 Task: Open Card Employee Disciplinary Review in Board Social Media Community Management and Engagement to Workspace Cost Accounting and add a team member Softage.2@softage.net, a label Purple, a checklist Criminal Law, an attachment from your onedrive, a color Purple and finally, add a card description 'Create and send out employee satisfaction survey on work-life integration' and a comment 'Given the potential impact of this task on our company reputation for innovation, let us ensure that we approach it with a sense of creativity and imagination.'. Add a start date 'Jan 06, 1900' with a due date 'Jan 13, 1900'
Action: Mouse moved to (88, 480)
Screenshot: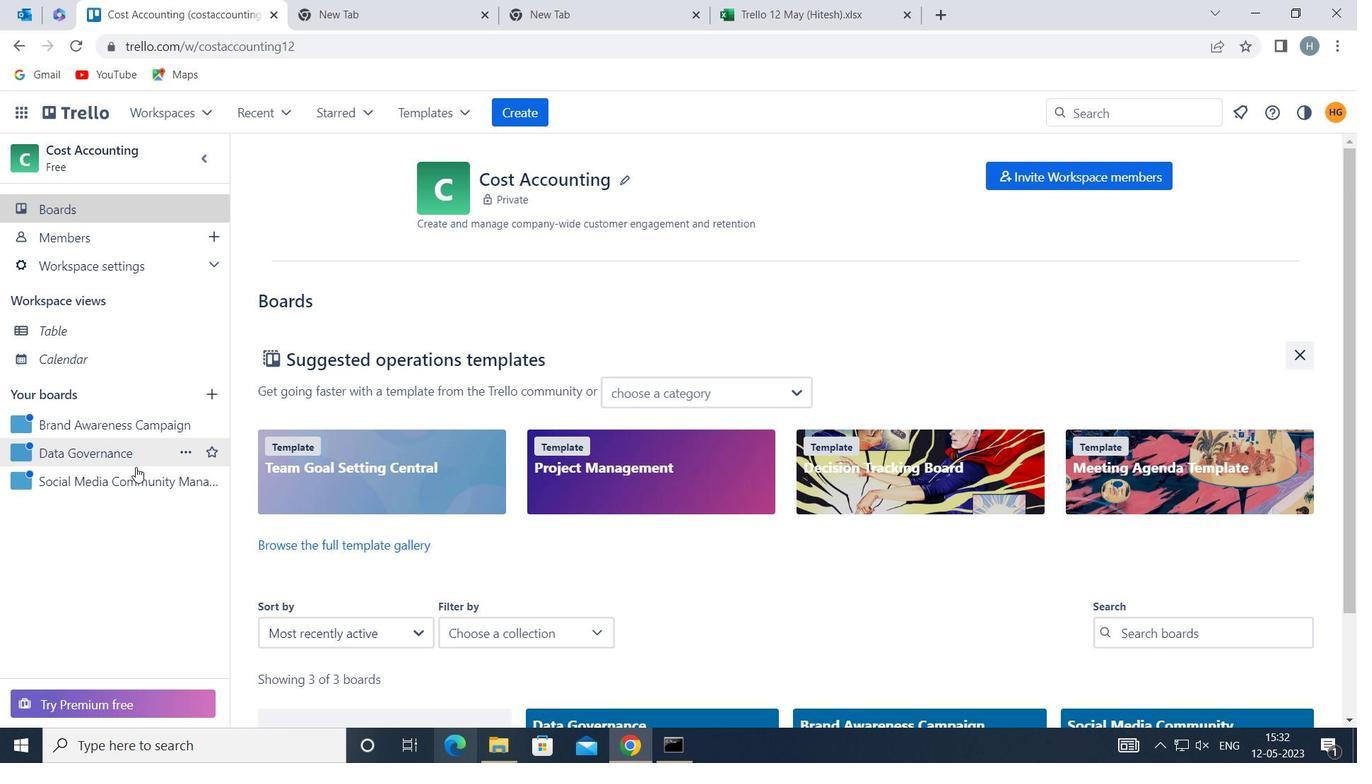 
Action: Mouse pressed left at (88, 480)
Screenshot: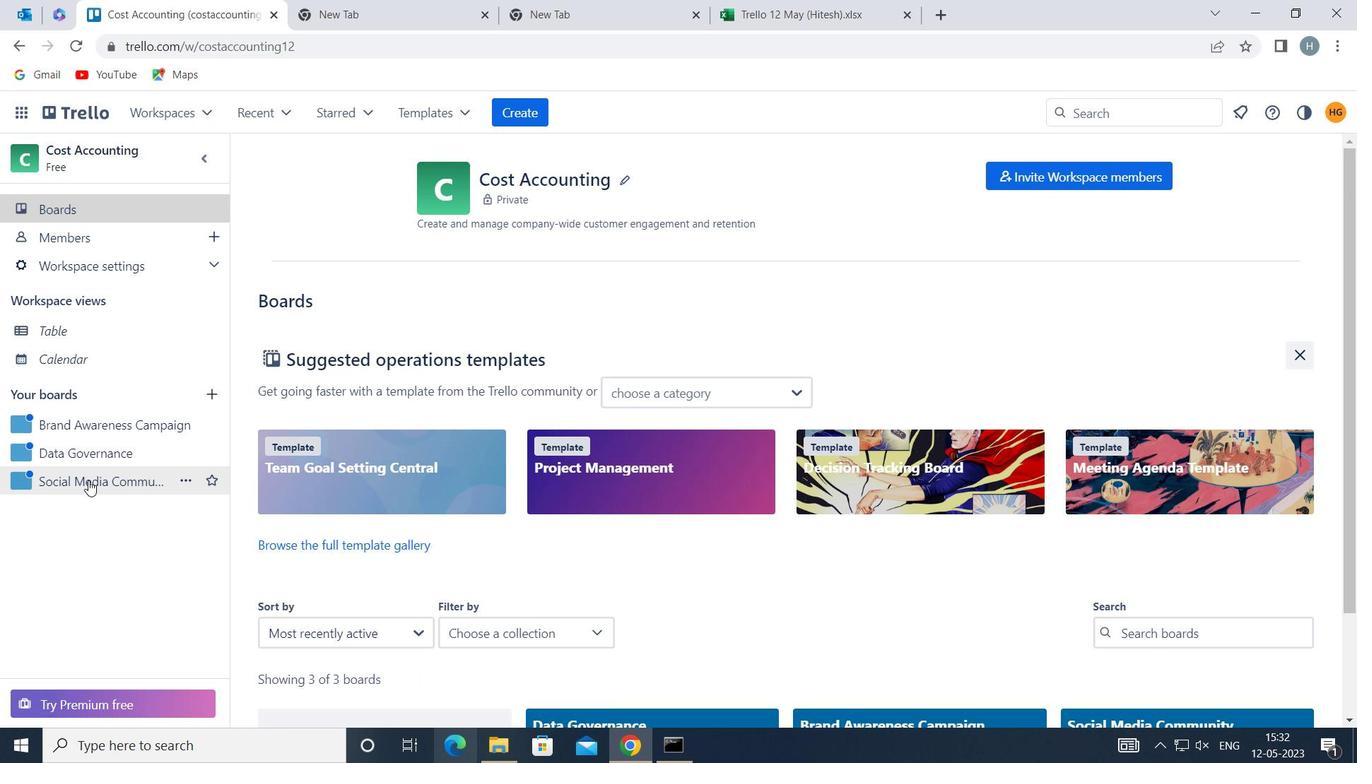 
Action: Mouse moved to (566, 246)
Screenshot: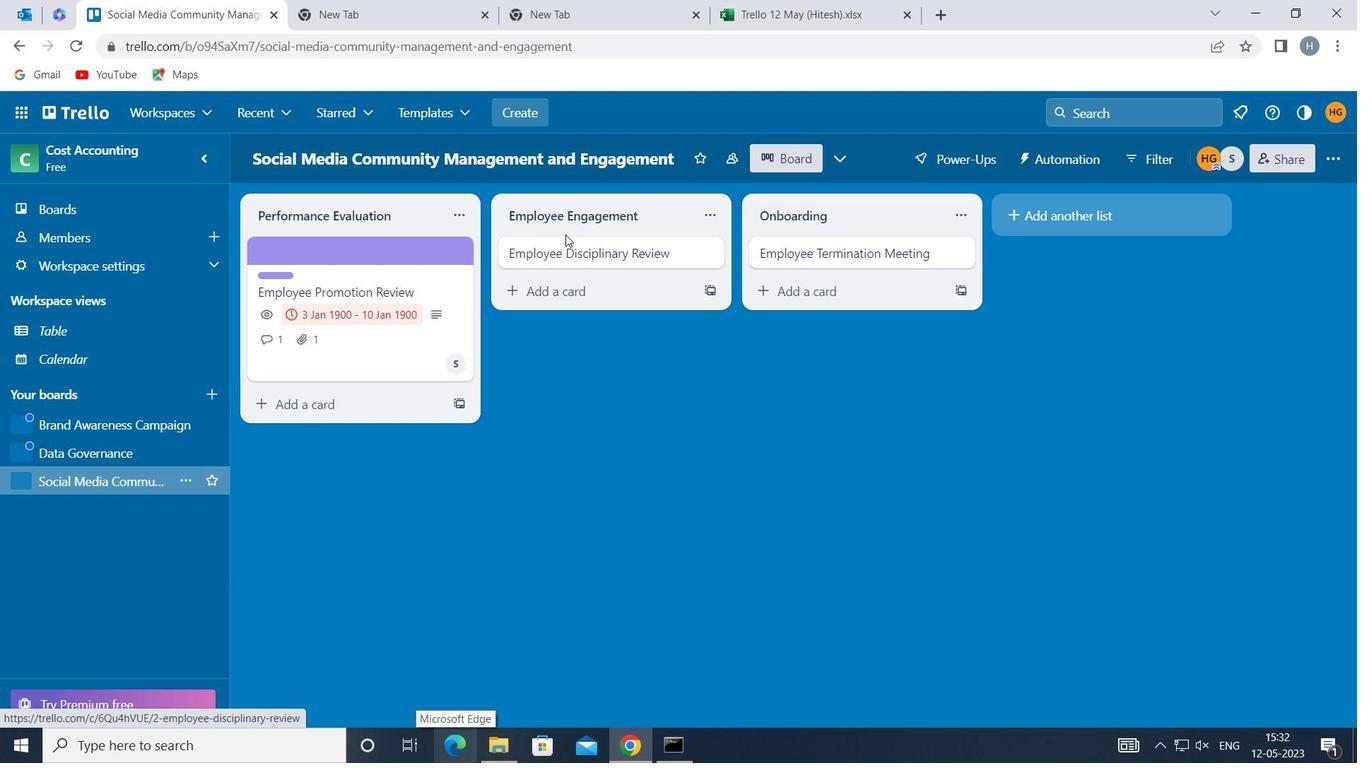 
Action: Mouse pressed left at (566, 246)
Screenshot: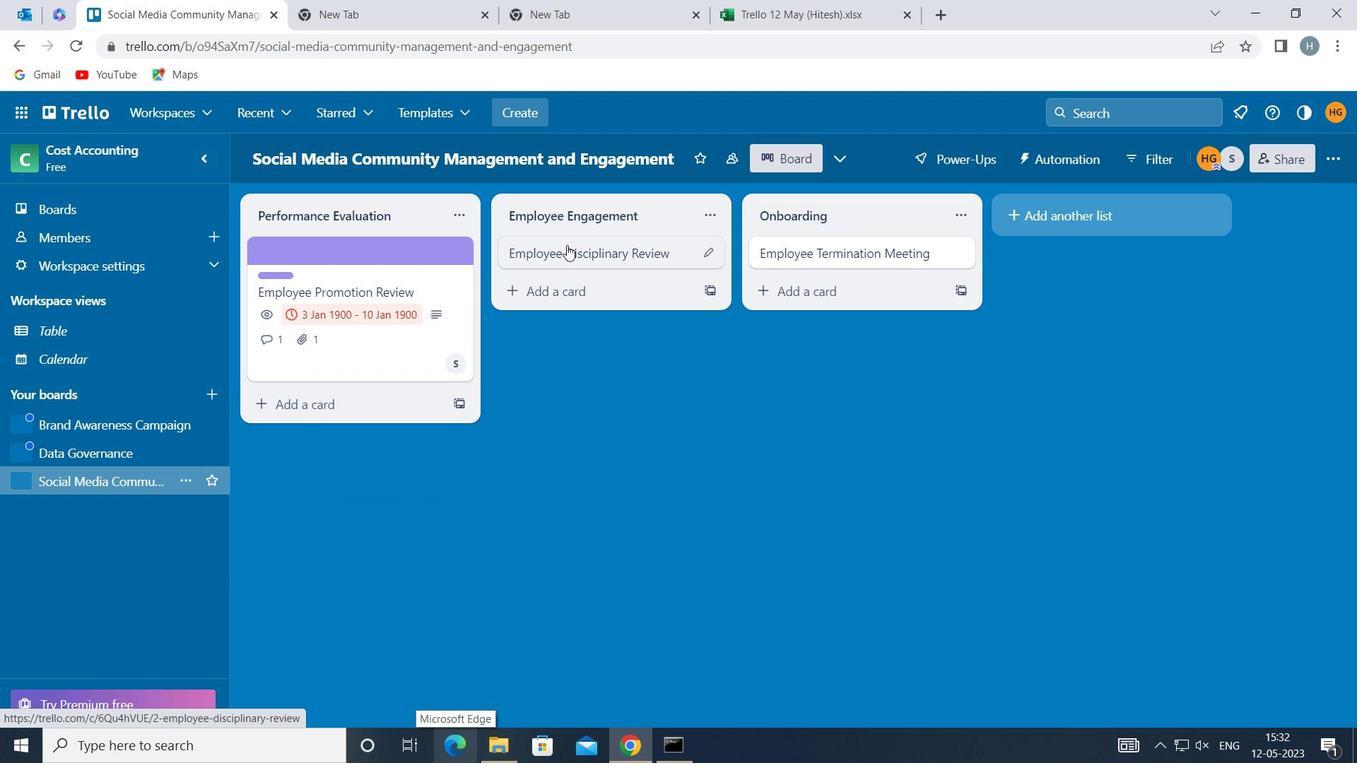 
Action: Mouse moved to (916, 306)
Screenshot: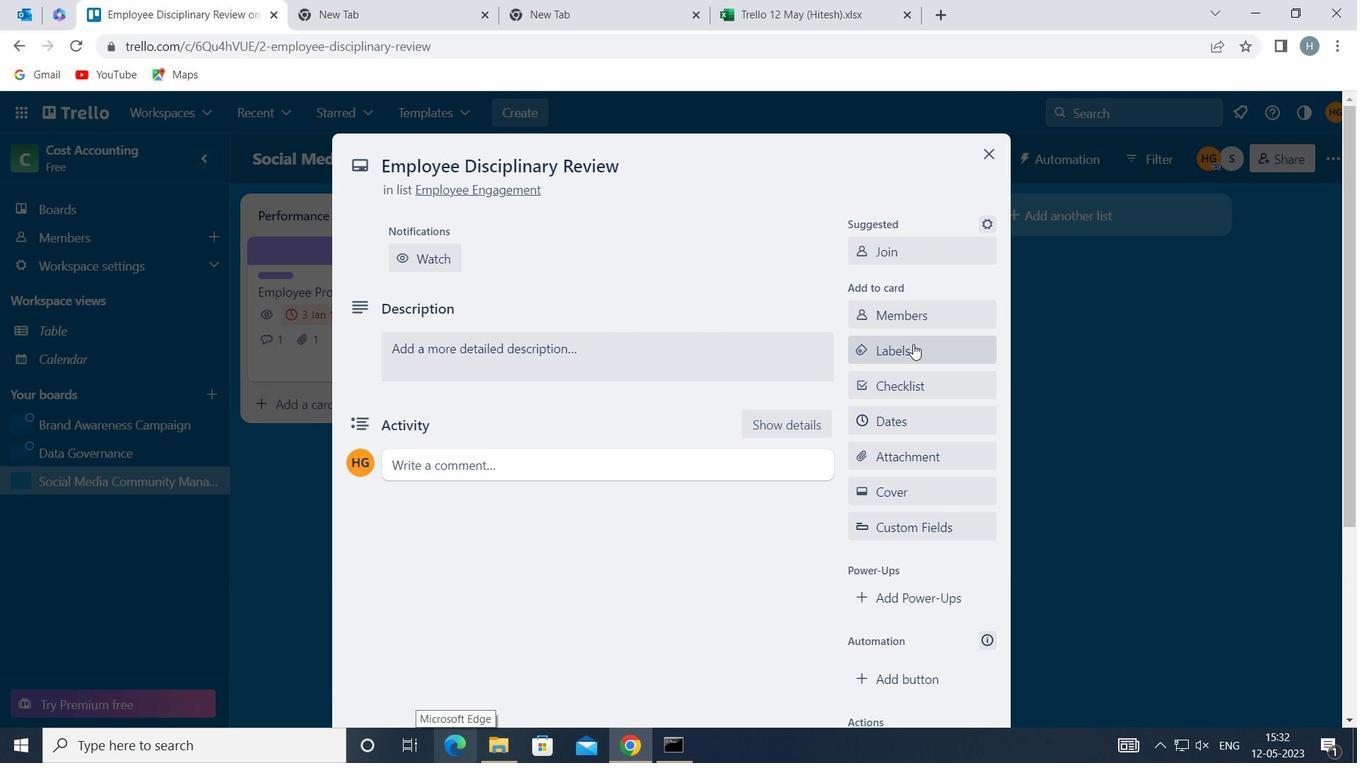 
Action: Mouse pressed left at (916, 306)
Screenshot: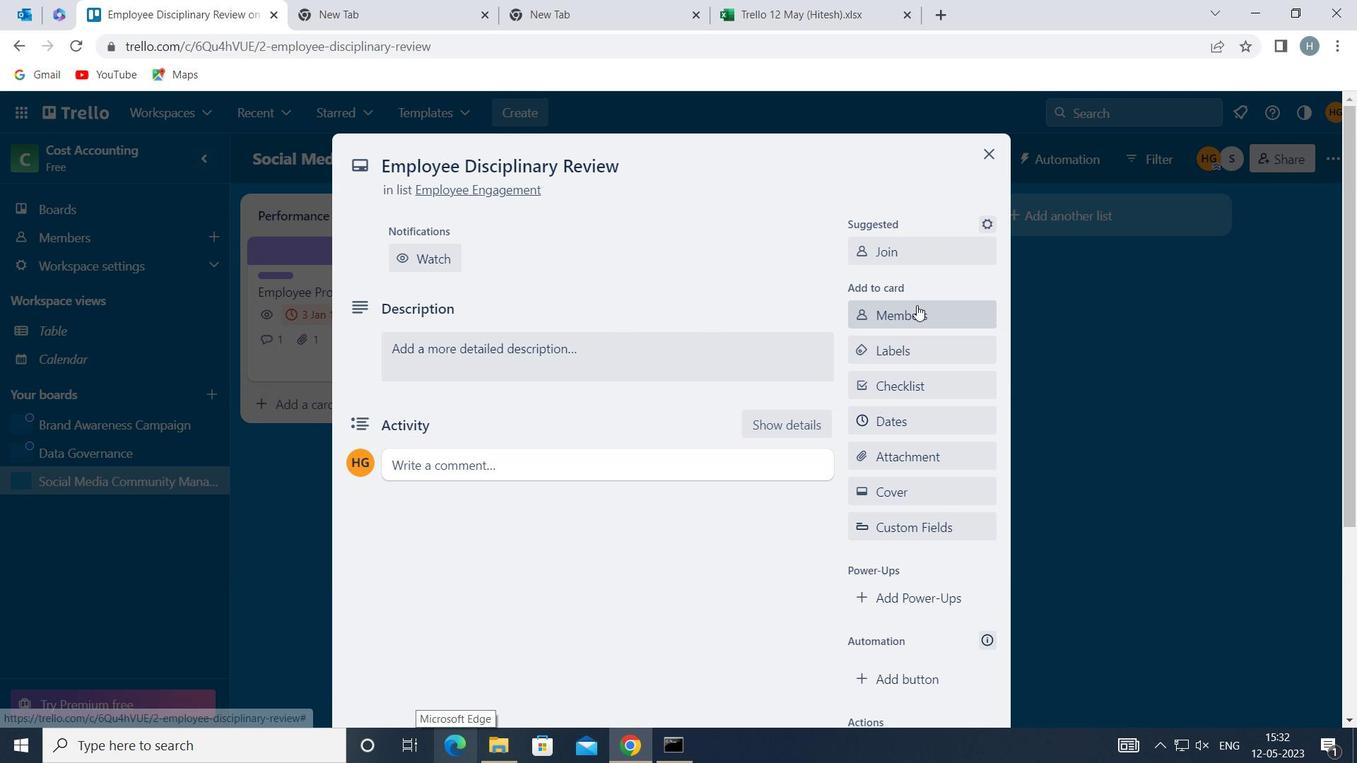 
Action: Key pressed <Key.shift>SOF
Screenshot: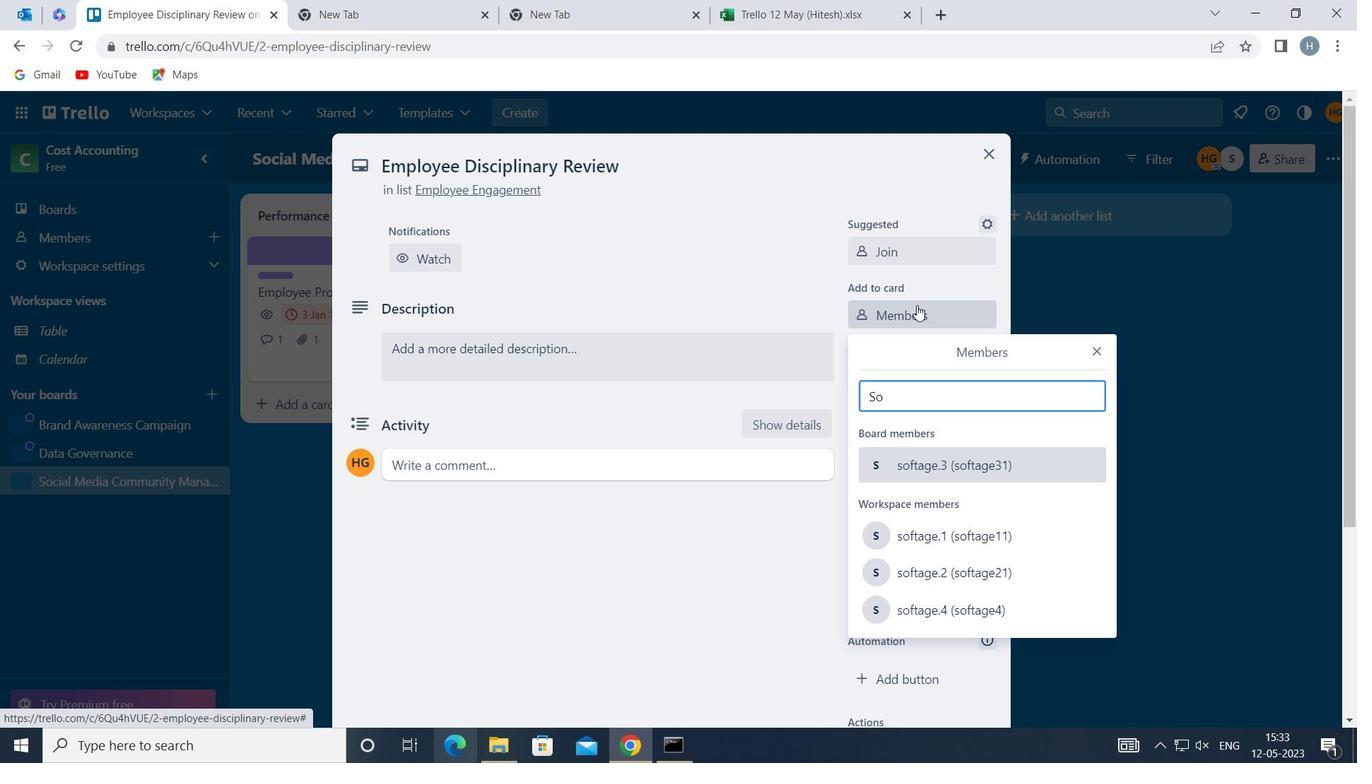 
Action: Mouse moved to (964, 565)
Screenshot: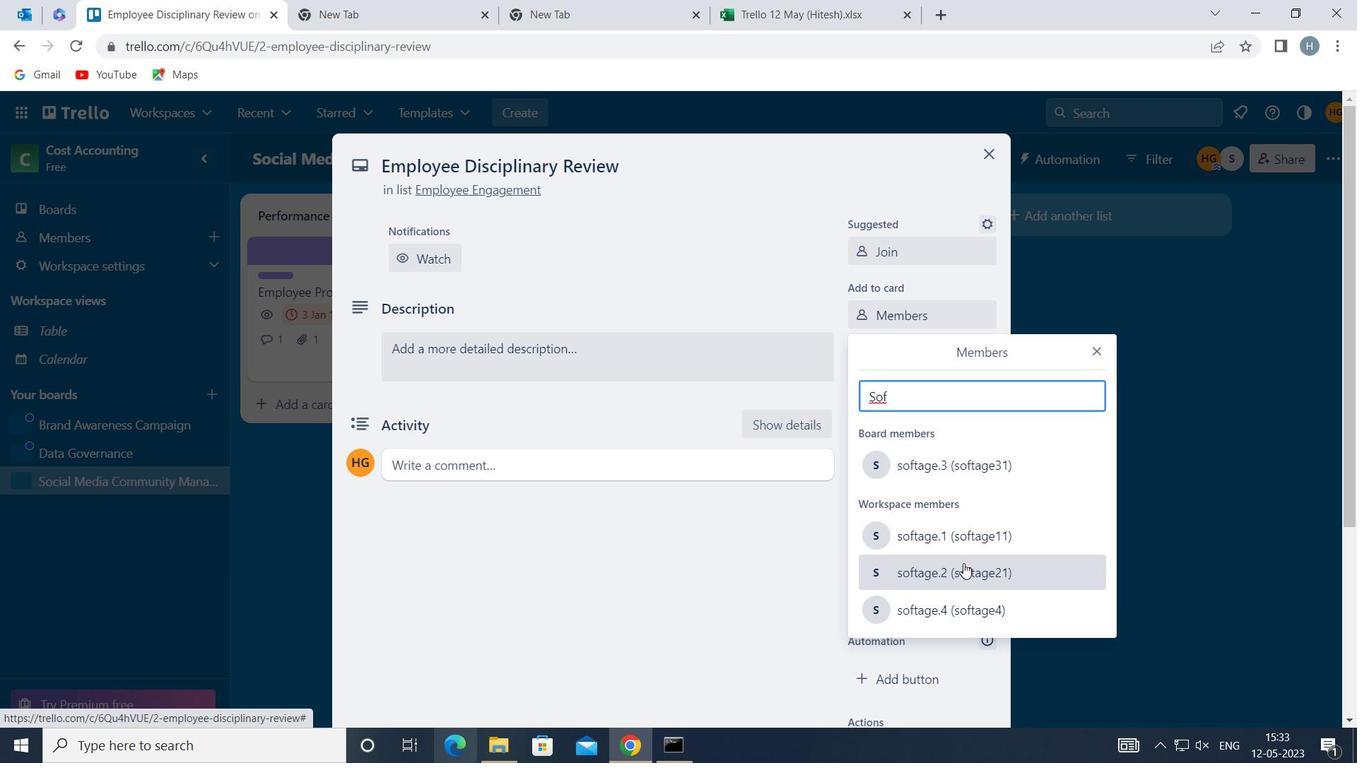 
Action: Mouse pressed left at (964, 565)
Screenshot: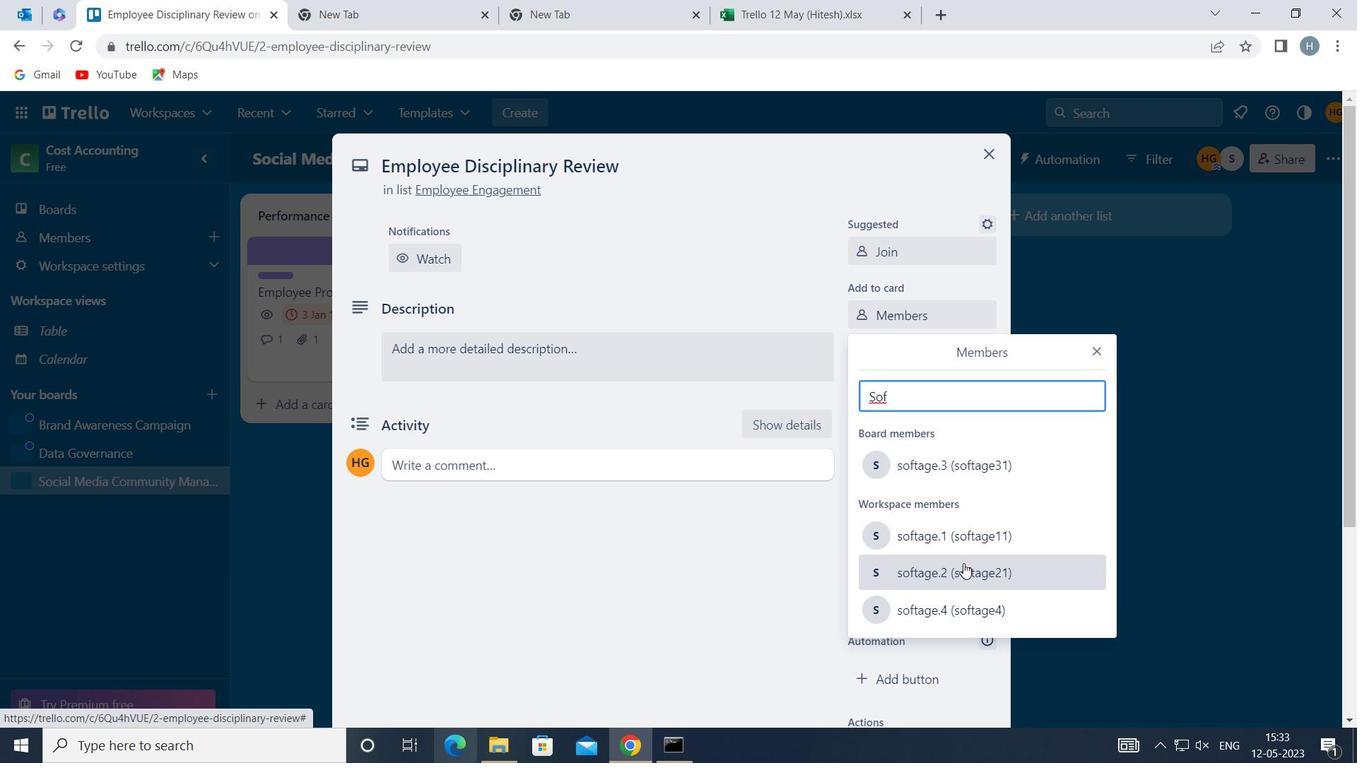 
Action: Mouse moved to (1099, 354)
Screenshot: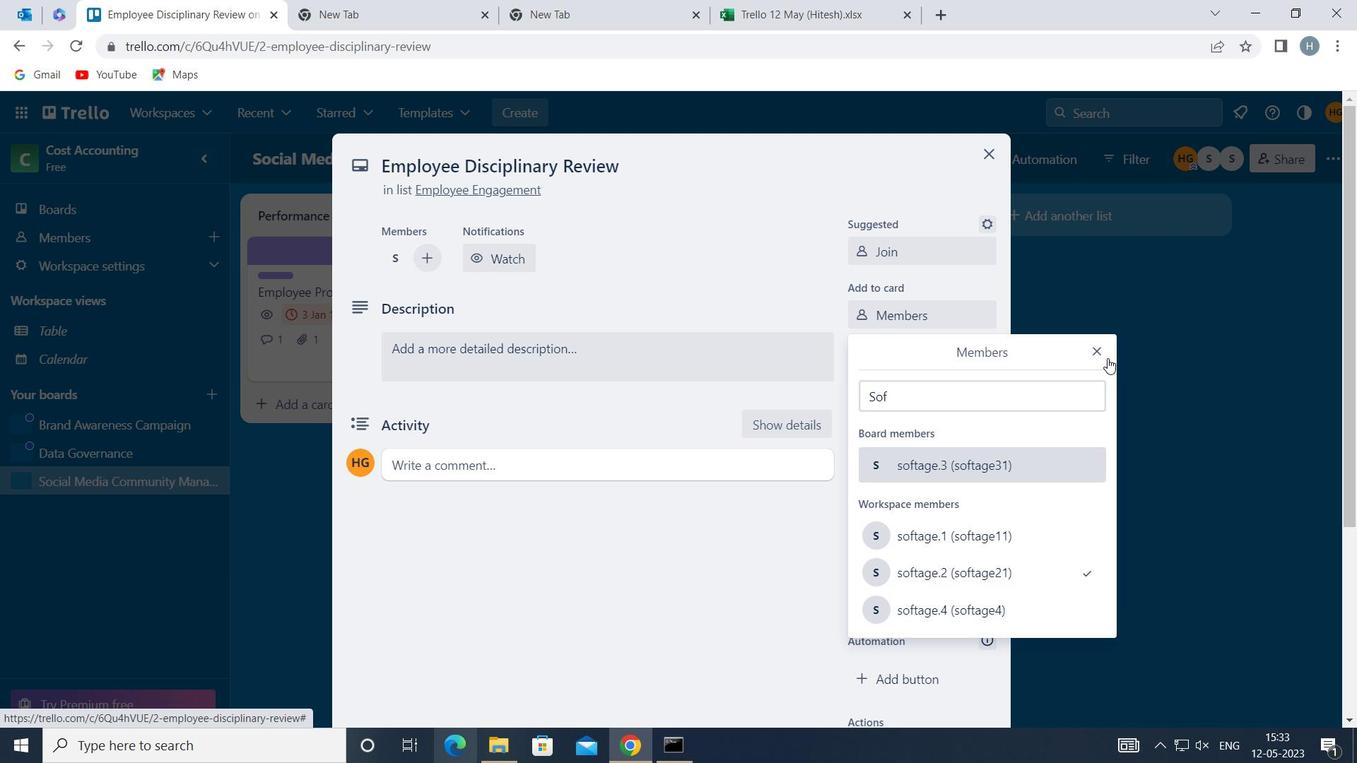 
Action: Mouse pressed left at (1099, 354)
Screenshot: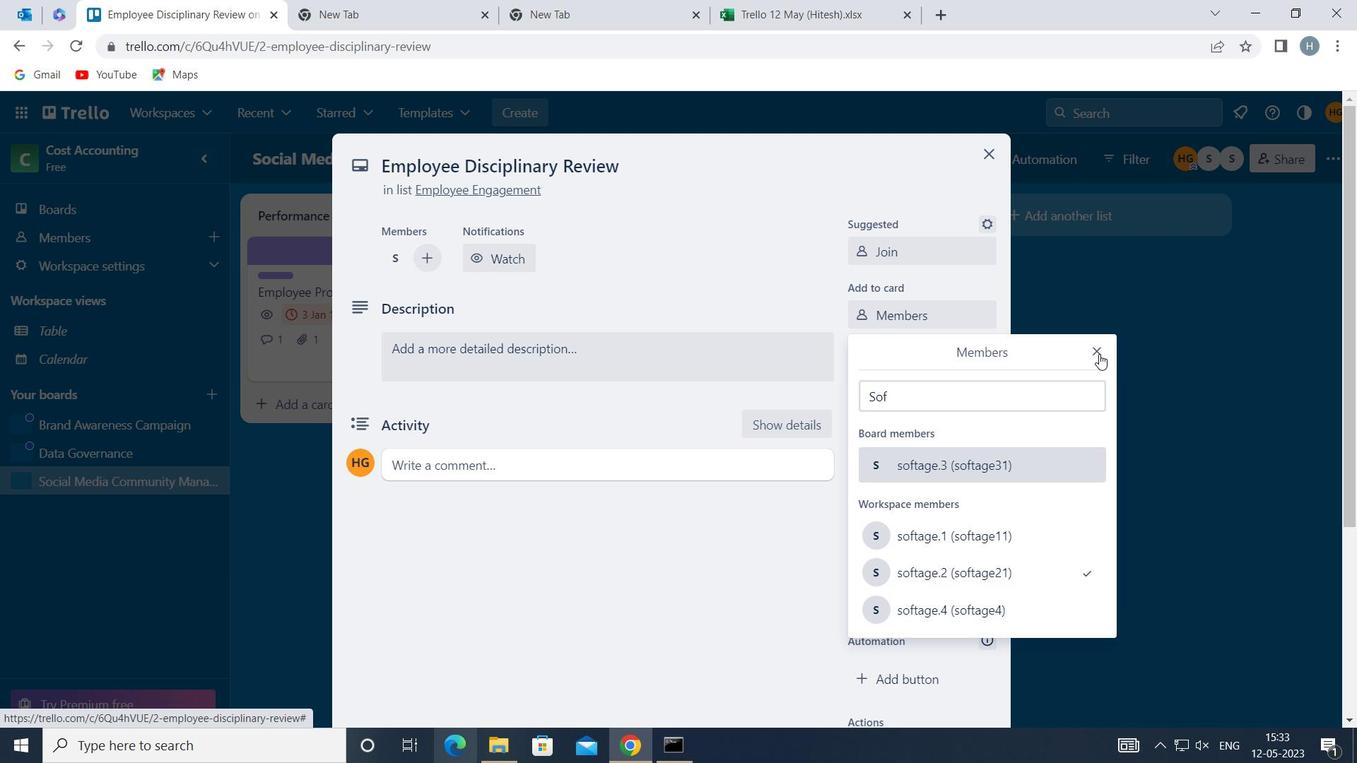 
Action: Mouse moved to (921, 346)
Screenshot: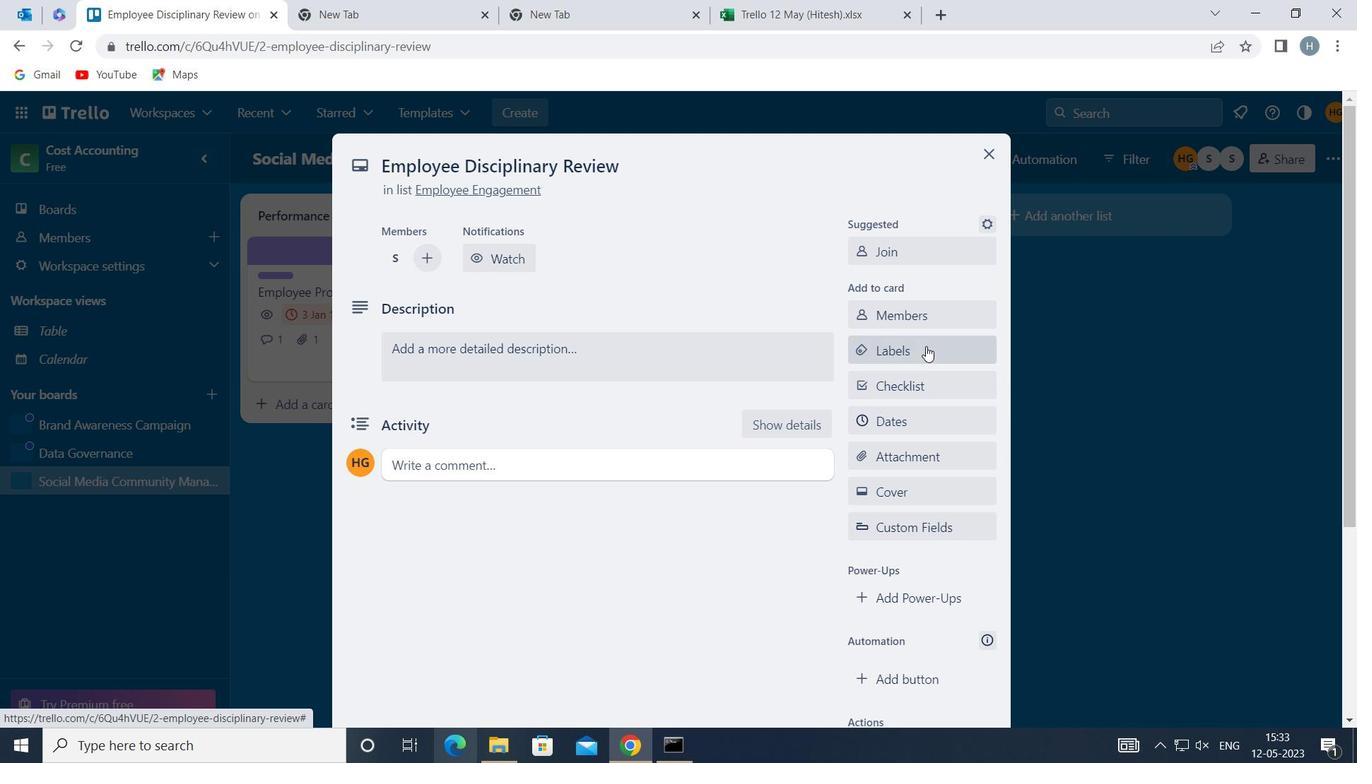 
Action: Mouse pressed left at (921, 346)
Screenshot: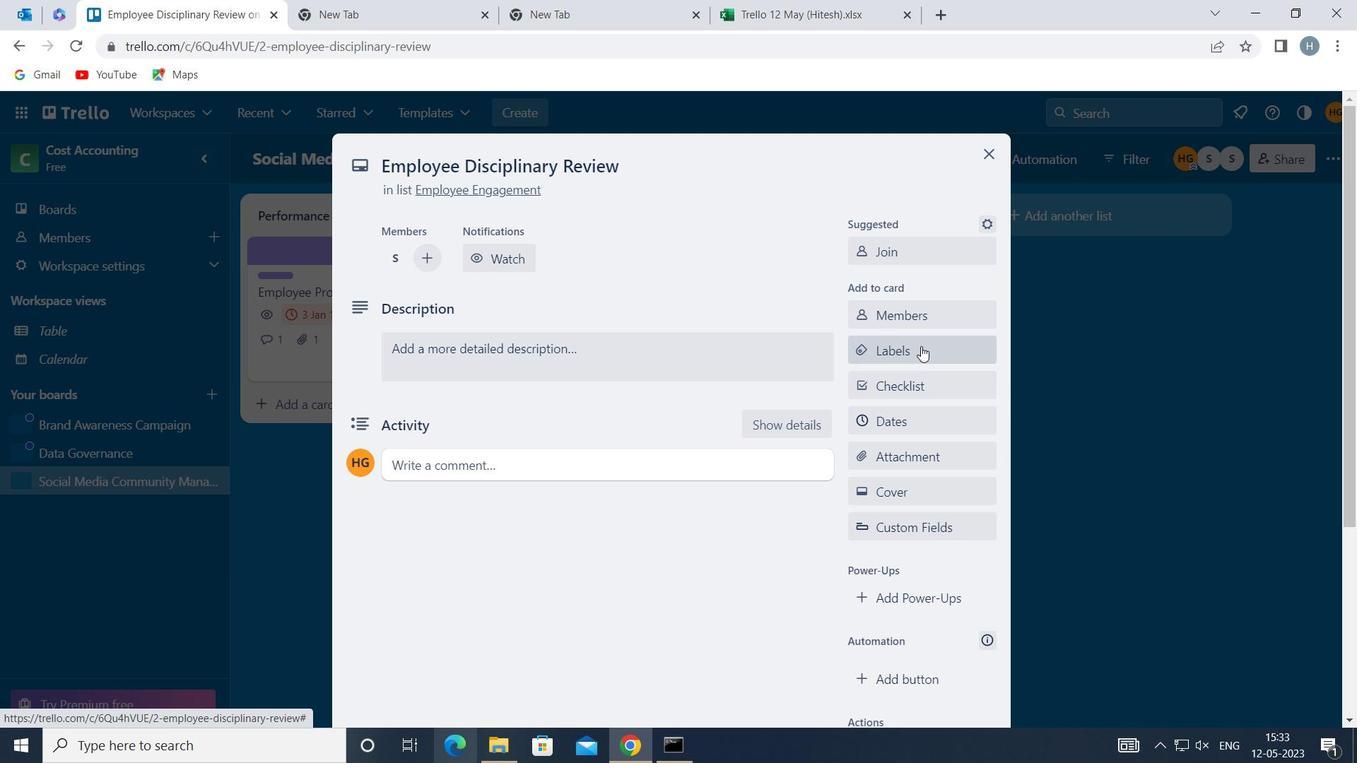 
Action: Mouse moved to (873, 390)
Screenshot: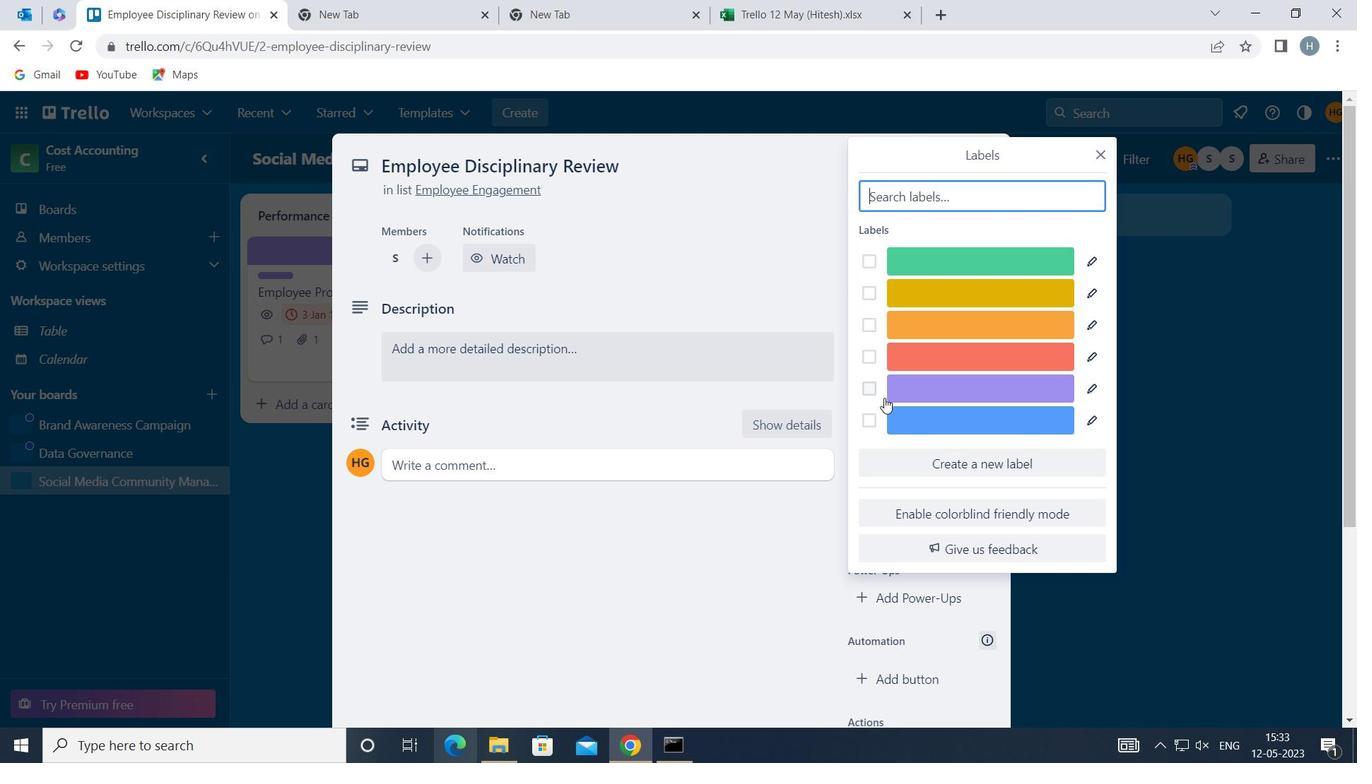 
Action: Mouse pressed left at (873, 390)
Screenshot: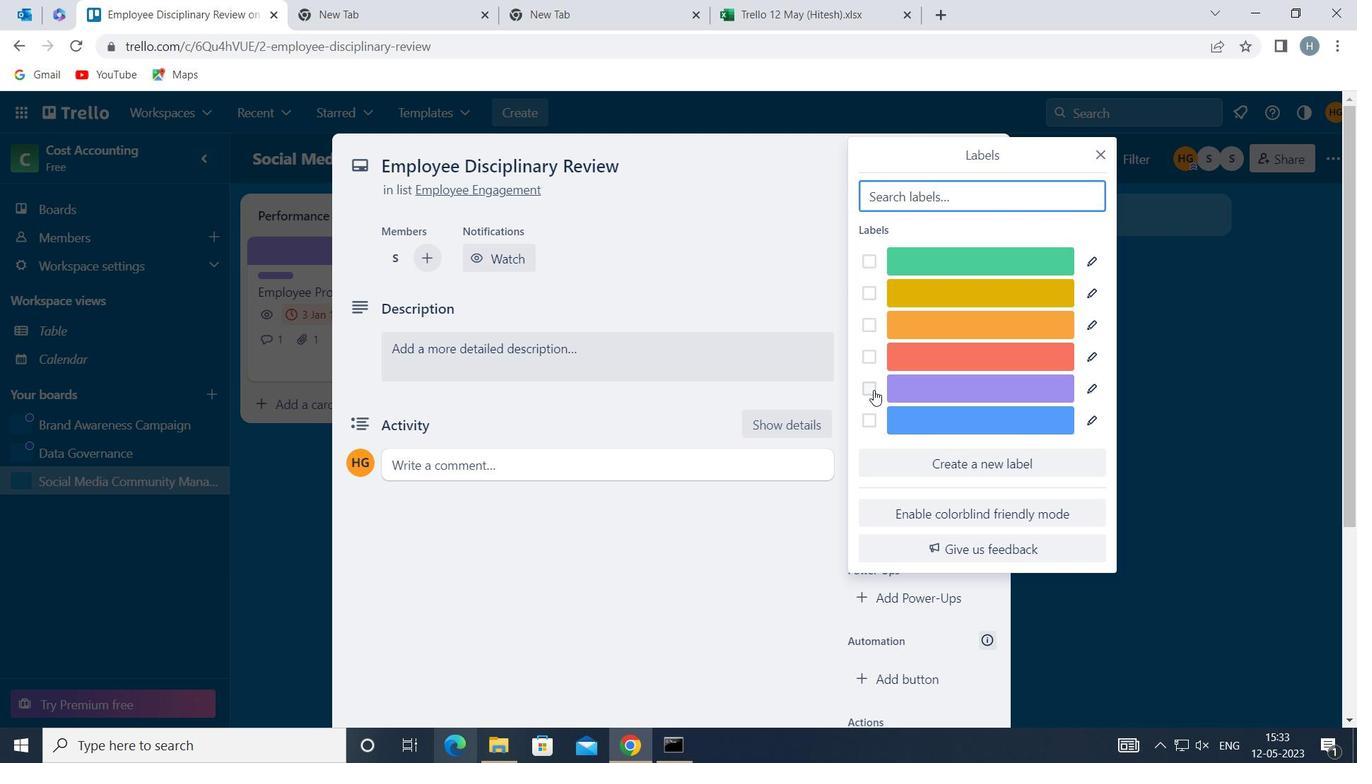 
Action: Mouse moved to (1099, 159)
Screenshot: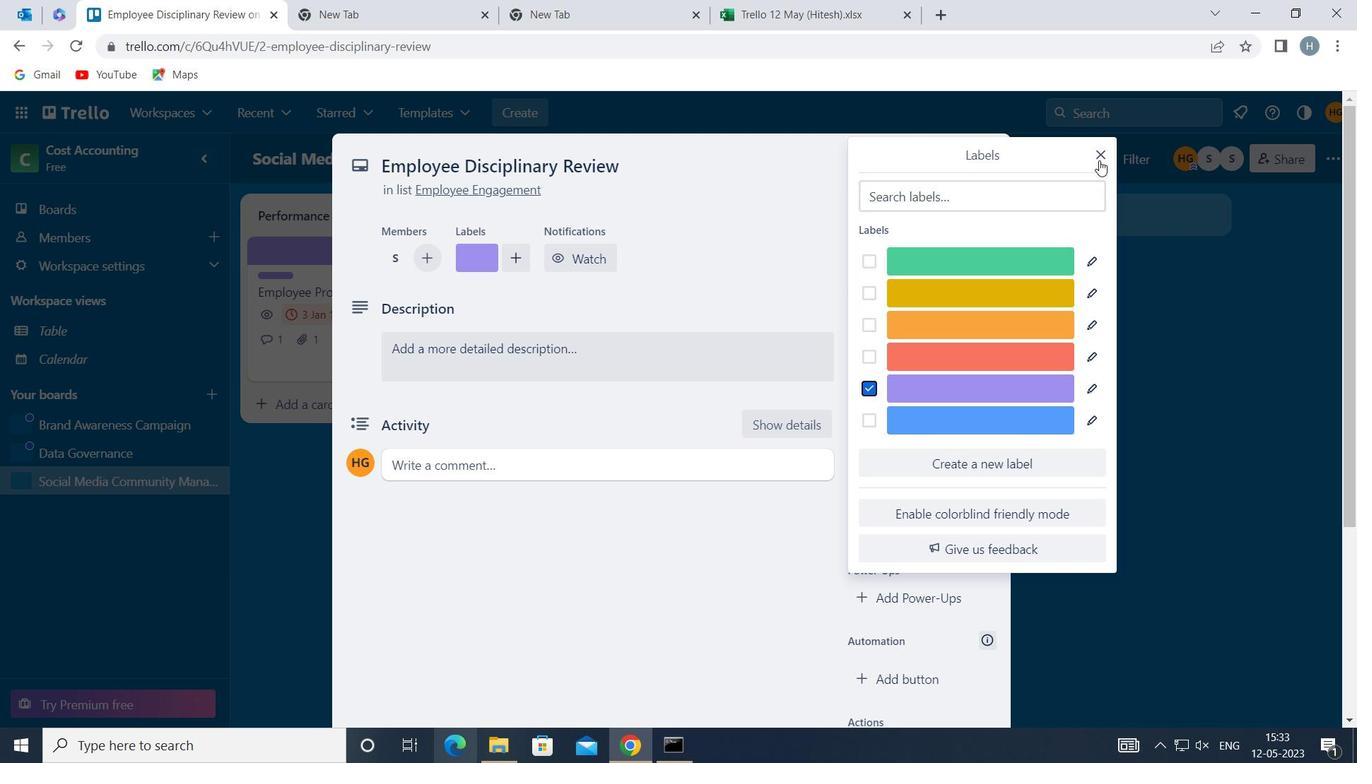 
Action: Mouse pressed left at (1099, 159)
Screenshot: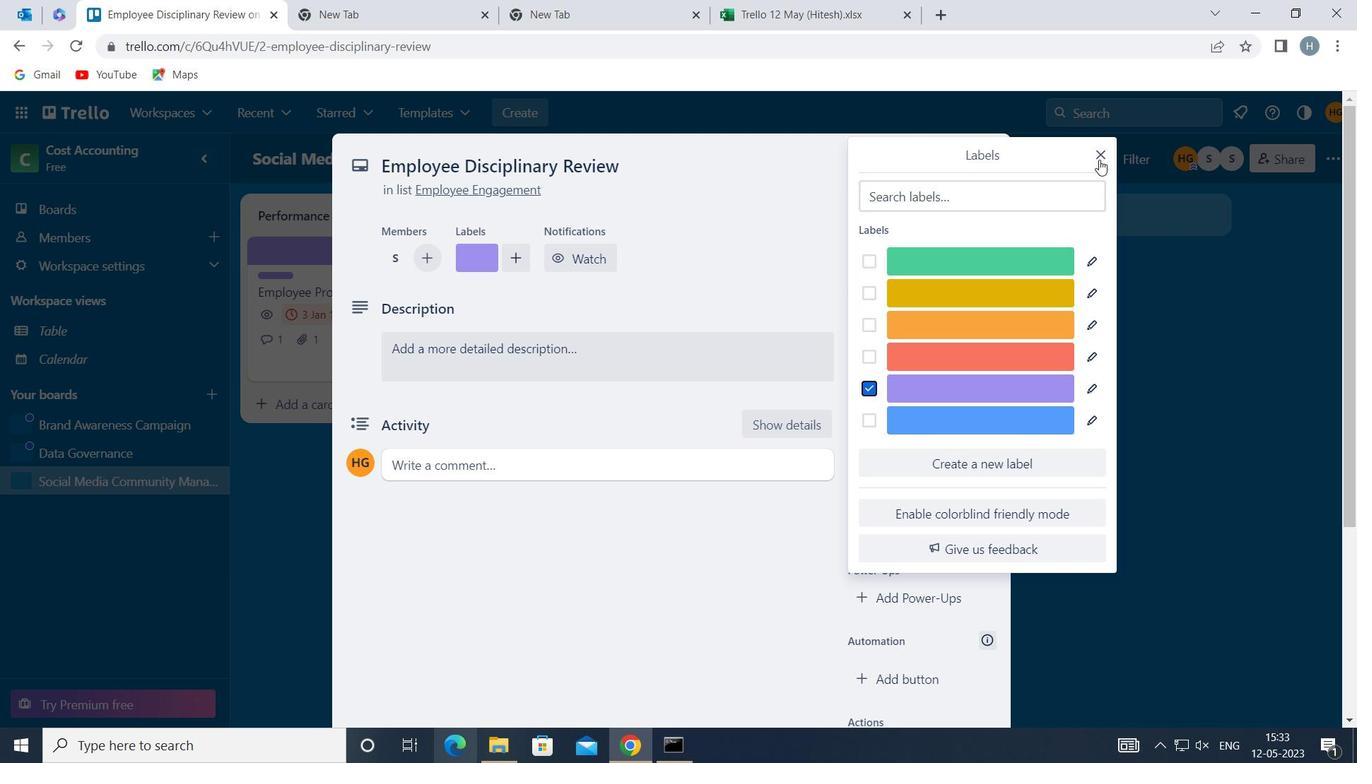 
Action: Mouse moved to (919, 387)
Screenshot: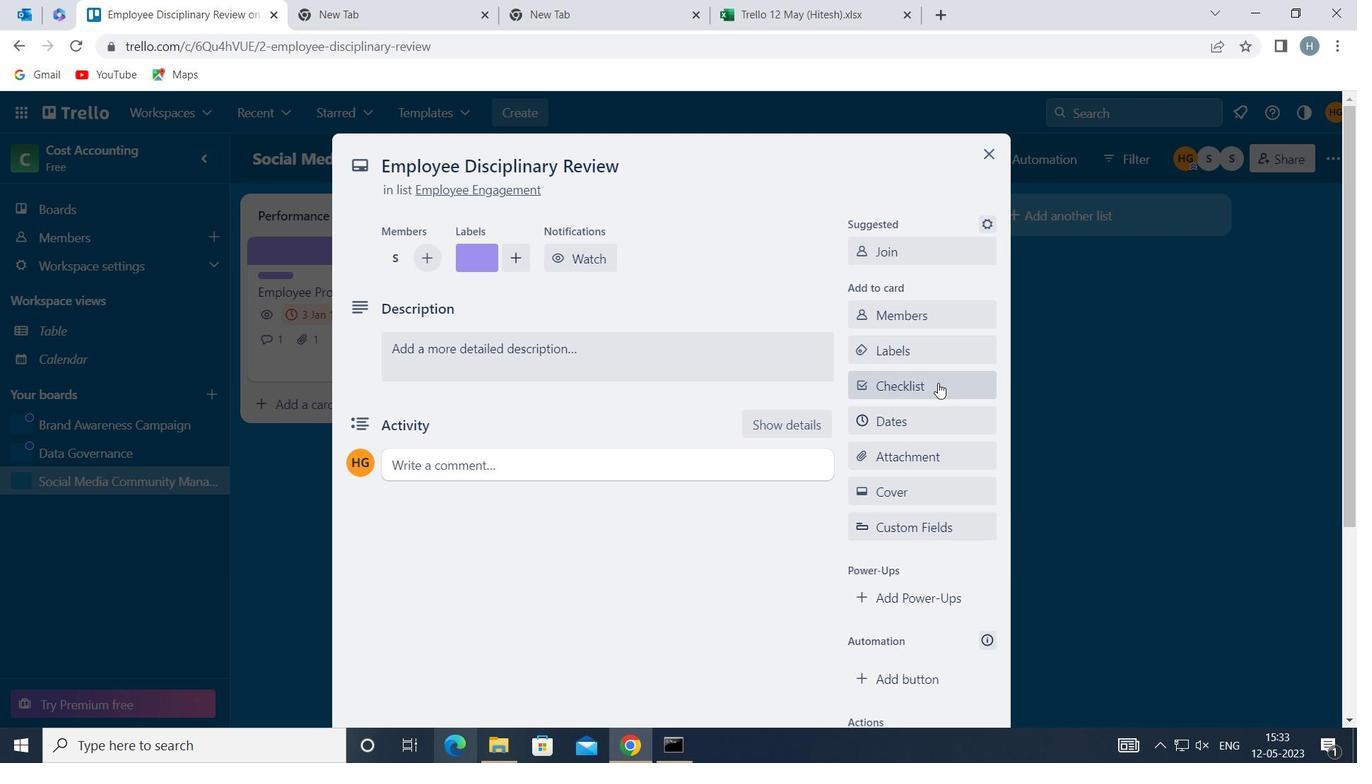 
Action: Mouse pressed left at (919, 387)
Screenshot: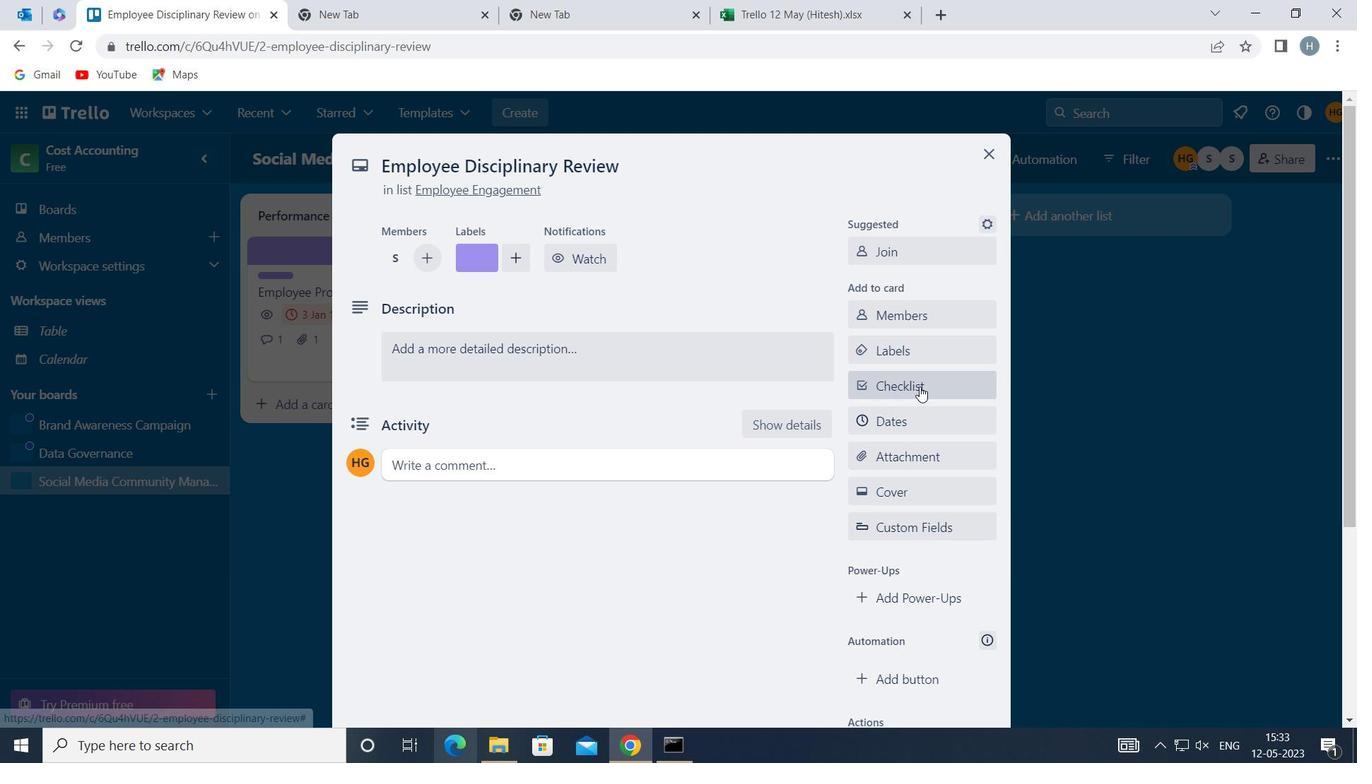 
Action: Mouse moved to (947, 472)
Screenshot: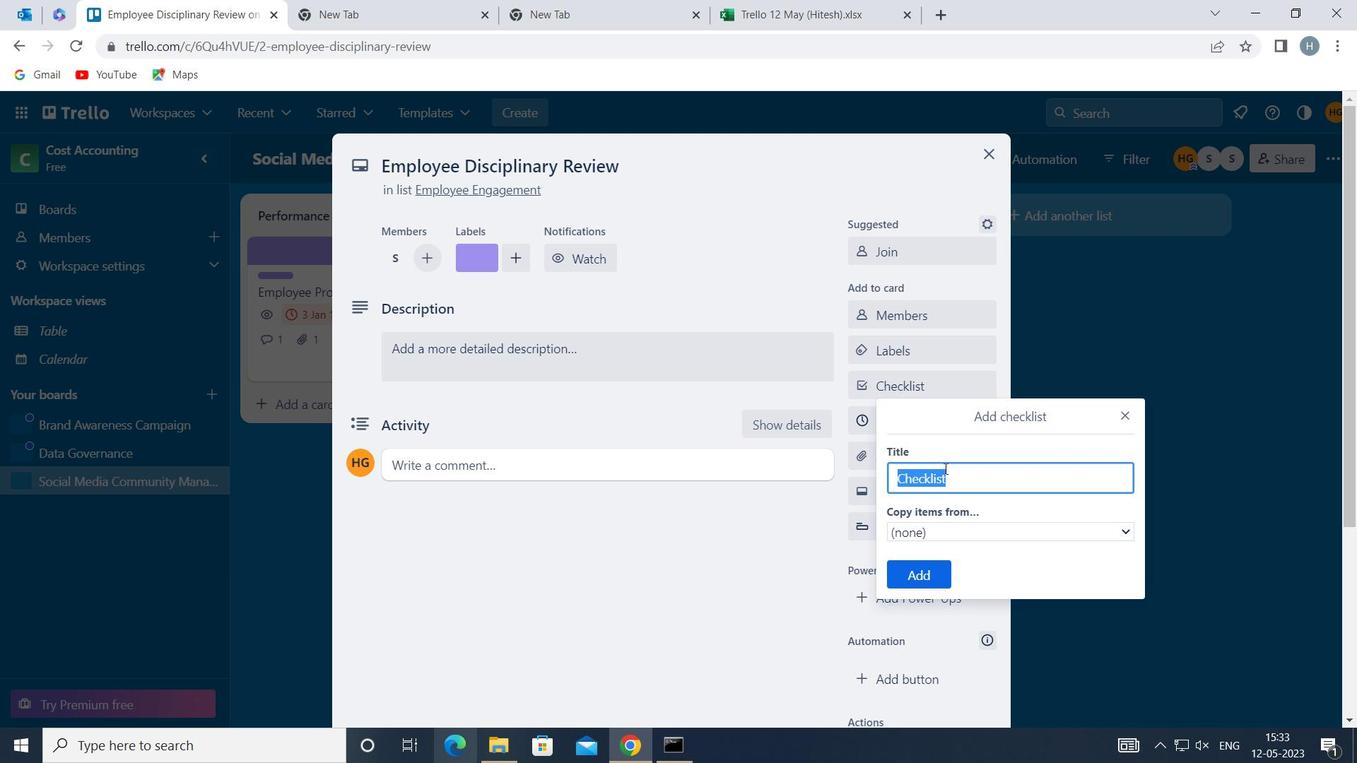 
Action: Mouse pressed left at (947, 472)
Screenshot: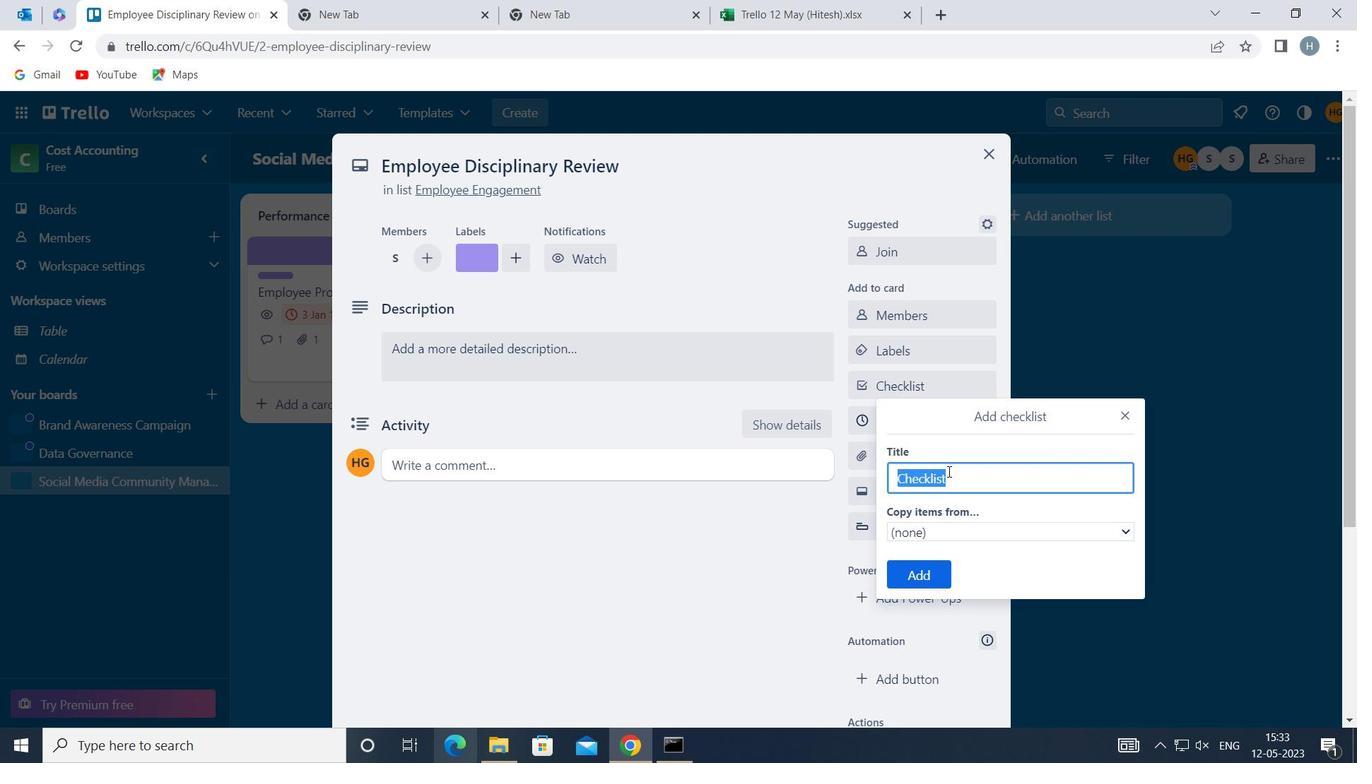 
Action: Key pressed <Key.backspace><Key.backspace><Key.backspace><Key.backspace><Key.backspace><Key.backspace><Key.backspace><Key.backspace><Key.backspace><Key.backspace><Key.backspace><Key.backspace><Key.backspace><Key.backspace><Key.shift><Key.shift><Key.shift>CR
Screenshot: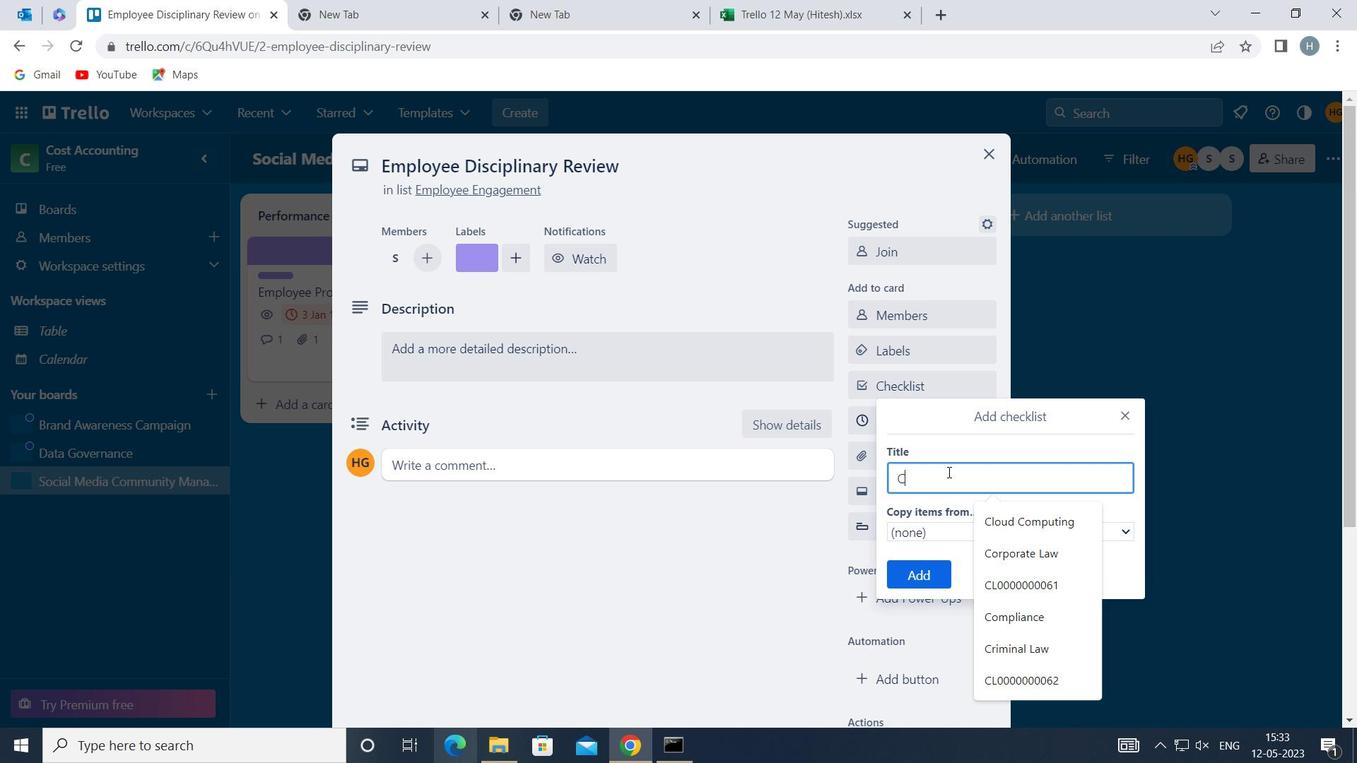 
Action: Mouse moved to (1034, 523)
Screenshot: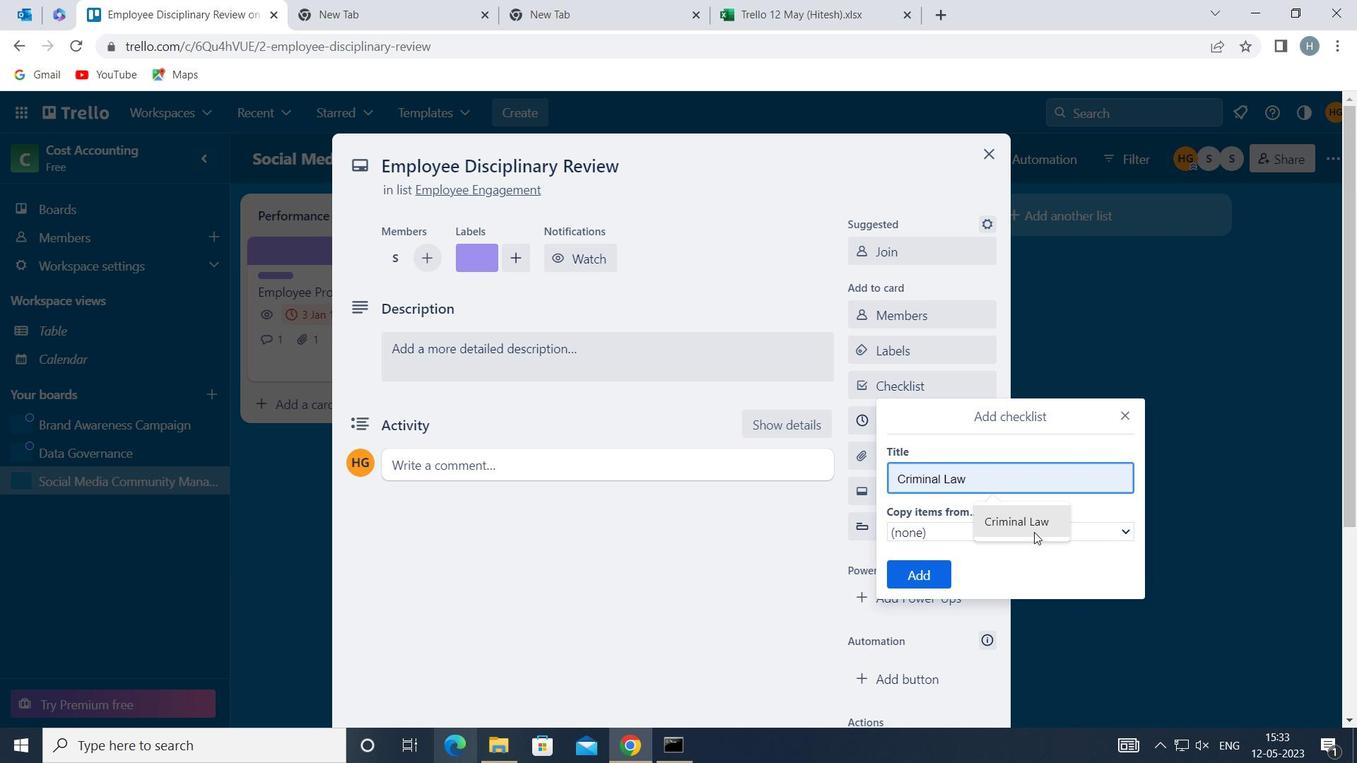 
Action: Mouse pressed left at (1034, 523)
Screenshot: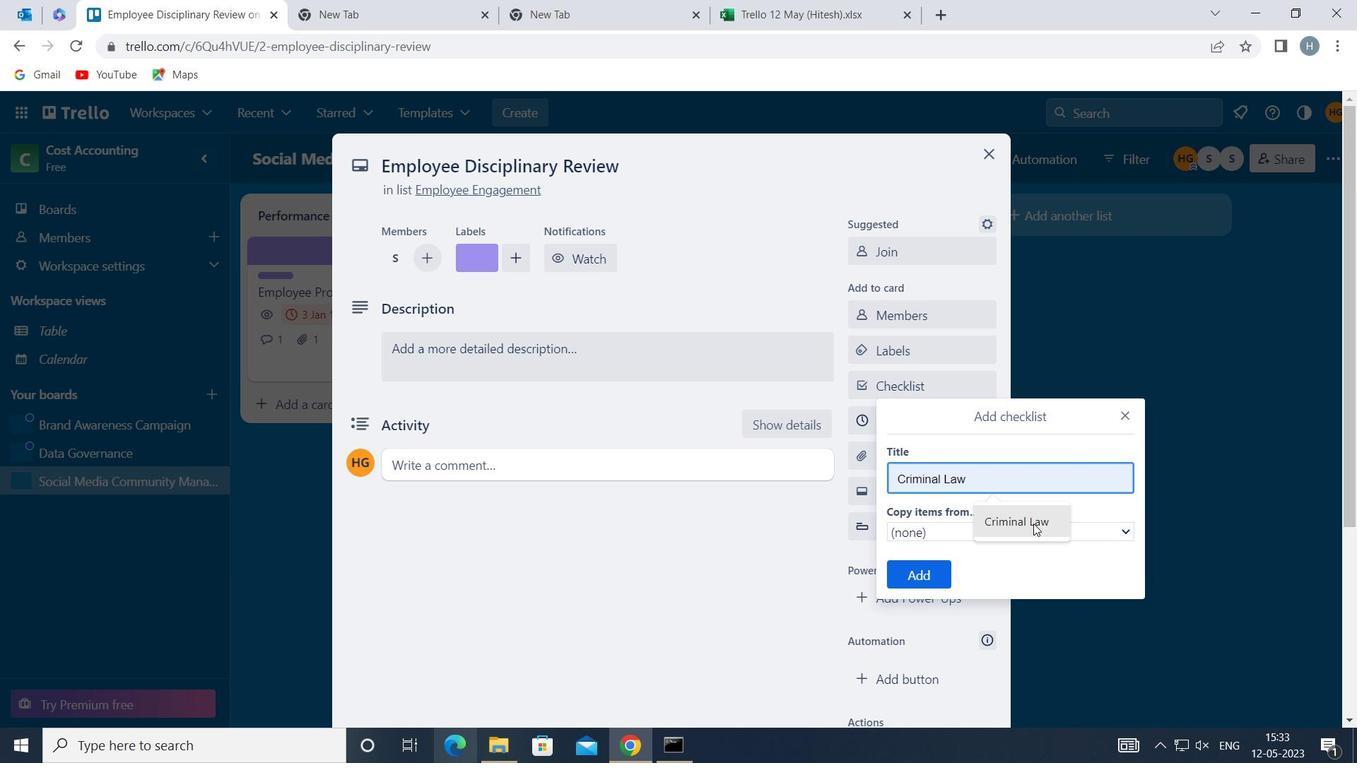
Action: Mouse moved to (923, 569)
Screenshot: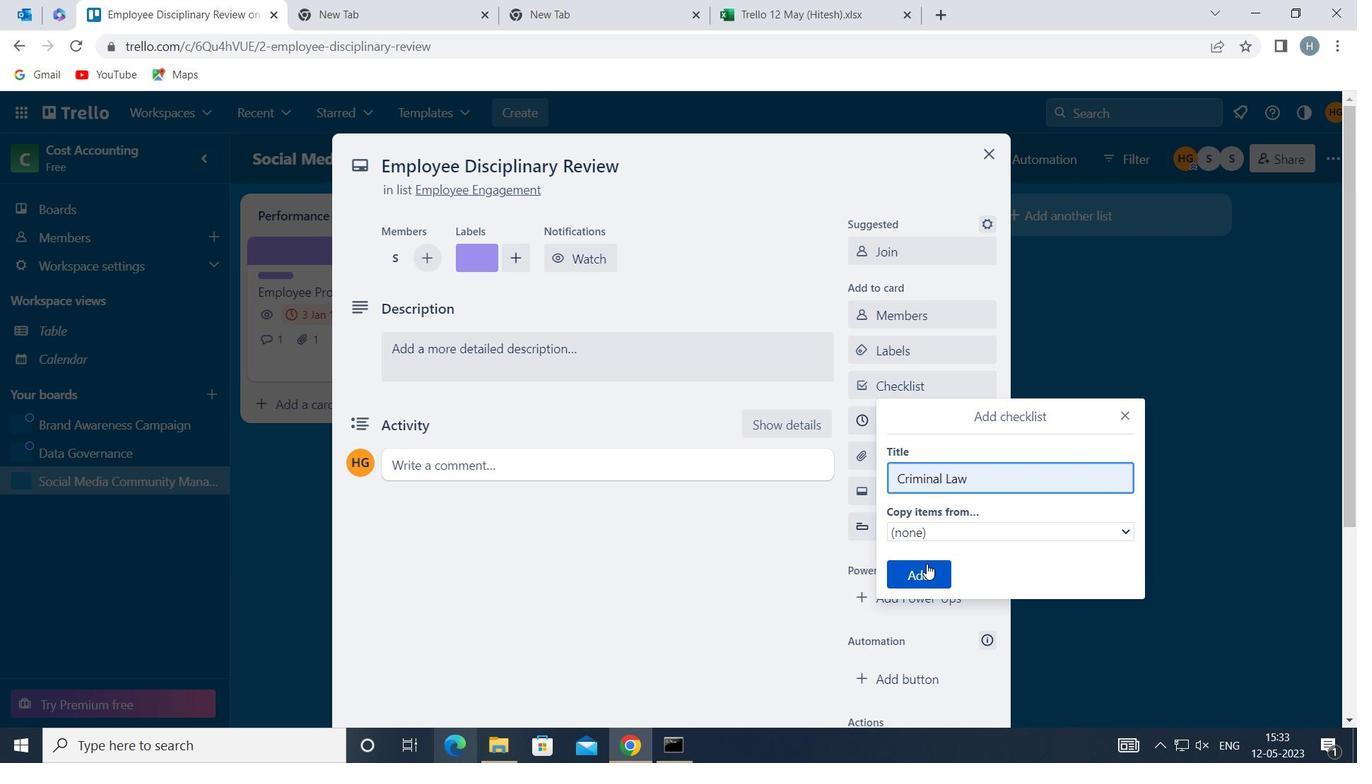 
Action: Mouse pressed left at (923, 569)
Screenshot: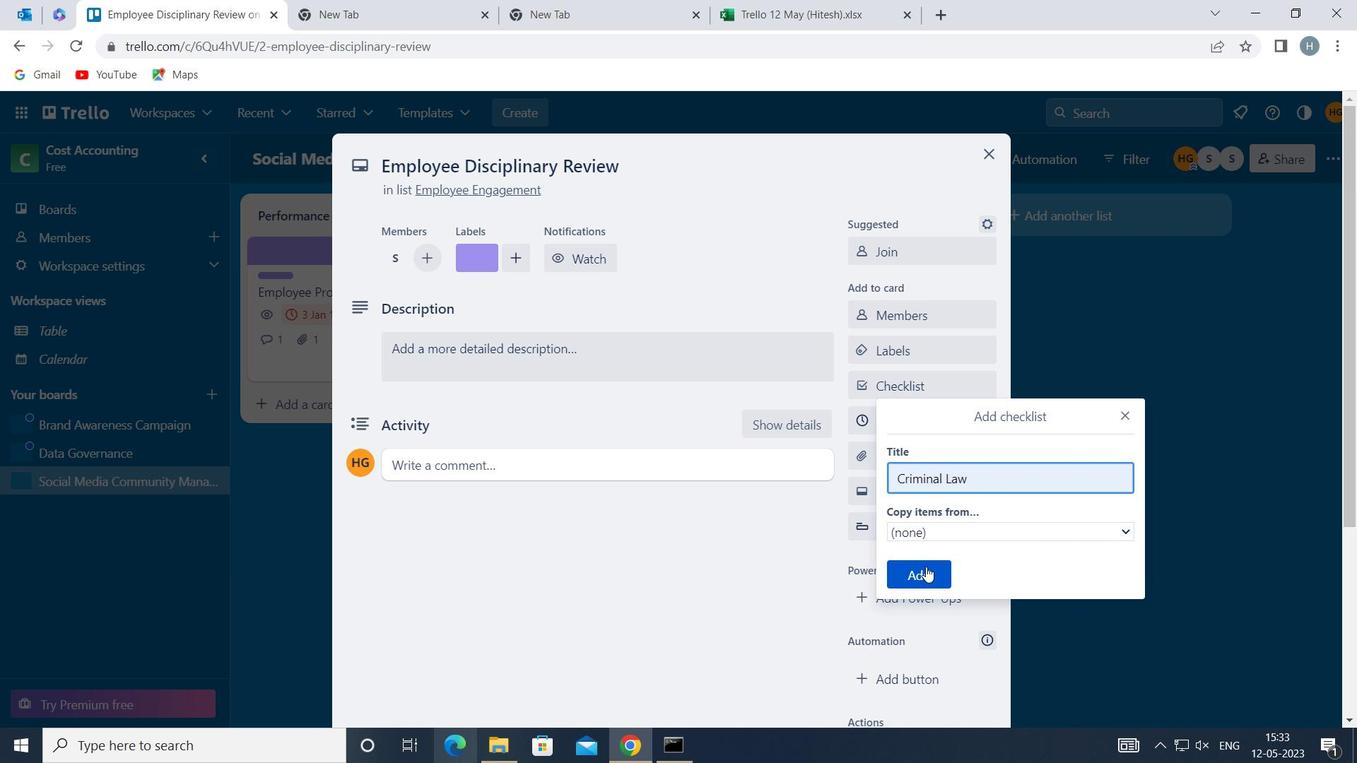 
Action: Mouse moved to (920, 463)
Screenshot: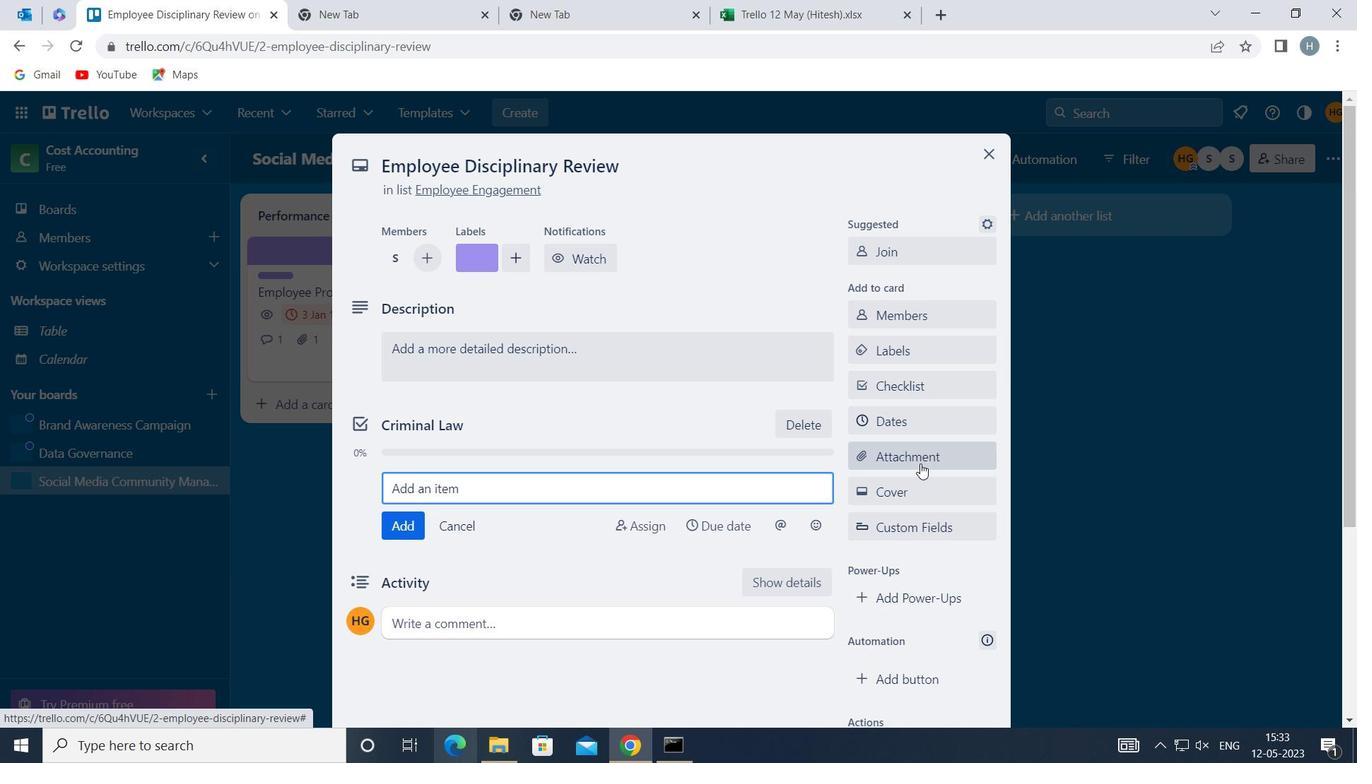 
Action: Mouse pressed left at (920, 463)
Screenshot: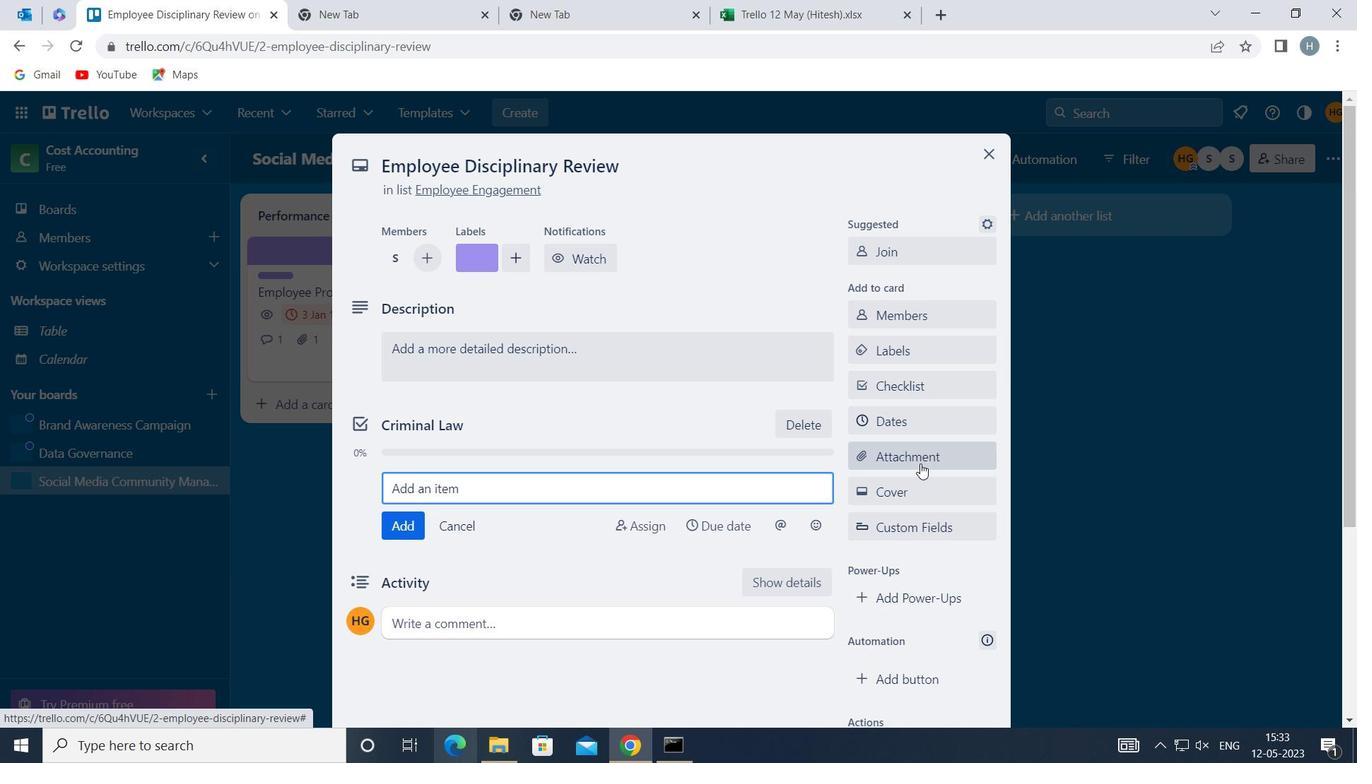 
Action: Mouse moved to (908, 337)
Screenshot: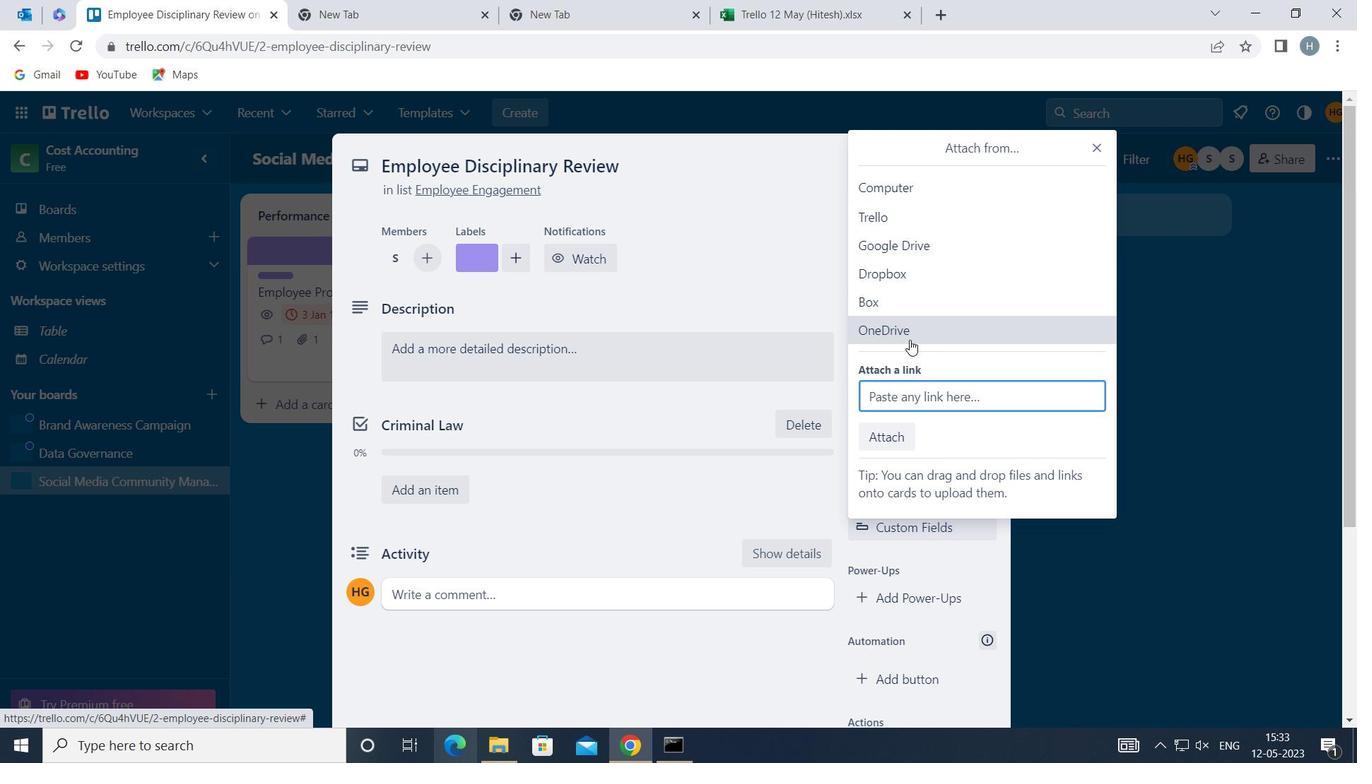 
Action: Mouse pressed left at (908, 337)
Screenshot: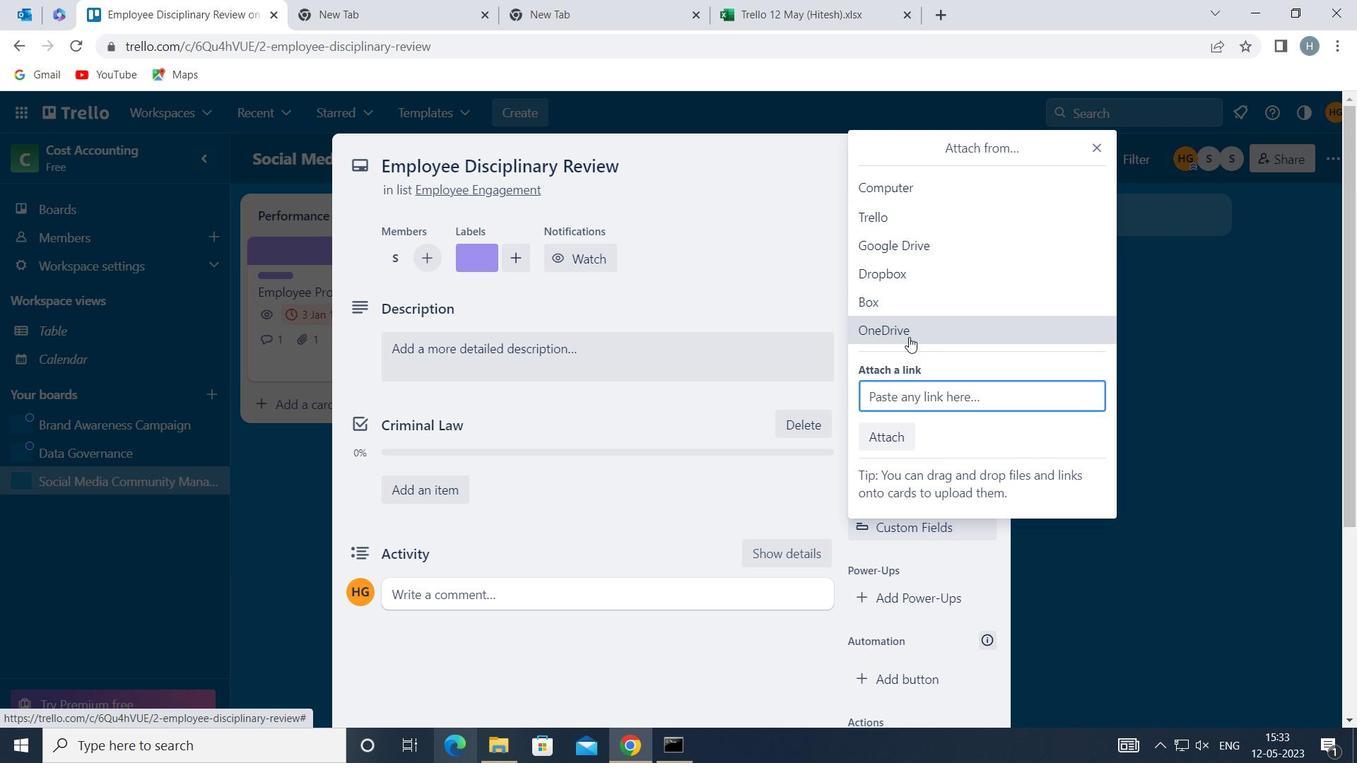 
Action: Mouse moved to (598, 247)
Screenshot: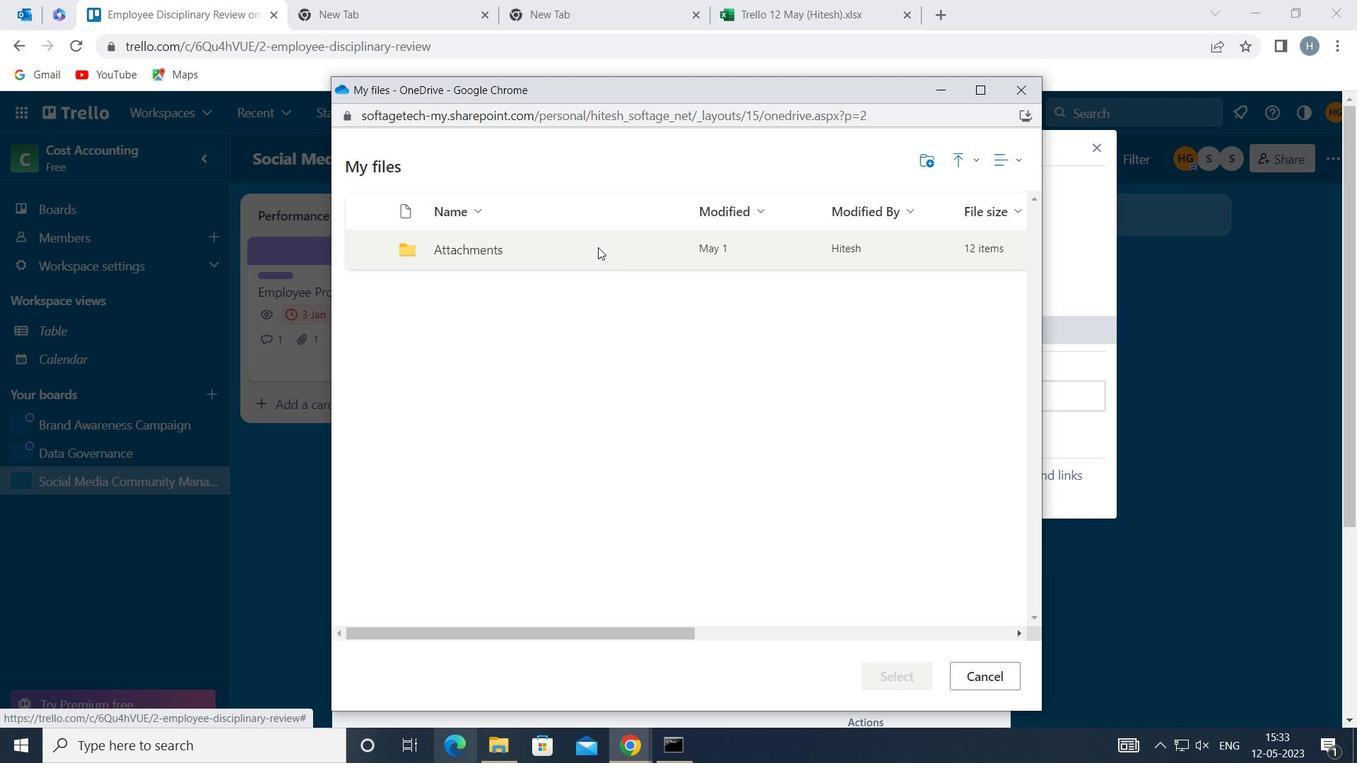 
Action: Mouse pressed left at (598, 247)
Screenshot: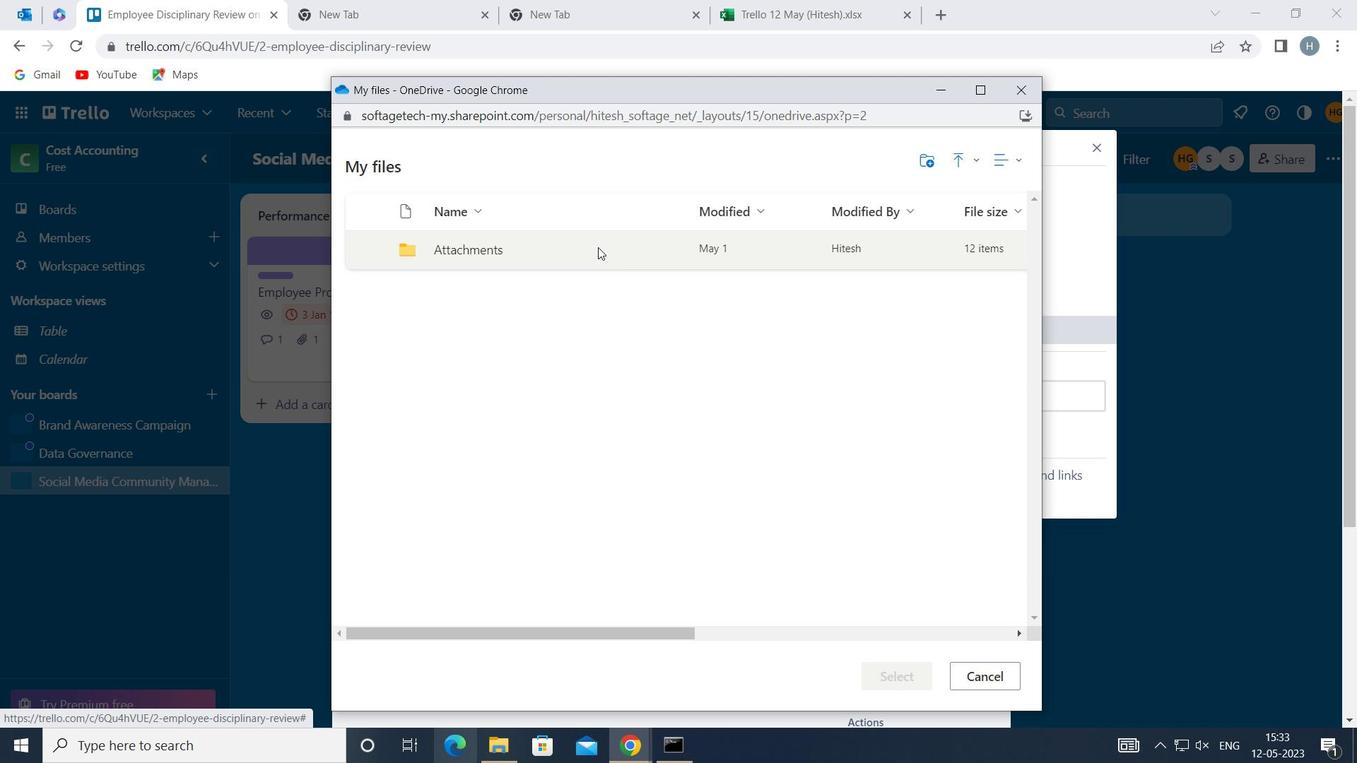 
Action: Mouse pressed left at (598, 247)
Screenshot: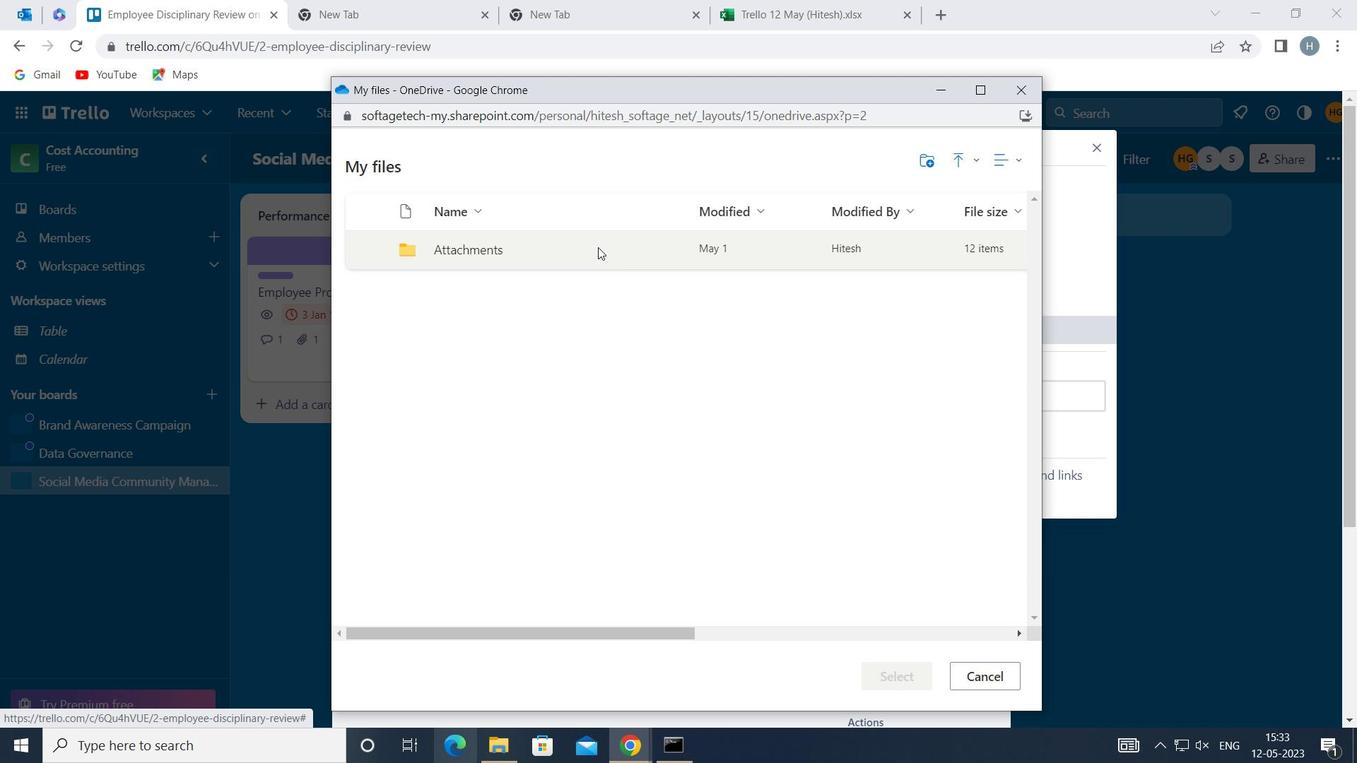 
Action: Mouse moved to (563, 254)
Screenshot: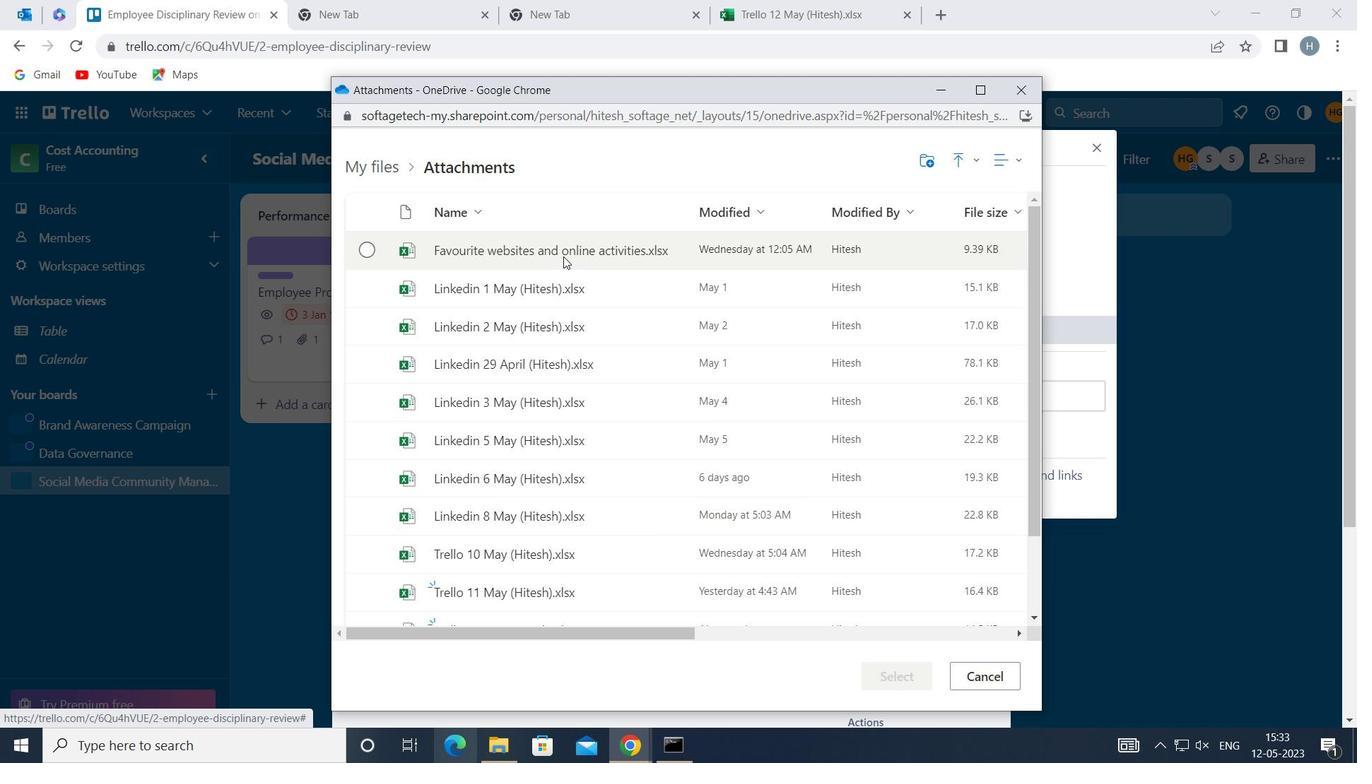 
Action: Mouse pressed left at (563, 254)
Screenshot: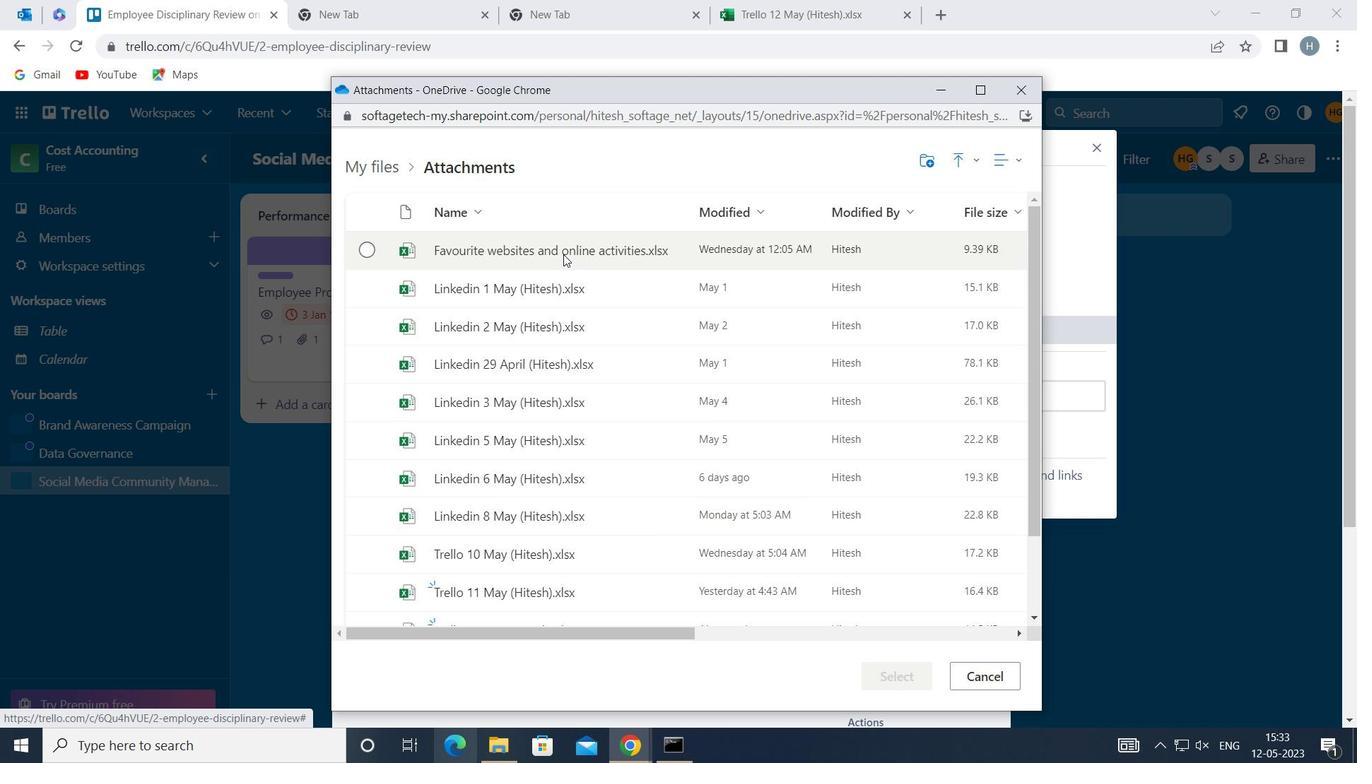 
Action: Mouse moved to (871, 678)
Screenshot: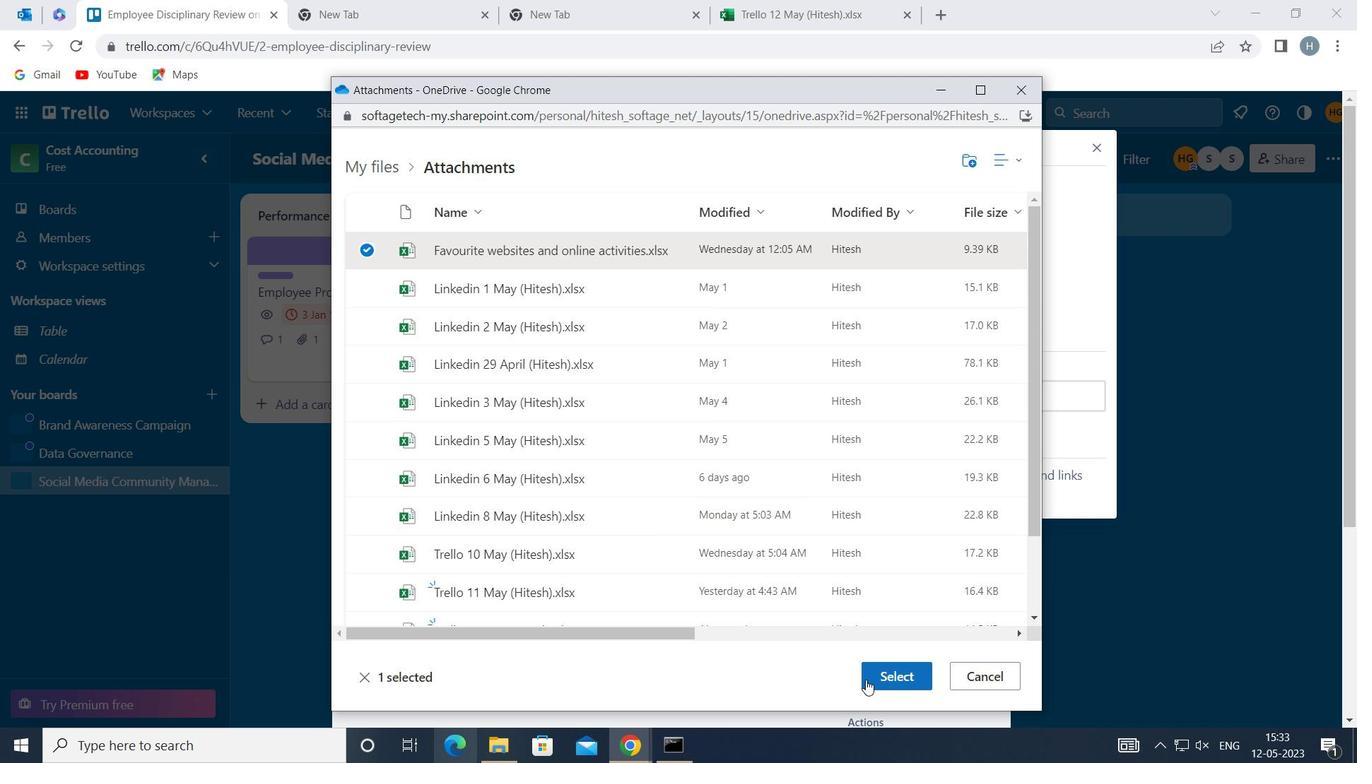 
Action: Mouse pressed left at (871, 678)
Screenshot: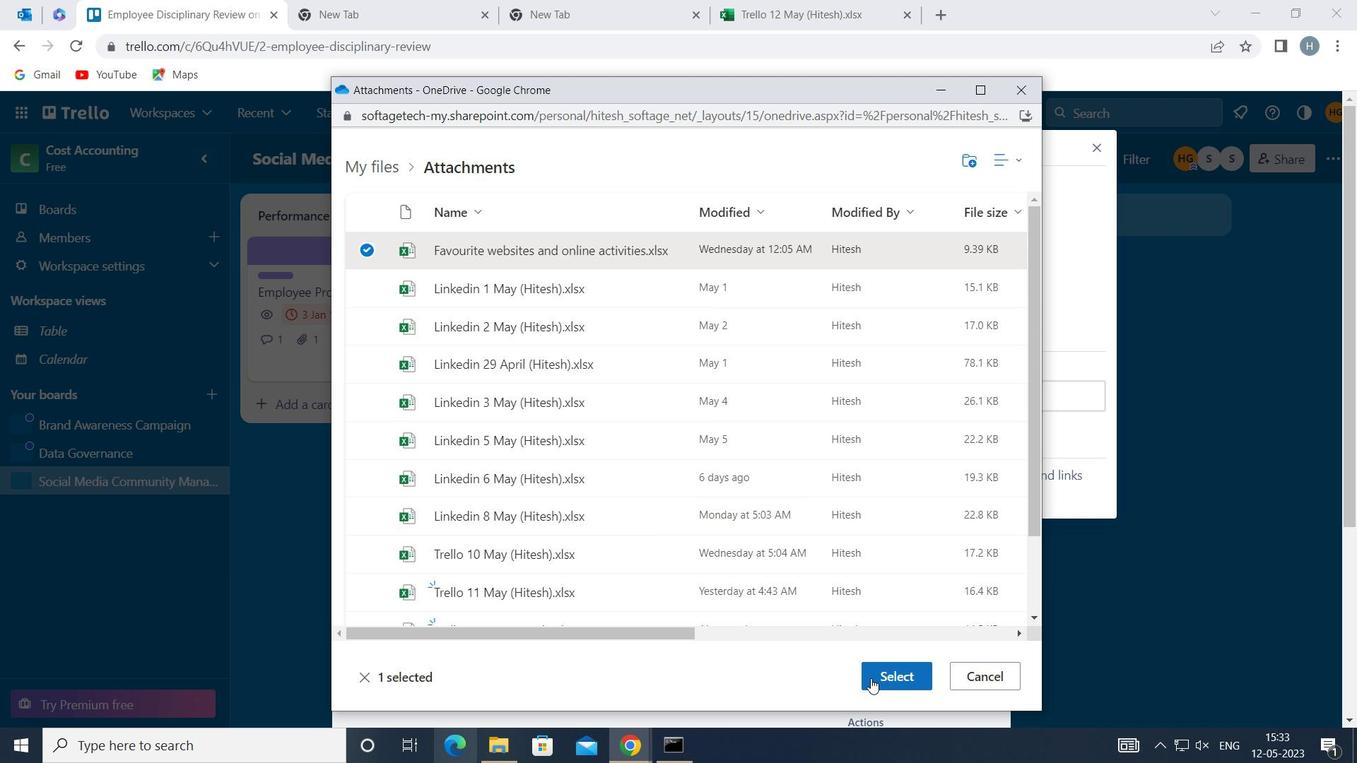 
Action: Mouse moved to (916, 492)
Screenshot: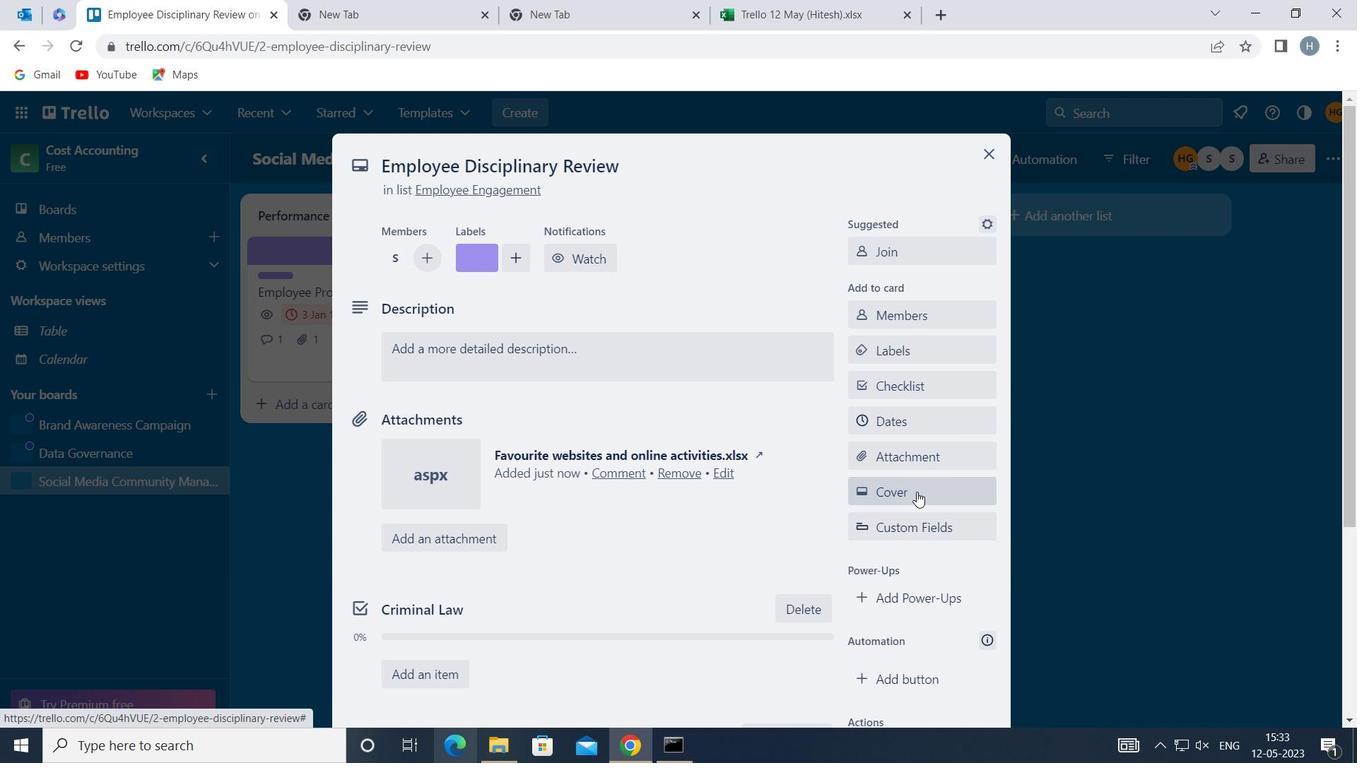 
Action: Mouse pressed left at (916, 492)
Screenshot: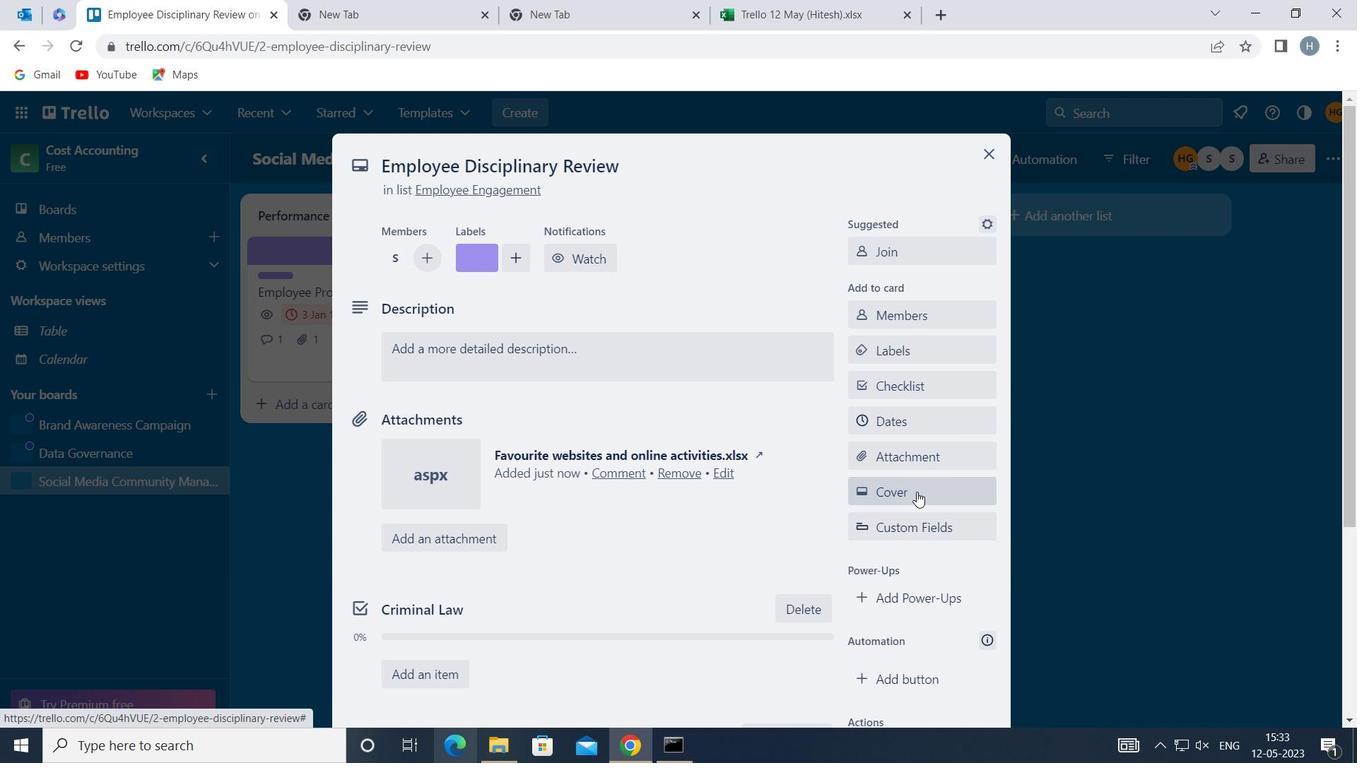 
Action: Mouse moved to (1091, 369)
Screenshot: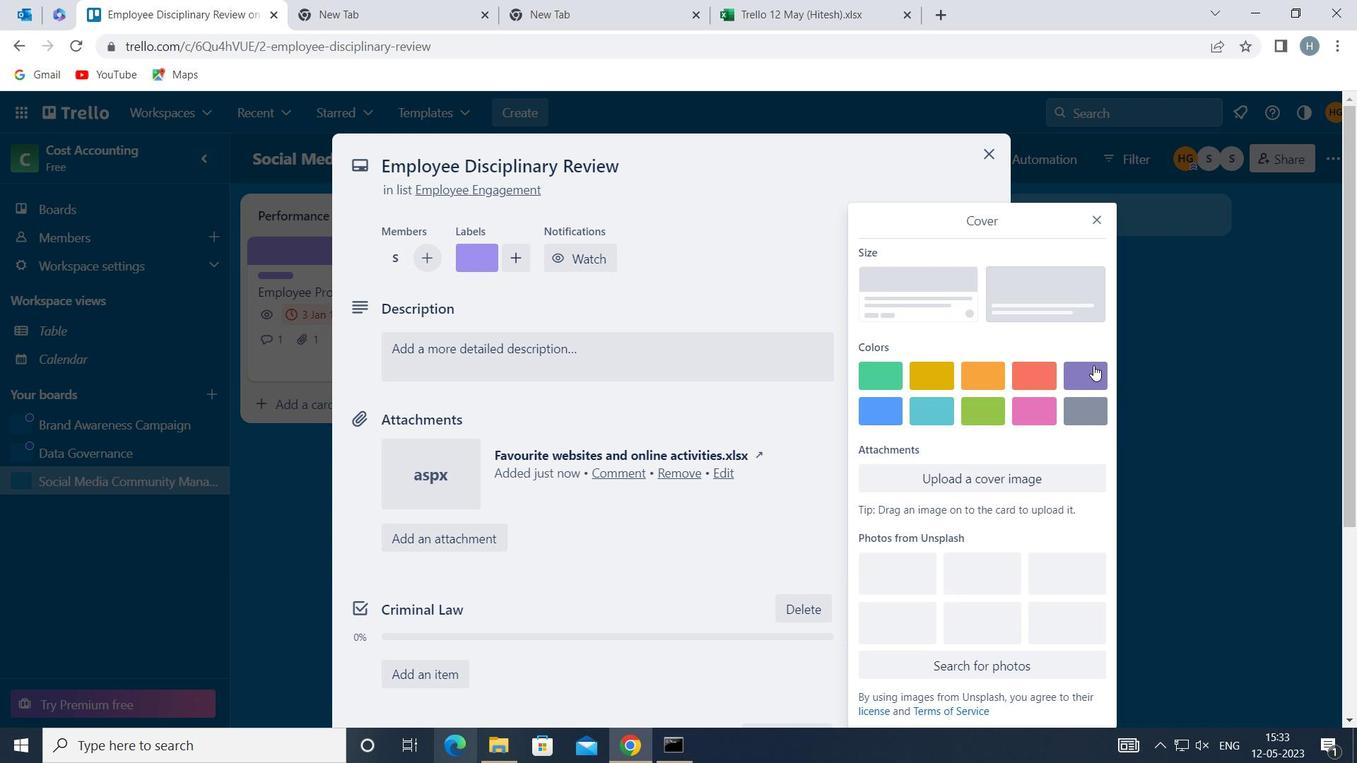 
Action: Mouse pressed left at (1091, 369)
Screenshot: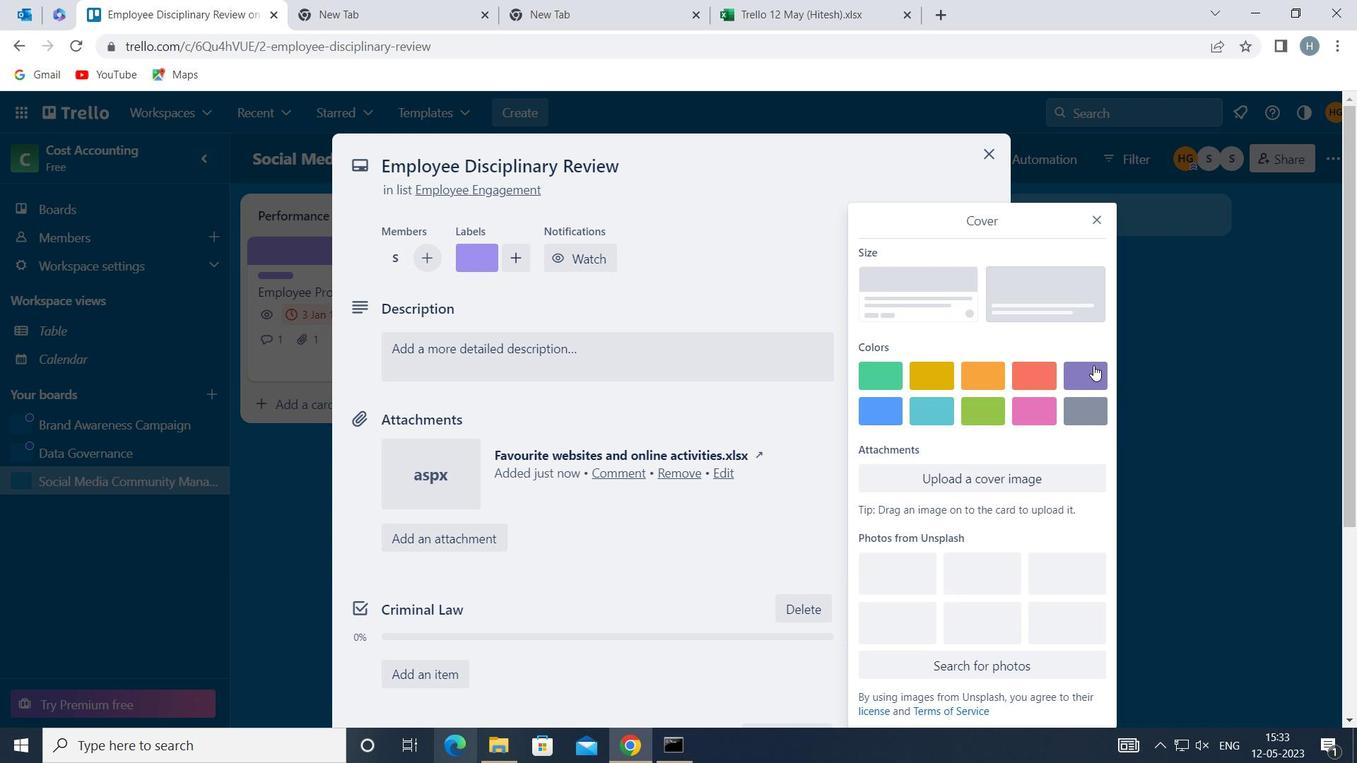 
Action: Mouse moved to (1099, 188)
Screenshot: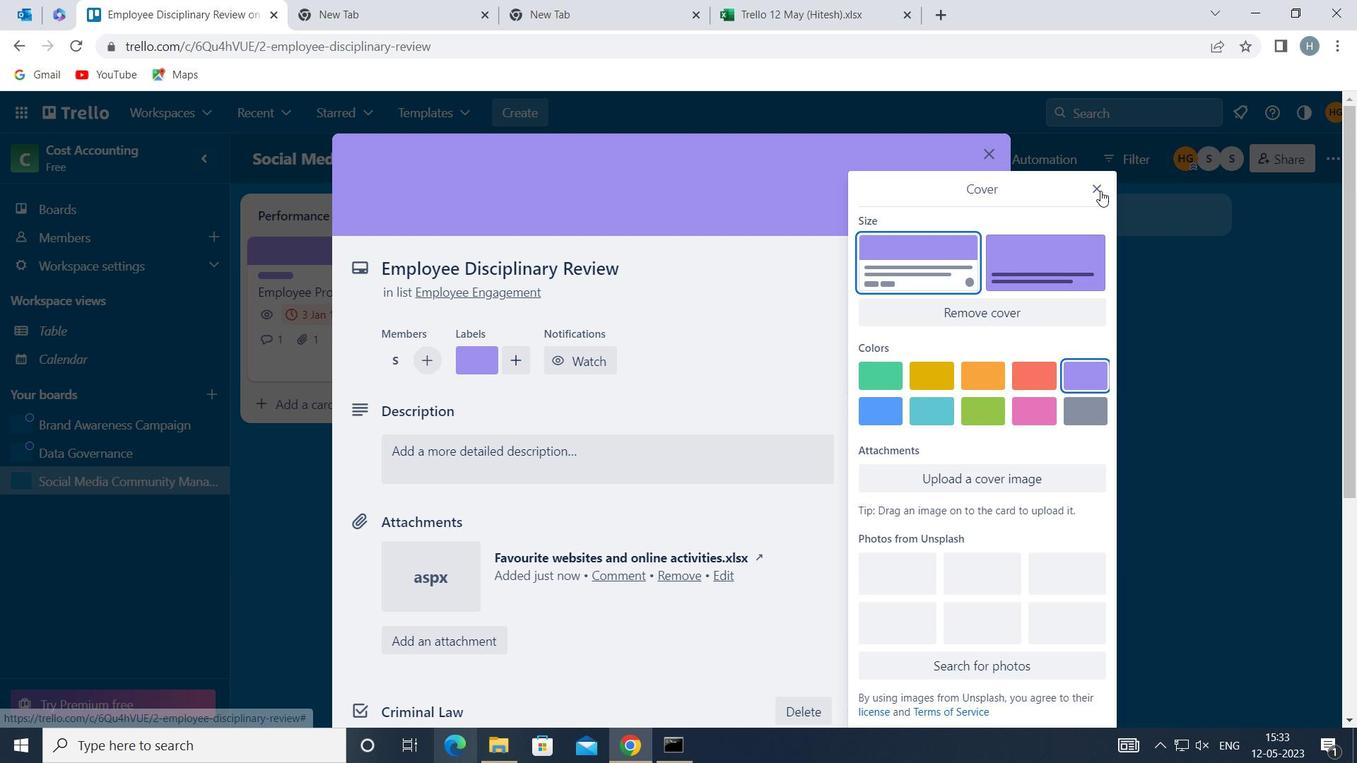 
Action: Mouse pressed left at (1099, 188)
Screenshot: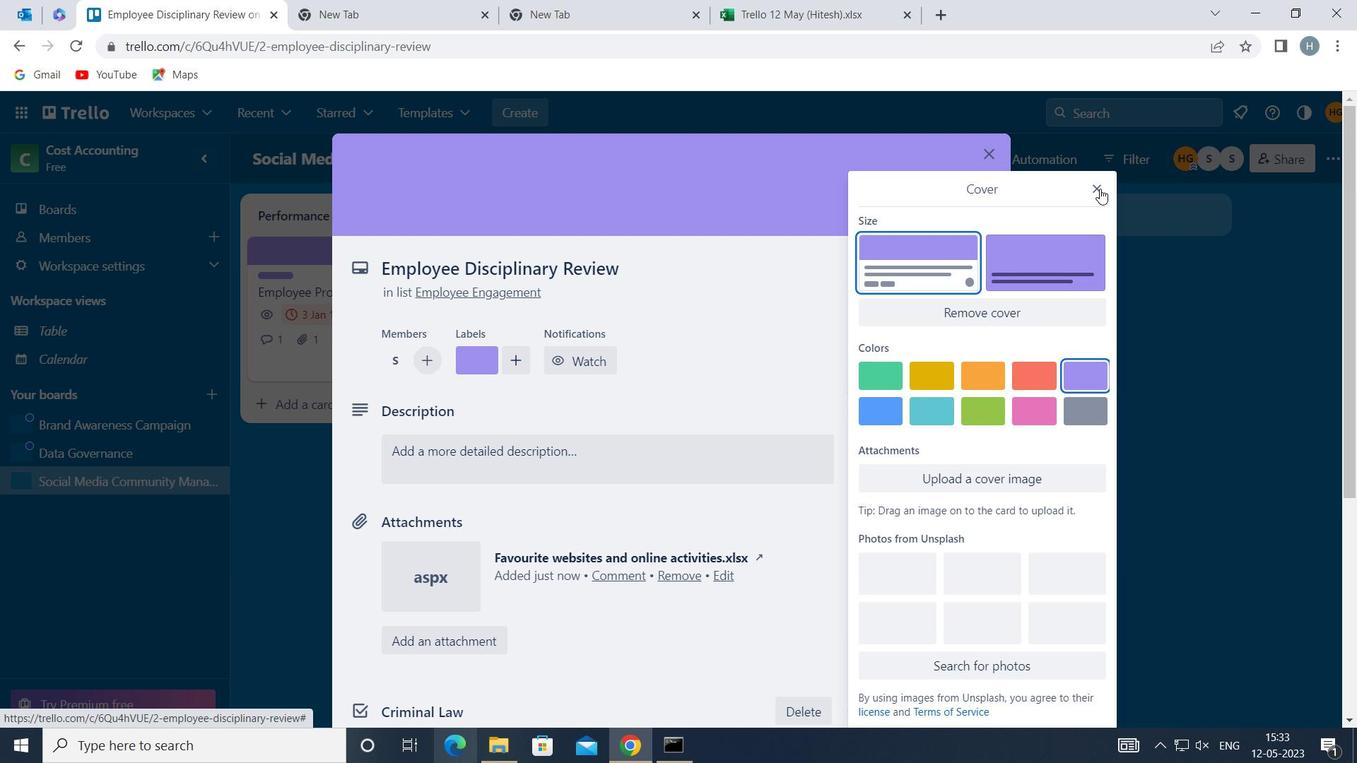 
Action: Mouse moved to (566, 455)
Screenshot: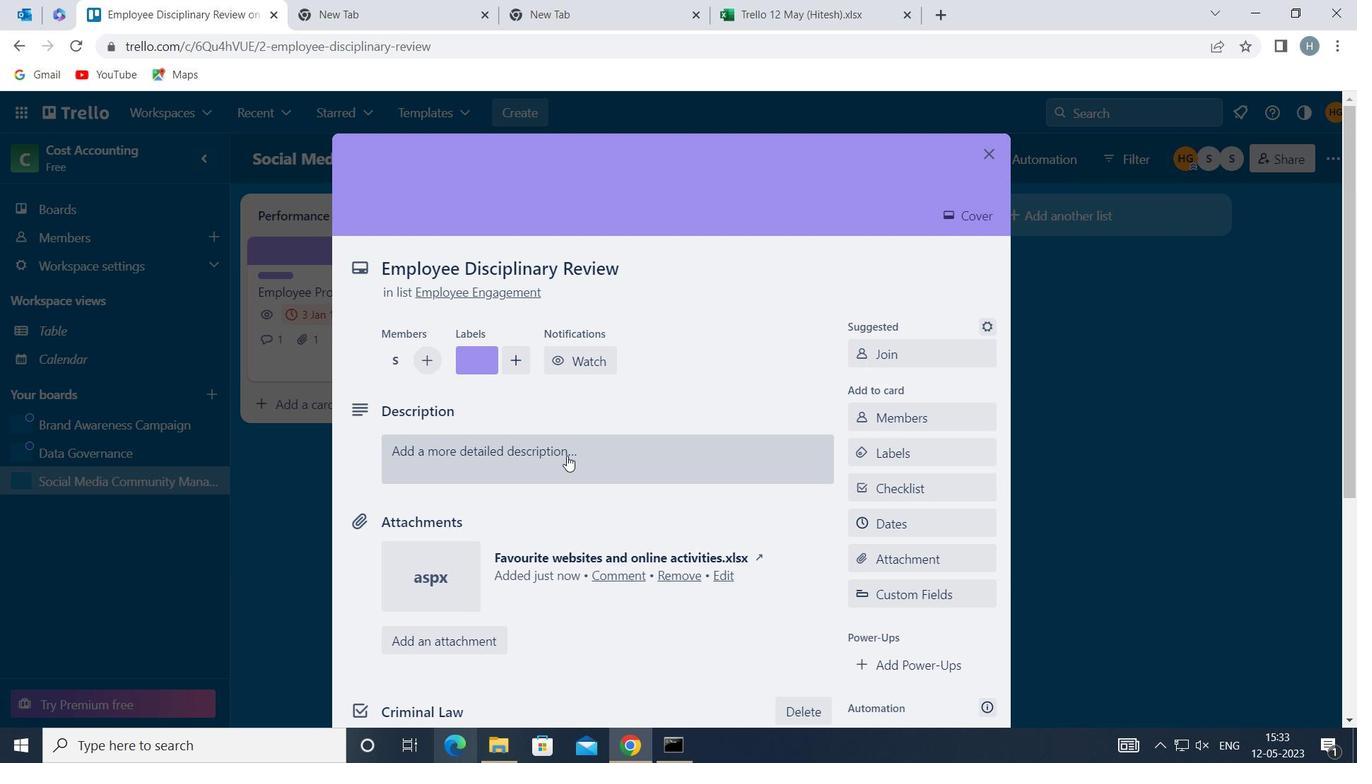 
Action: Mouse pressed left at (566, 455)
Screenshot: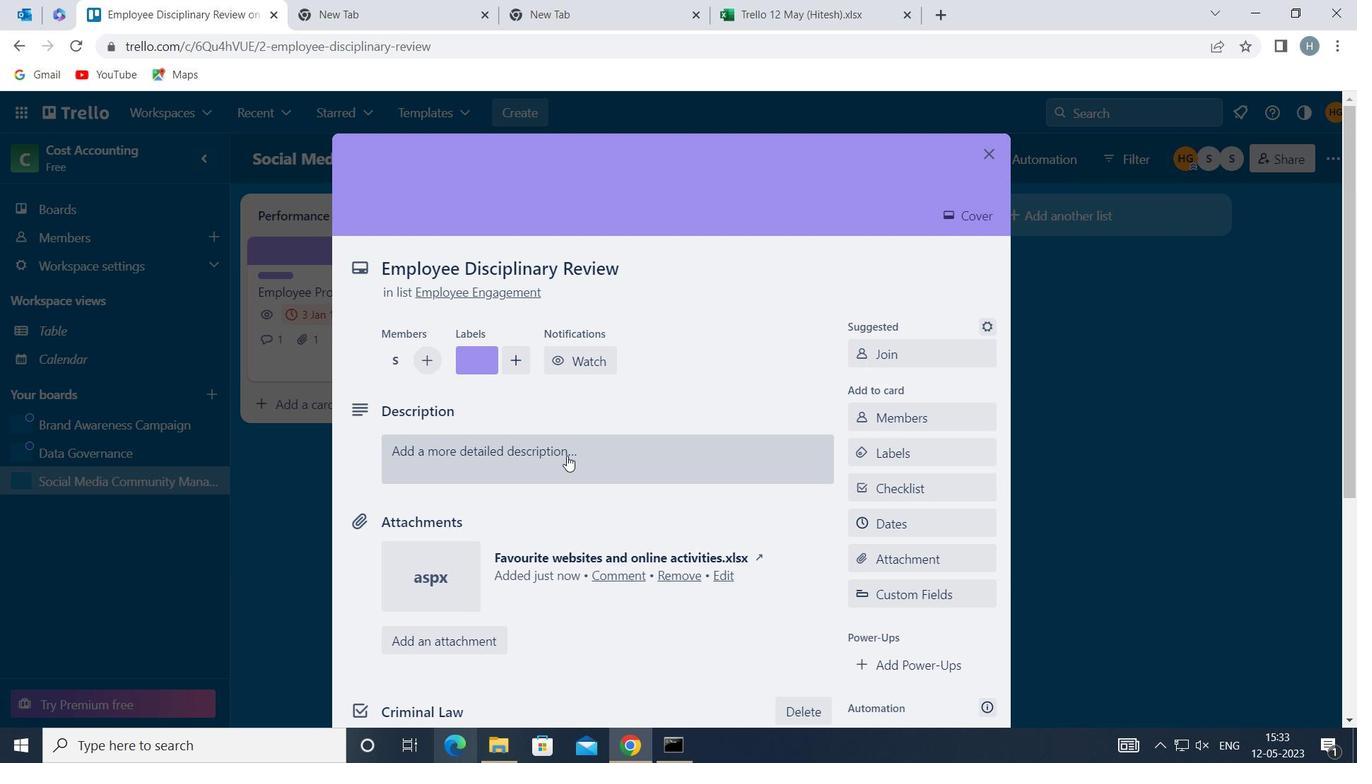 
Action: Mouse moved to (547, 500)
Screenshot: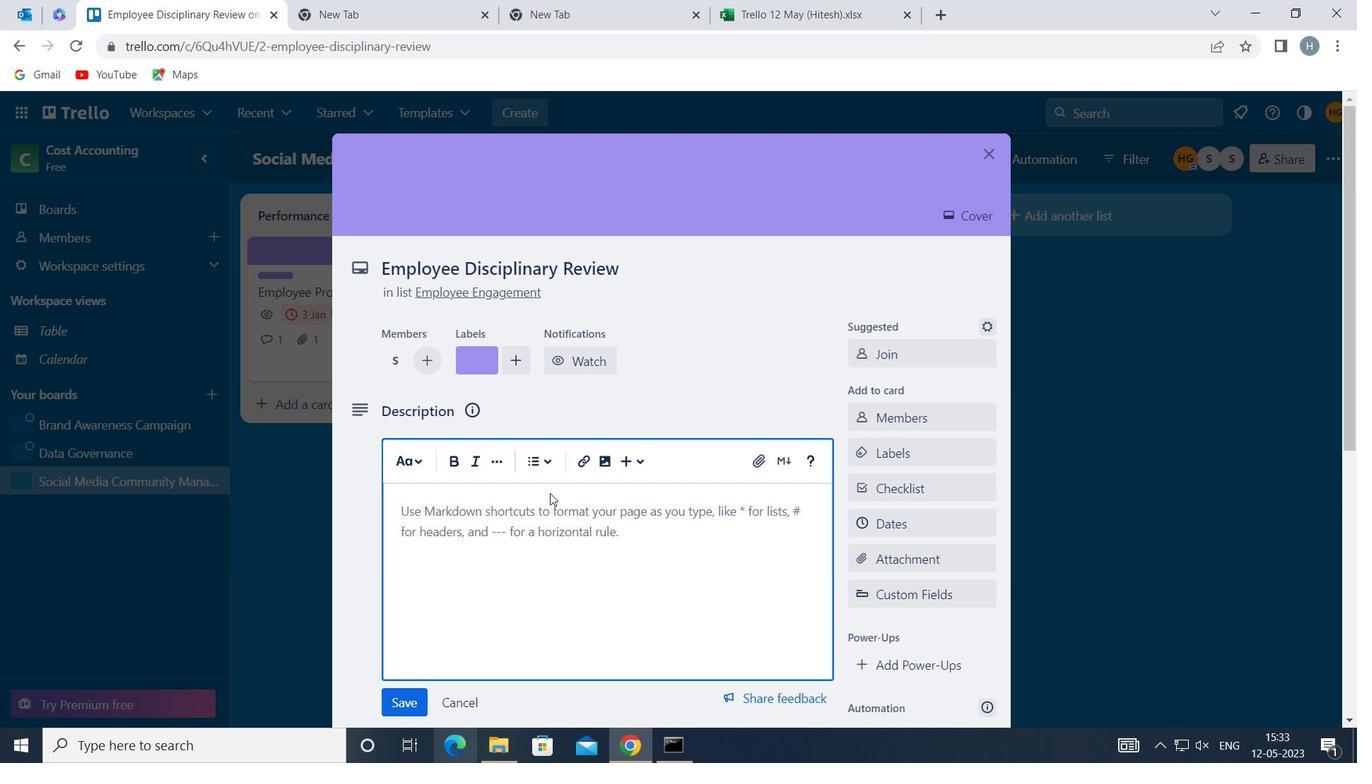 
Action: Key pressed <Key.shift>CREATE<Key.space>AND<Key.space>SEND<Key.space>OUT<Key.space>EMPLOYEE<Key.space>SATISFACTION<Key.space>SURVEY<Key.space>ON<Key.space>WORK-LIG<Key.backspace>FE<Key.space>INTEGRATION
Screenshot: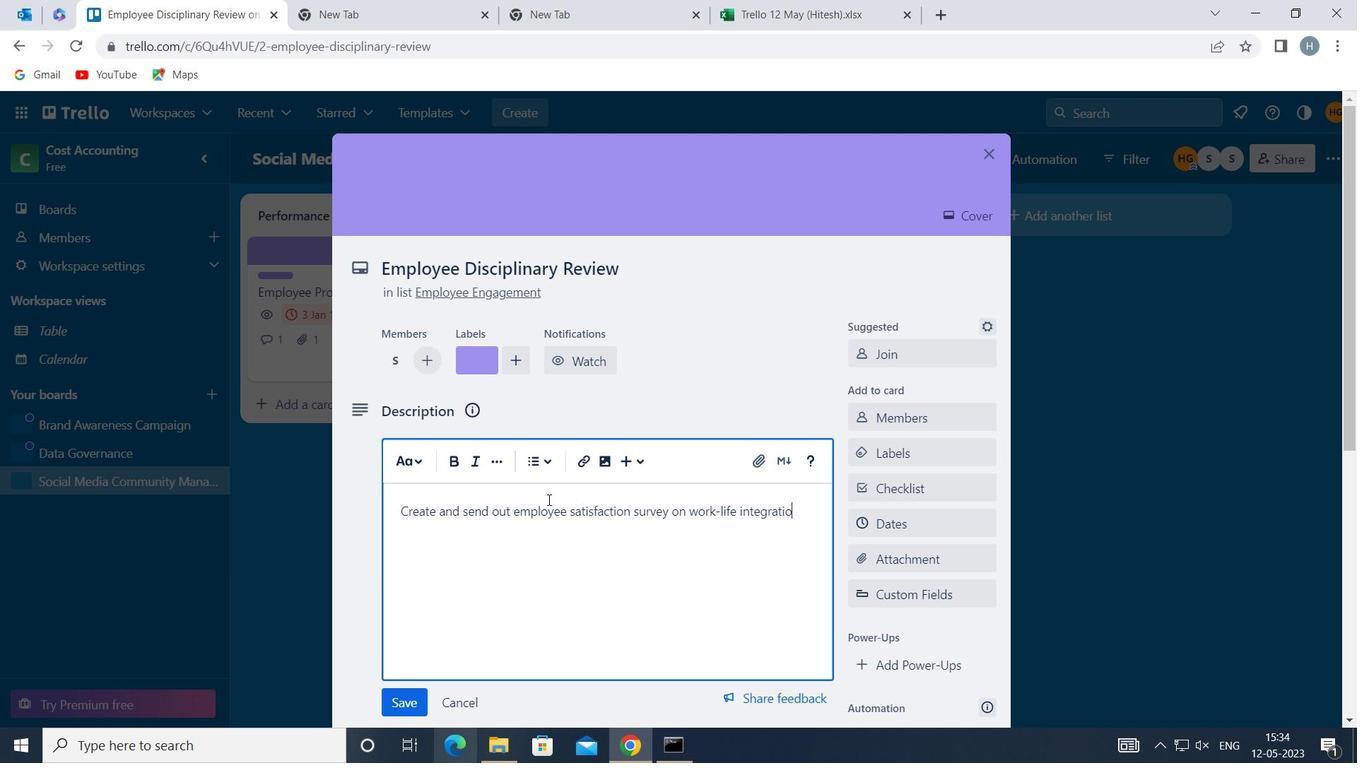 
Action: Mouse moved to (579, 473)
Screenshot: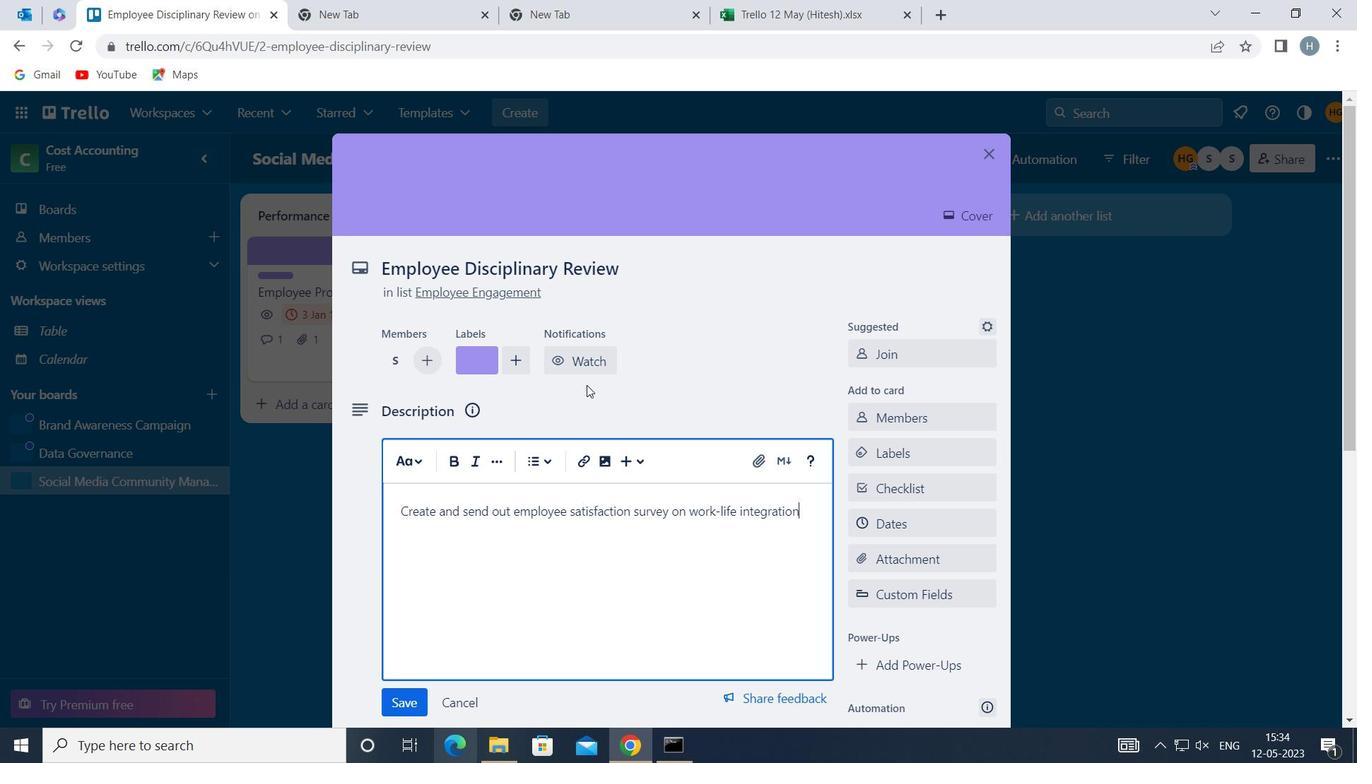 
Action: Mouse scrolled (579, 472) with delta (0, 0)
Screenshot: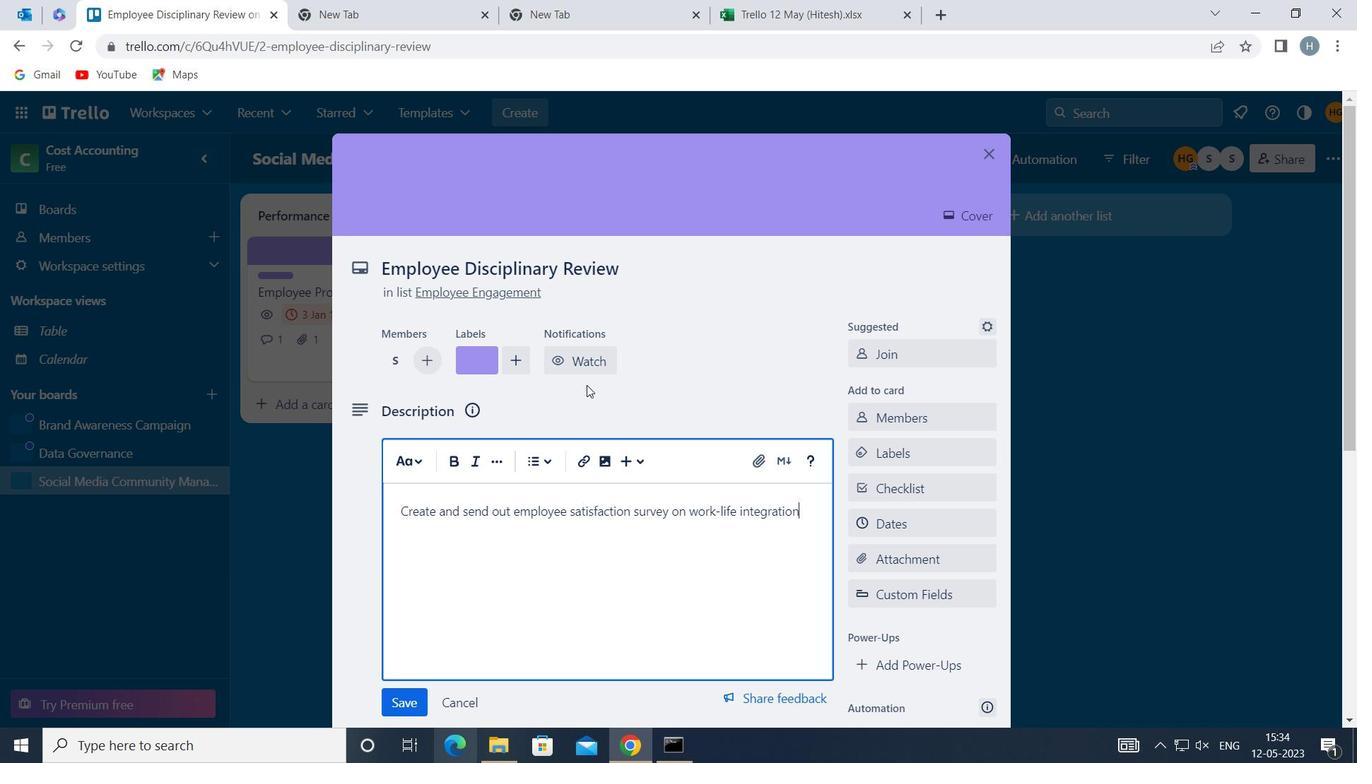 
Action: Mouse scrolled (579, 472) with delta (0, 0)
Screenshot: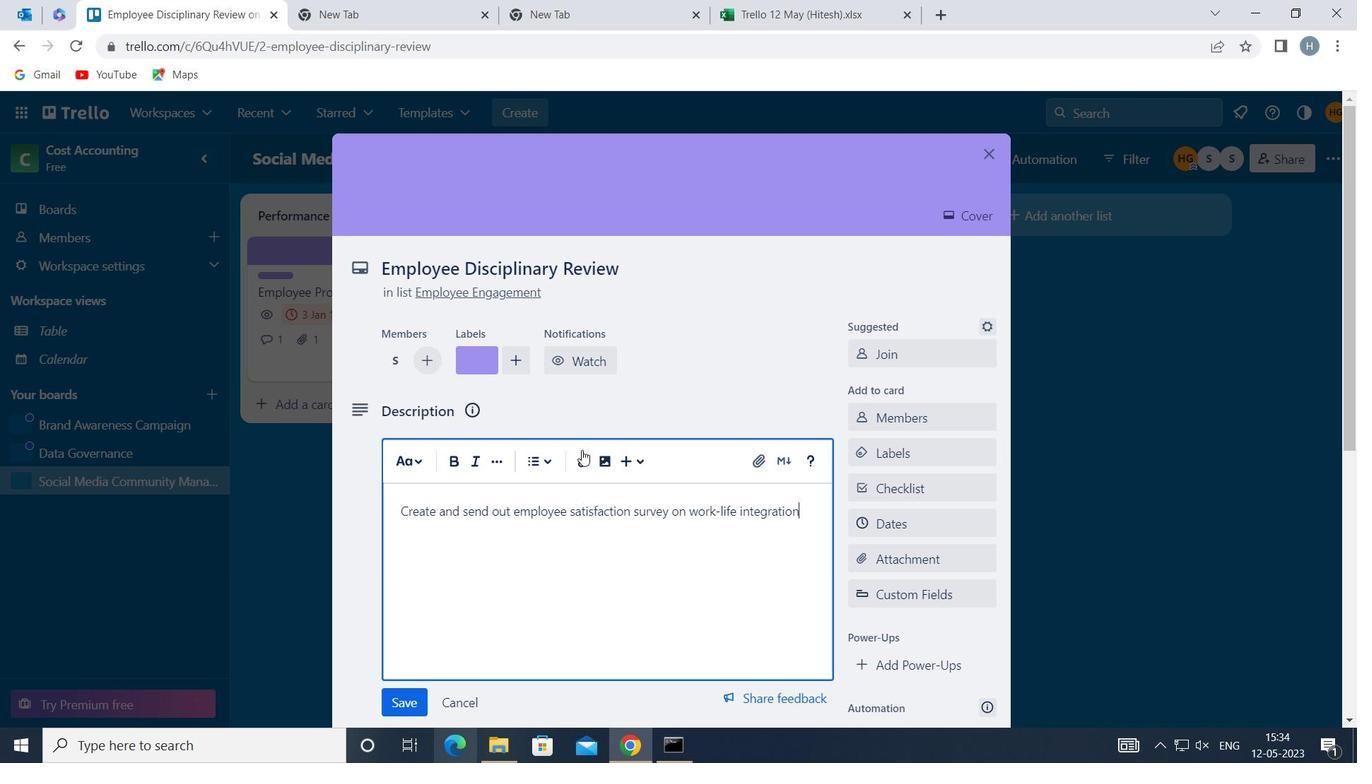
Action: Mouse scrolled (579, 472) with delta (0, 0)
Screenshot: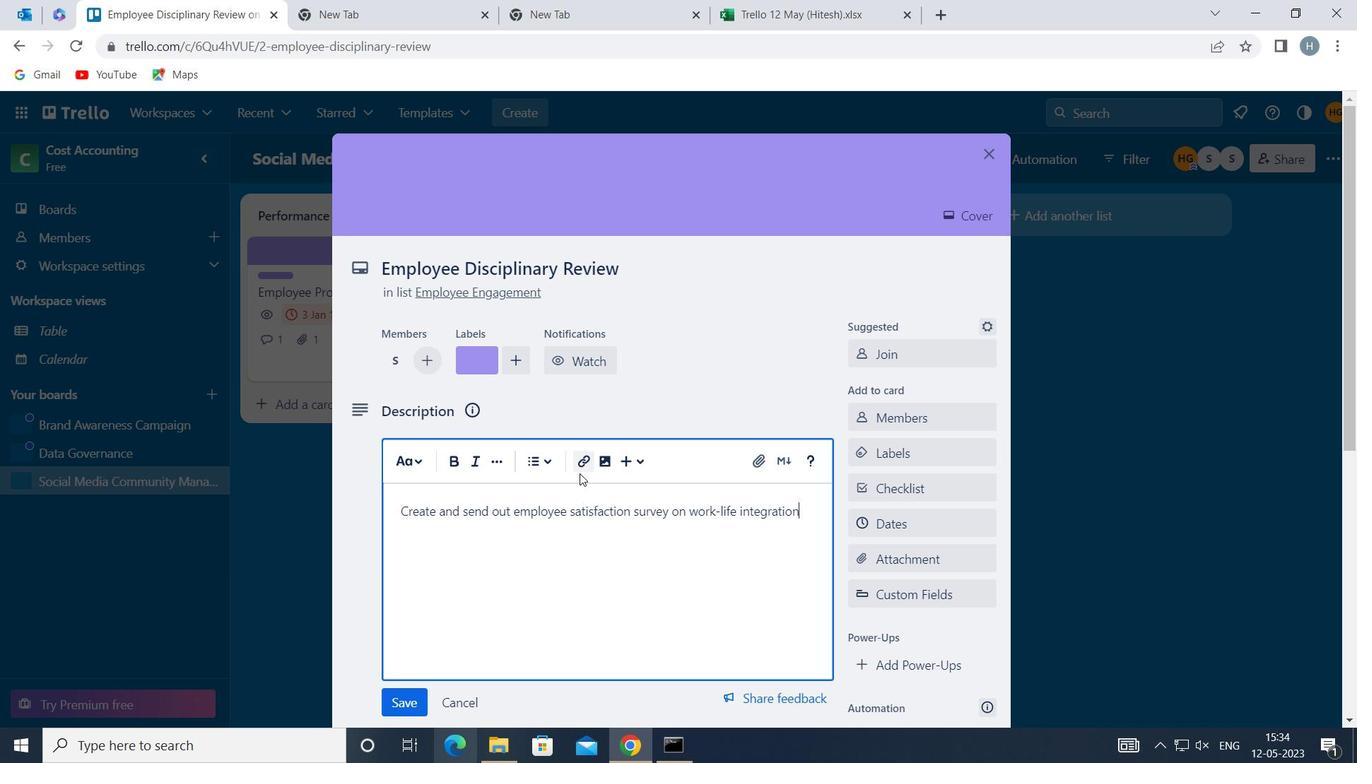
Action: Mouse scrolled (579, 472) with delta (0, 0)
Screenshot: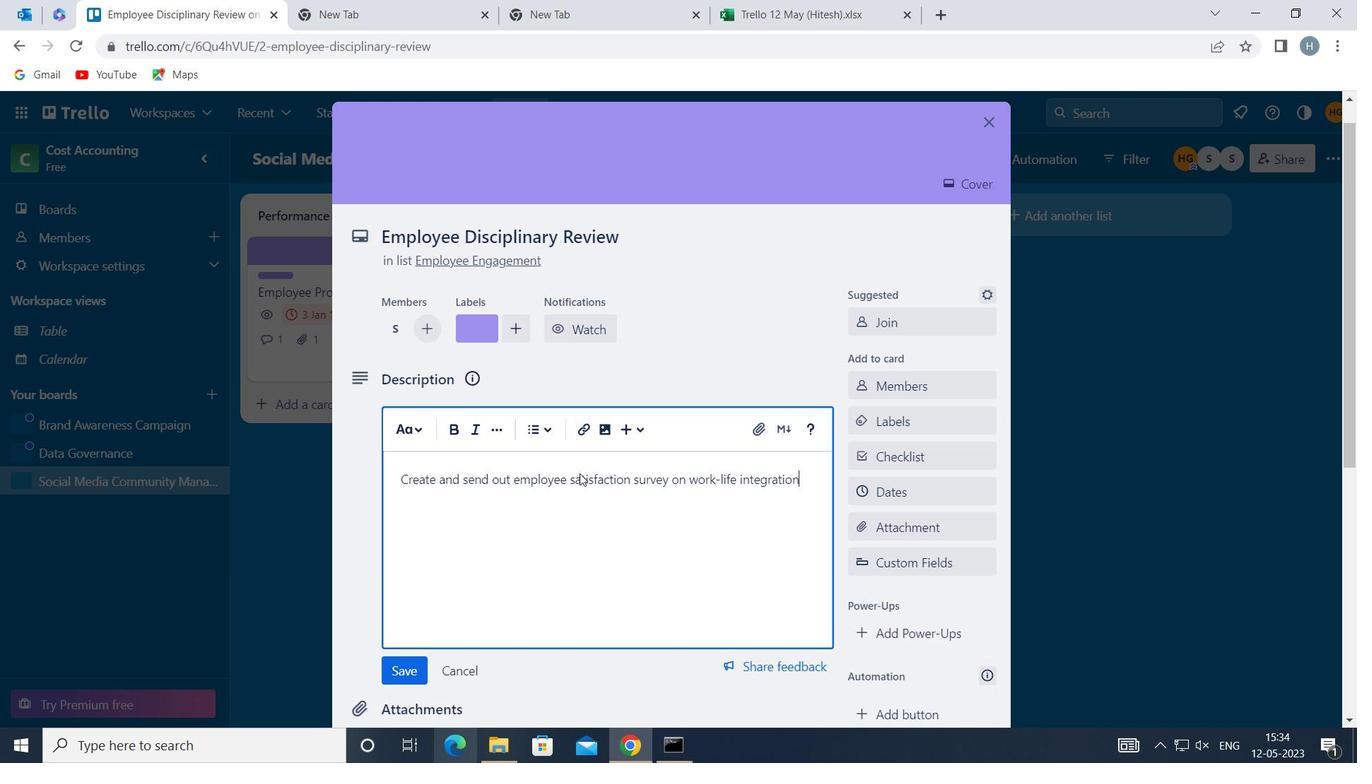 
Action: Mouse scrolled (579, 472) with delta (0, 0)
Screenshot: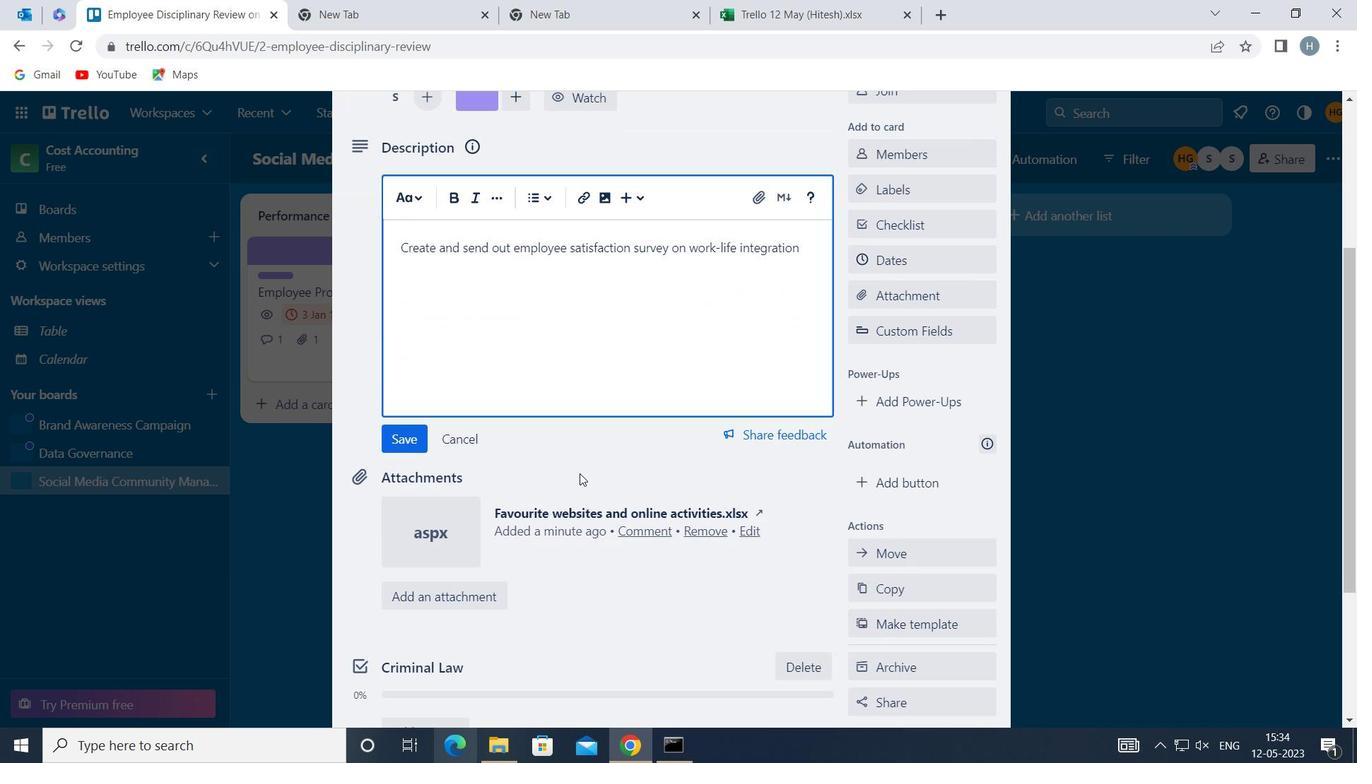 
Action: Mouse moved to (397, 260)
Screenshot: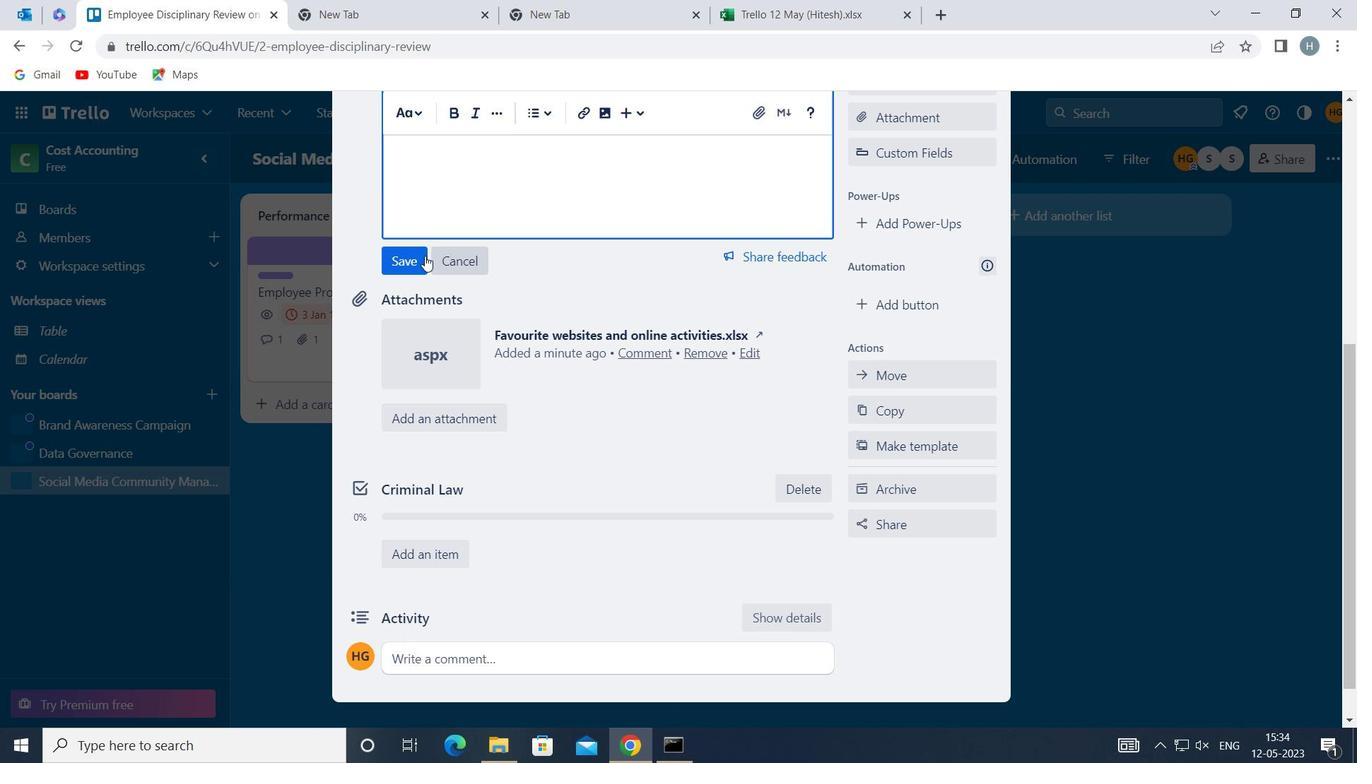 
Action: Mouse pressed left at (397, 260)
Screenshot: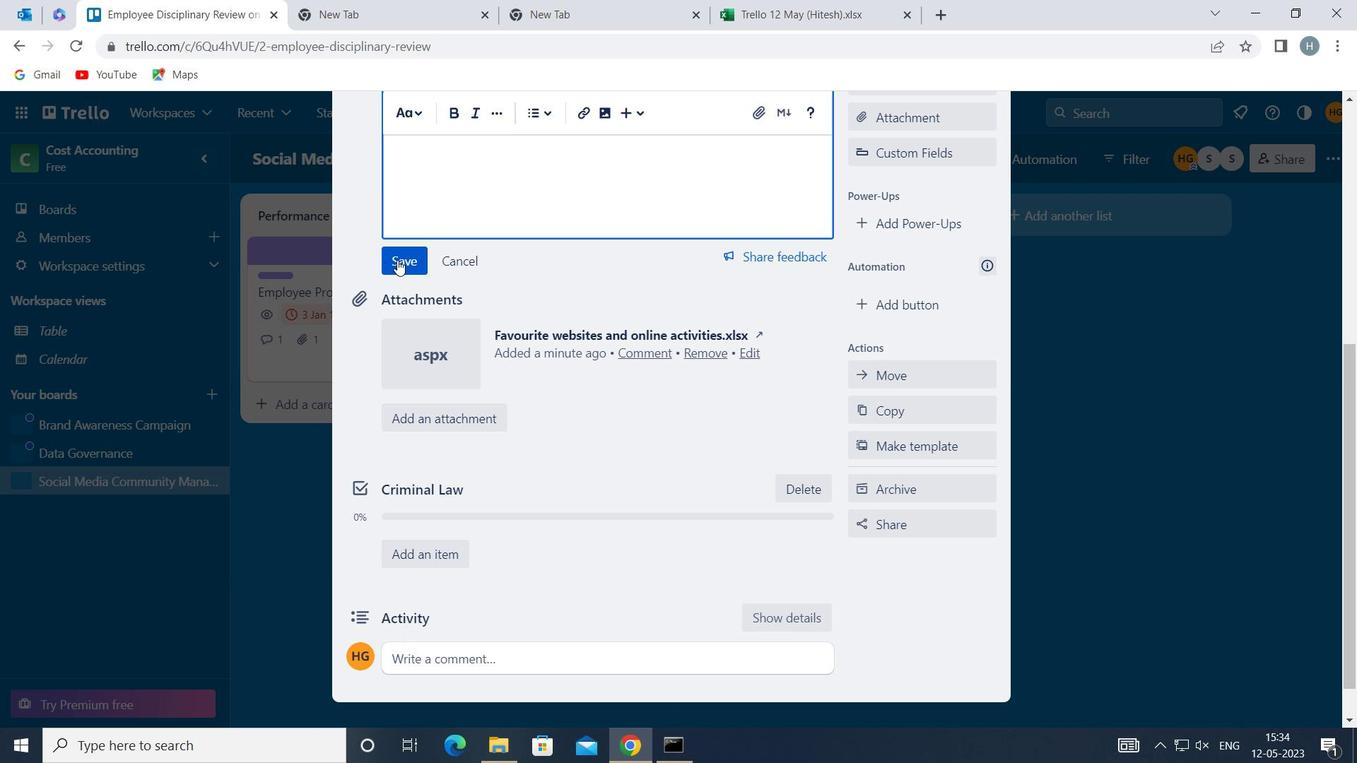 
Action: Mouse moved to (435, 498)
Screenshot: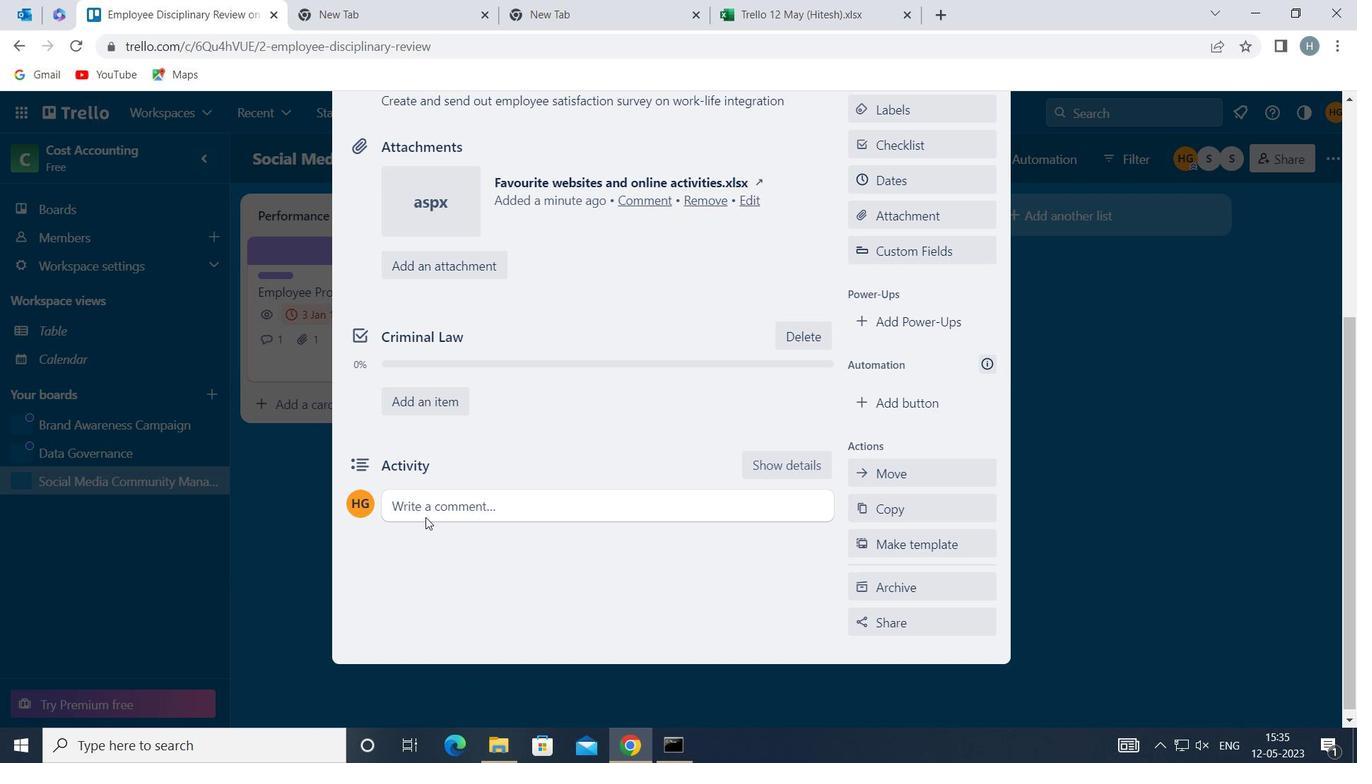 
Action: Mouse pressed left at (435, 498)
Screenshot: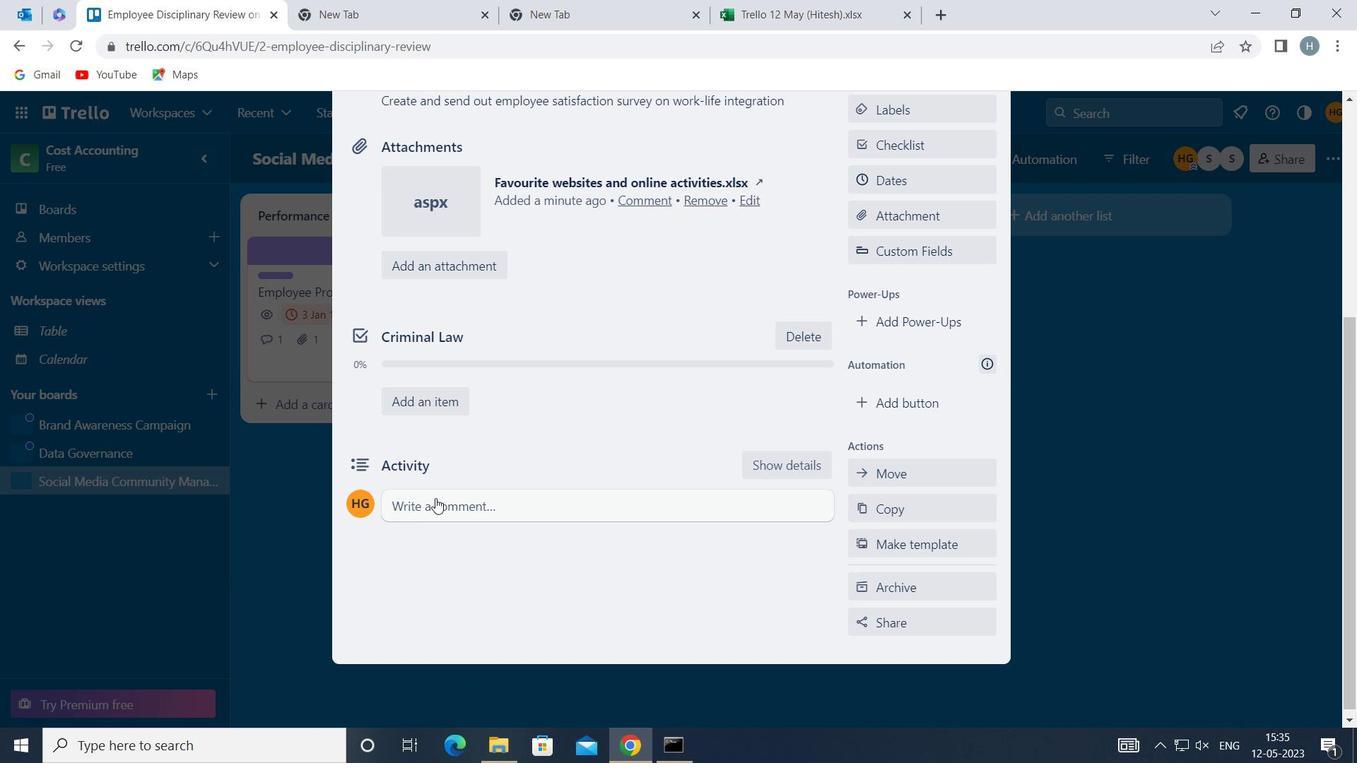 
Action: Mouse moved to (481, 605)
Screenshot: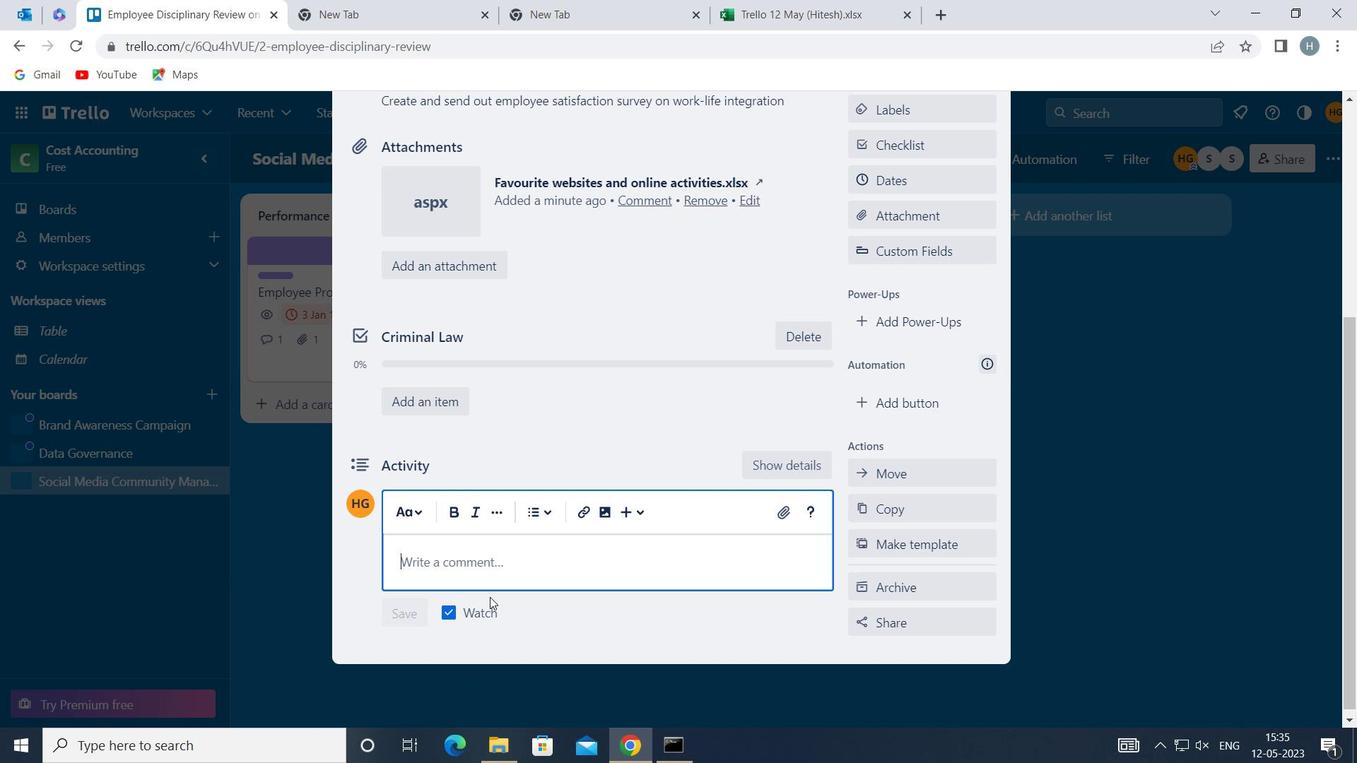 
Action: Key pressed <Key.shift><Key.shift><Key.shift><Key.shift>GIVEN<Key.space>THE<Key.space>POTENTI
Screenshot: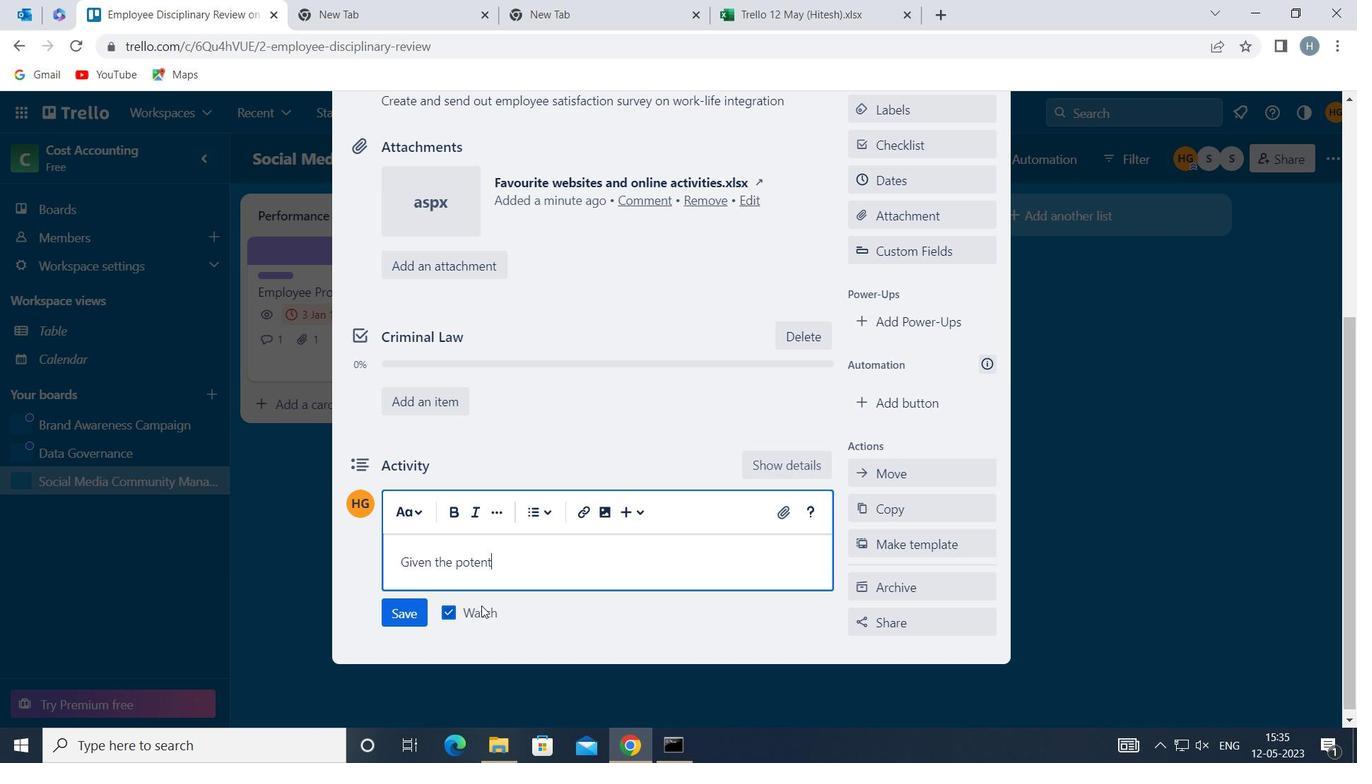 
Action: Mouse moved to (434, 617)
Screenshot: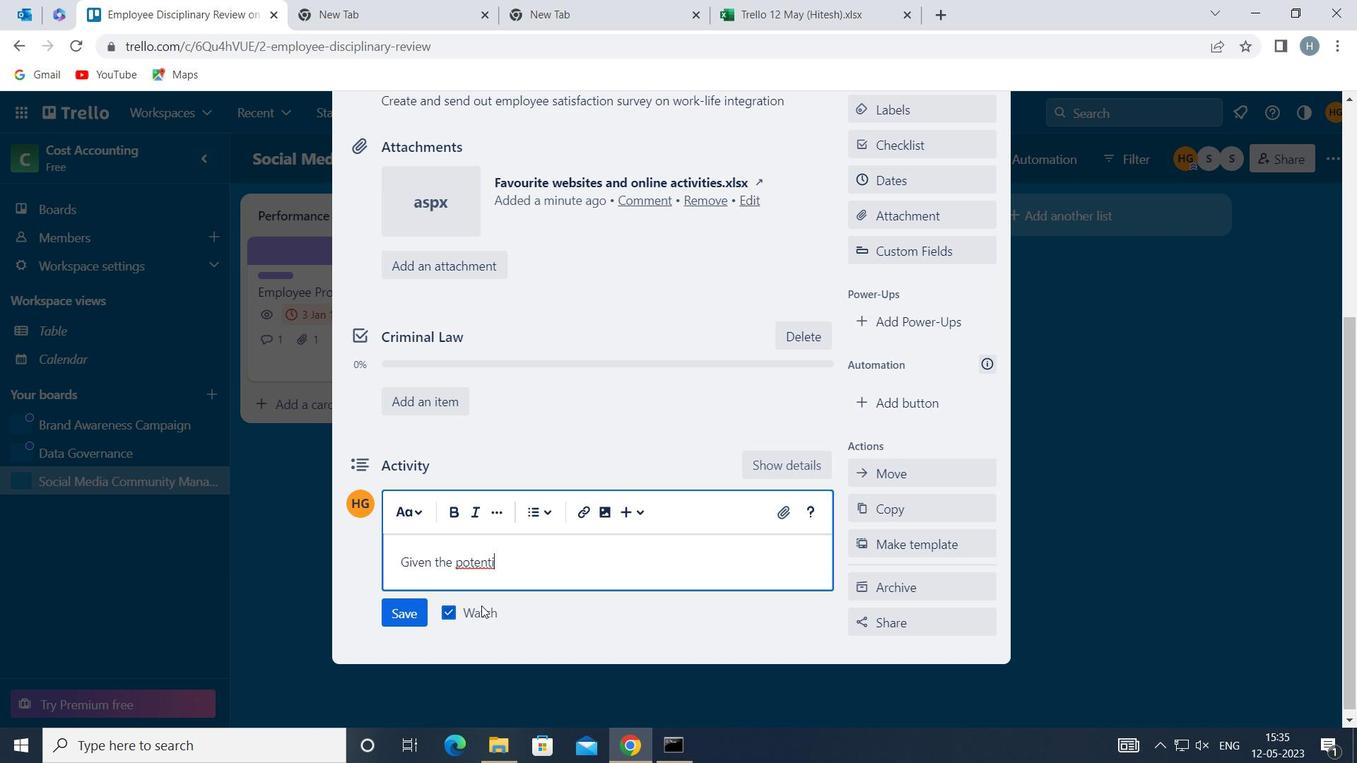 
Action: Key pressed A
Screenshot: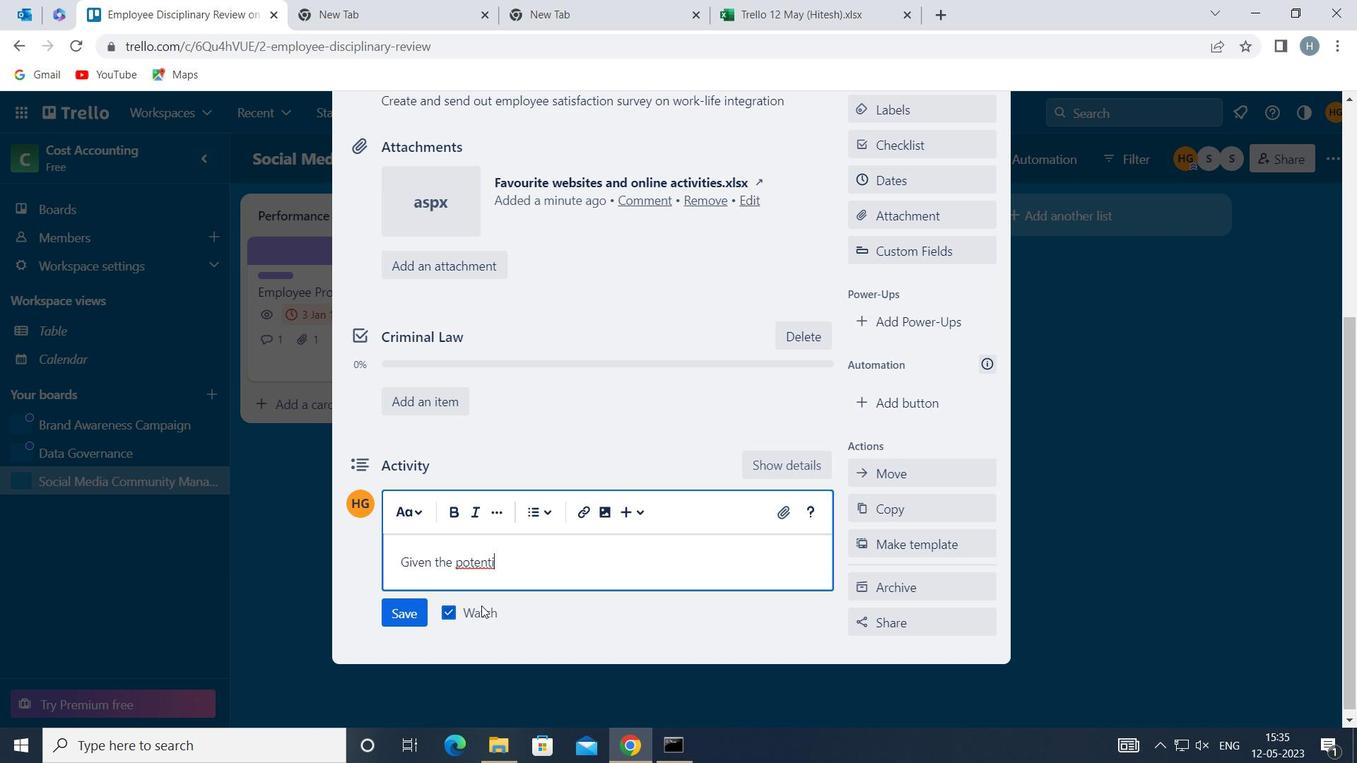 
Action: Mouse moved to (417, 622)
Screenshot: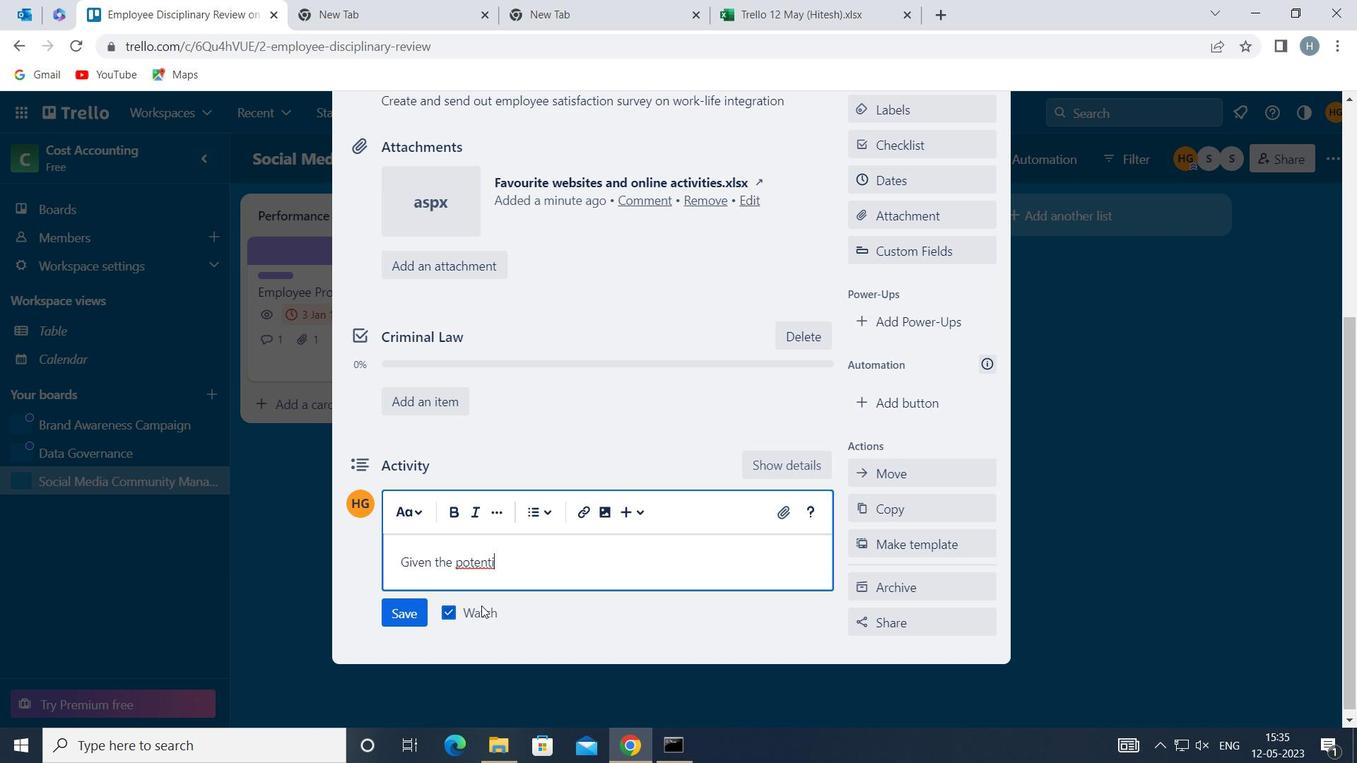 
Action: Key pressed L<Key.space>IMPACT<Key.space>OF<Key.space>THIS<Key.space>TASK<Key.space>ON<Key.space>OUR<Key.space>COMPANY<Key.space>REPUTATION<Key.space>FOR<Key.space>INNOVATION<Key.space>LET<Key.space>US<Key.space>ENSURE<Key.space>THAT<Key.space>WE<Key.space>APPROACH<Key.space>IT<Key.space>WITH<Key.space>A<Key.space>SENSE<Key.space>OF<Key.space>CREATIVITY<Key.space>AND<Key.space>IMAGINATION<Key.space>
Screenshot: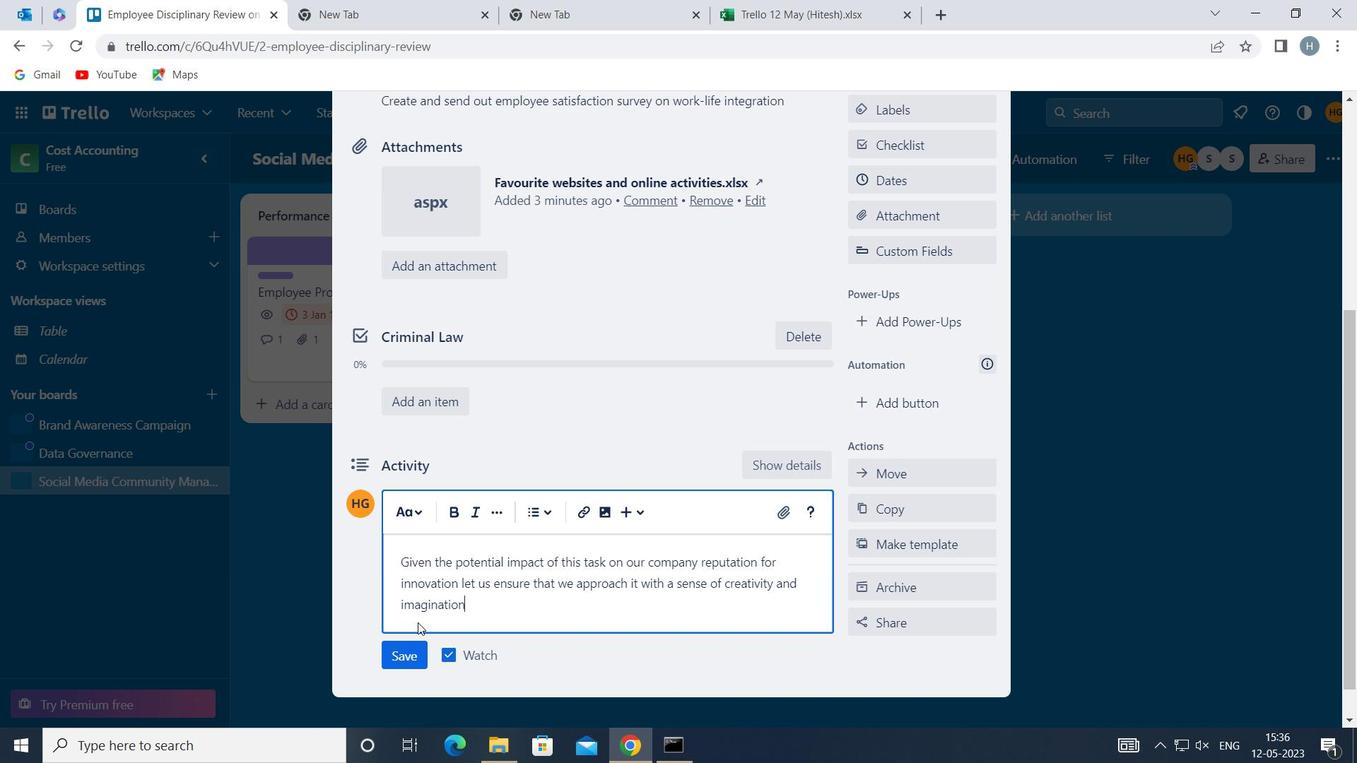 
Action: Mouse moved to (402, 653)
Screenshot: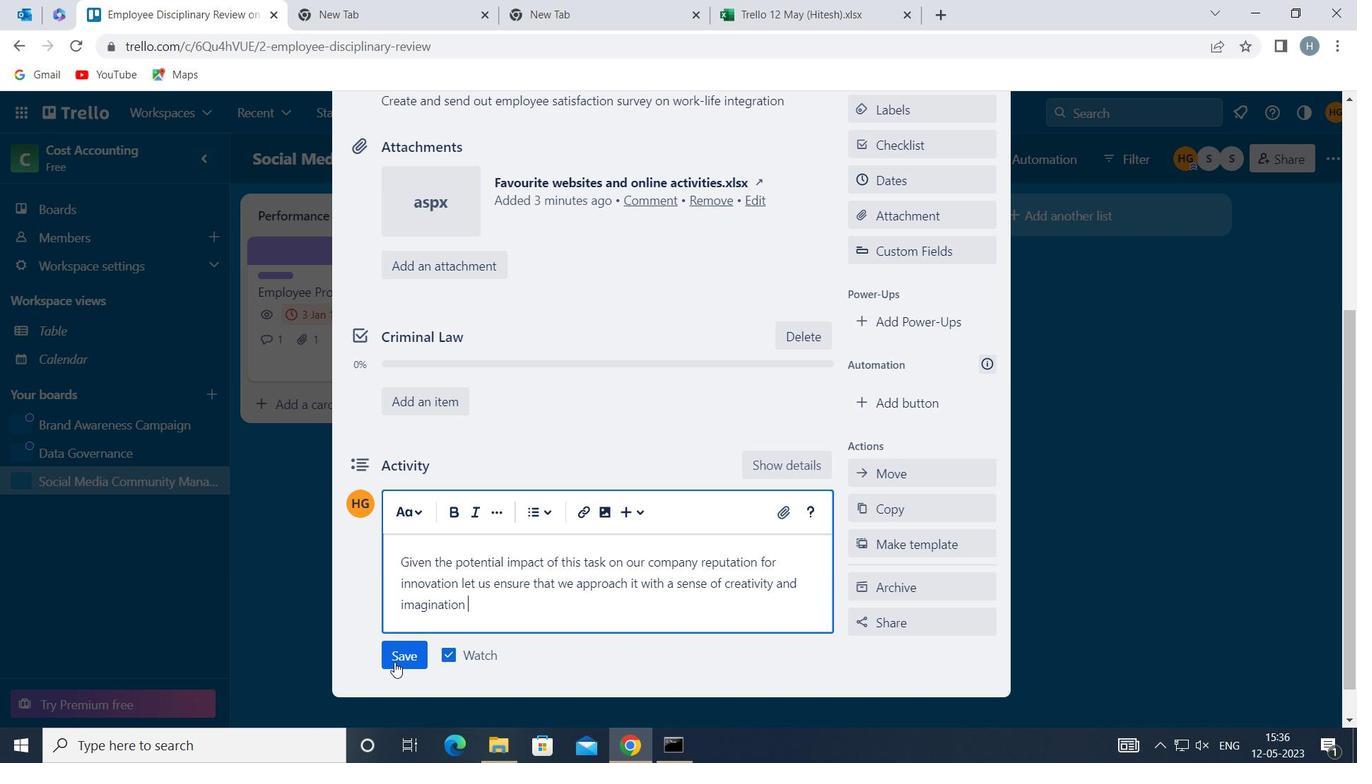 
Action: Mouse pressed left at (402, 653)
Screenshot: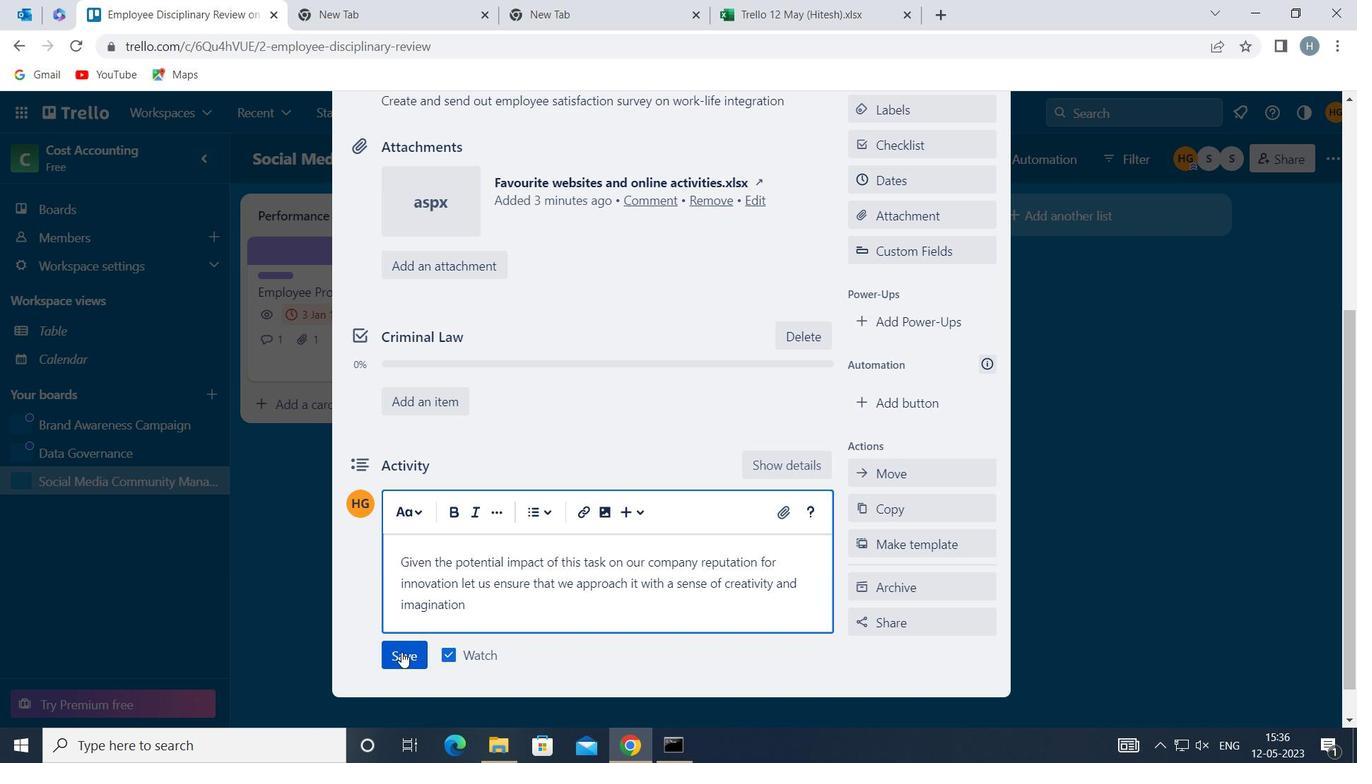 
Action: Mouse moved to (802, 381)
Screenshot: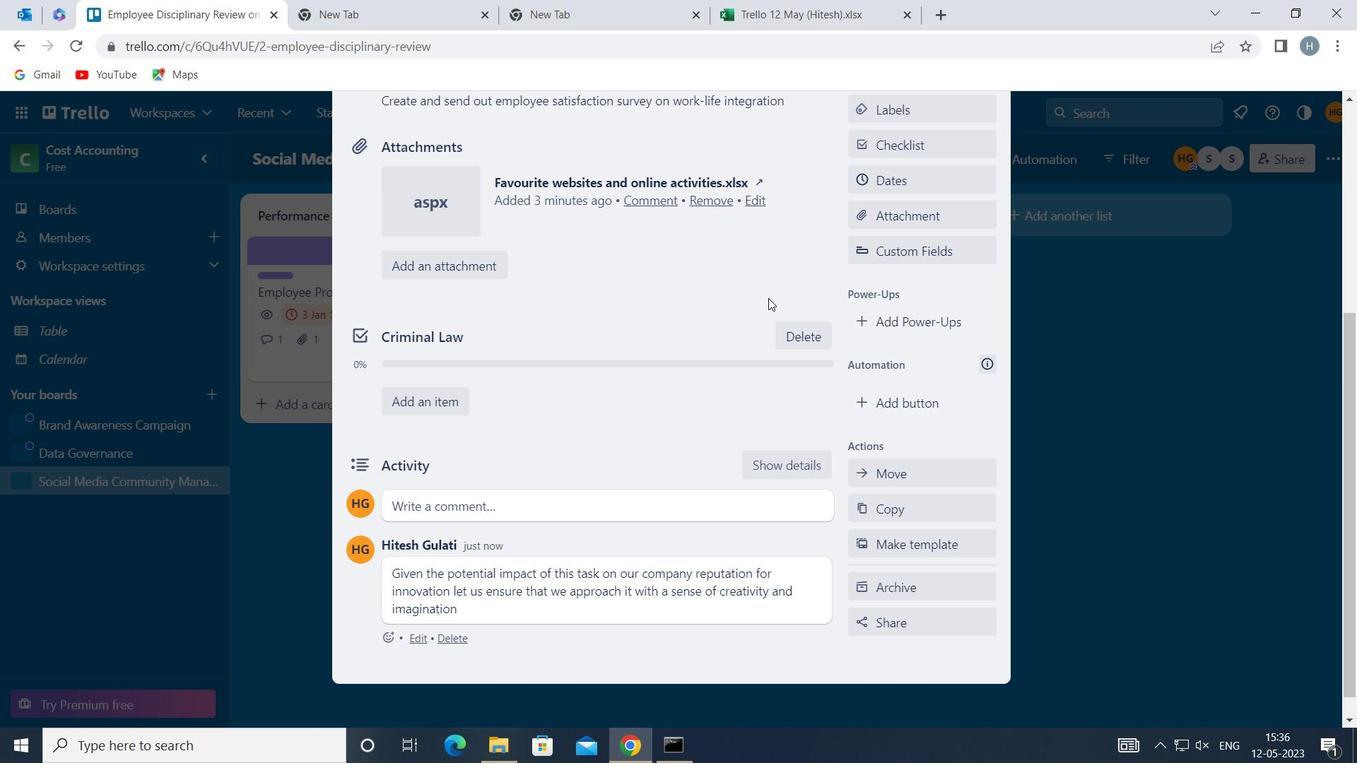 
Action: Mouse scrolled (802, 381) with delta (0, 0)
Screenshot: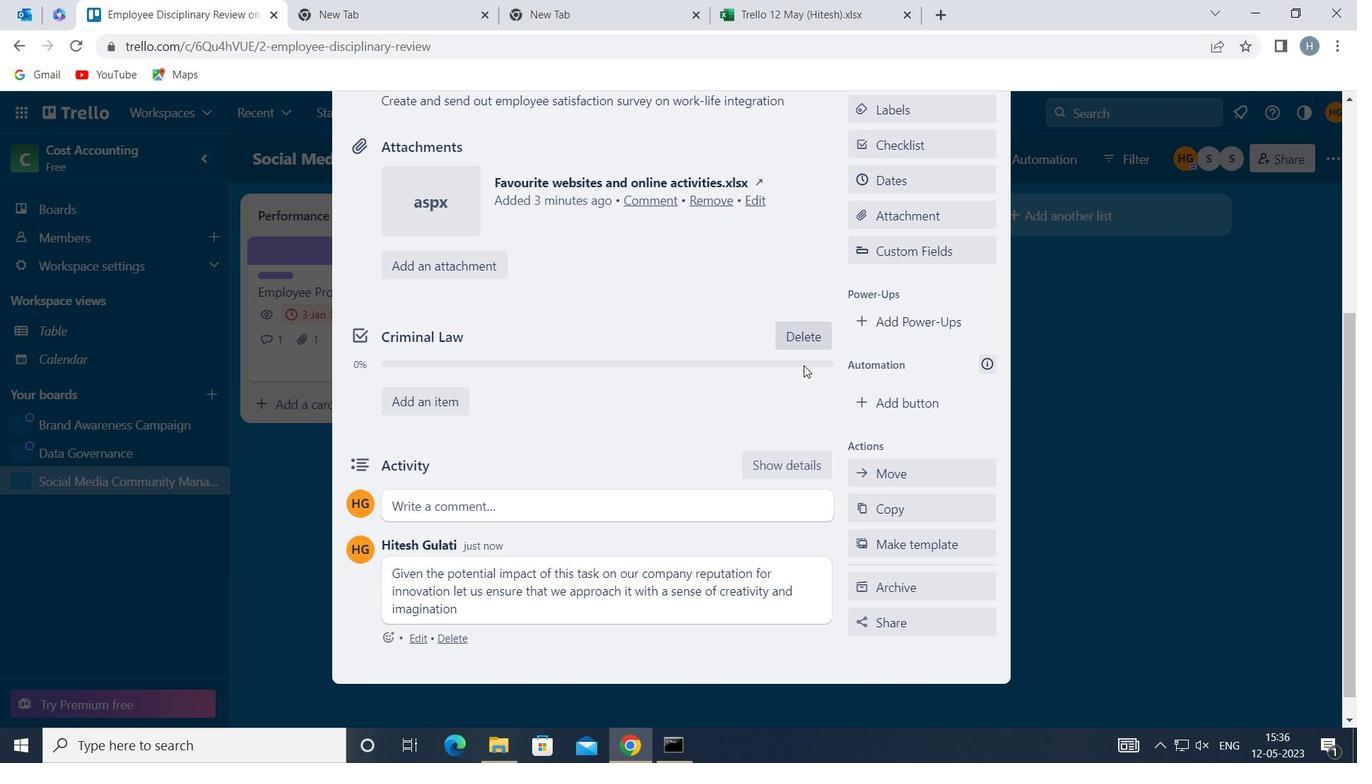 
Action: Mouse scrolled (802, 381) with delta (0, 0)
Screenshot: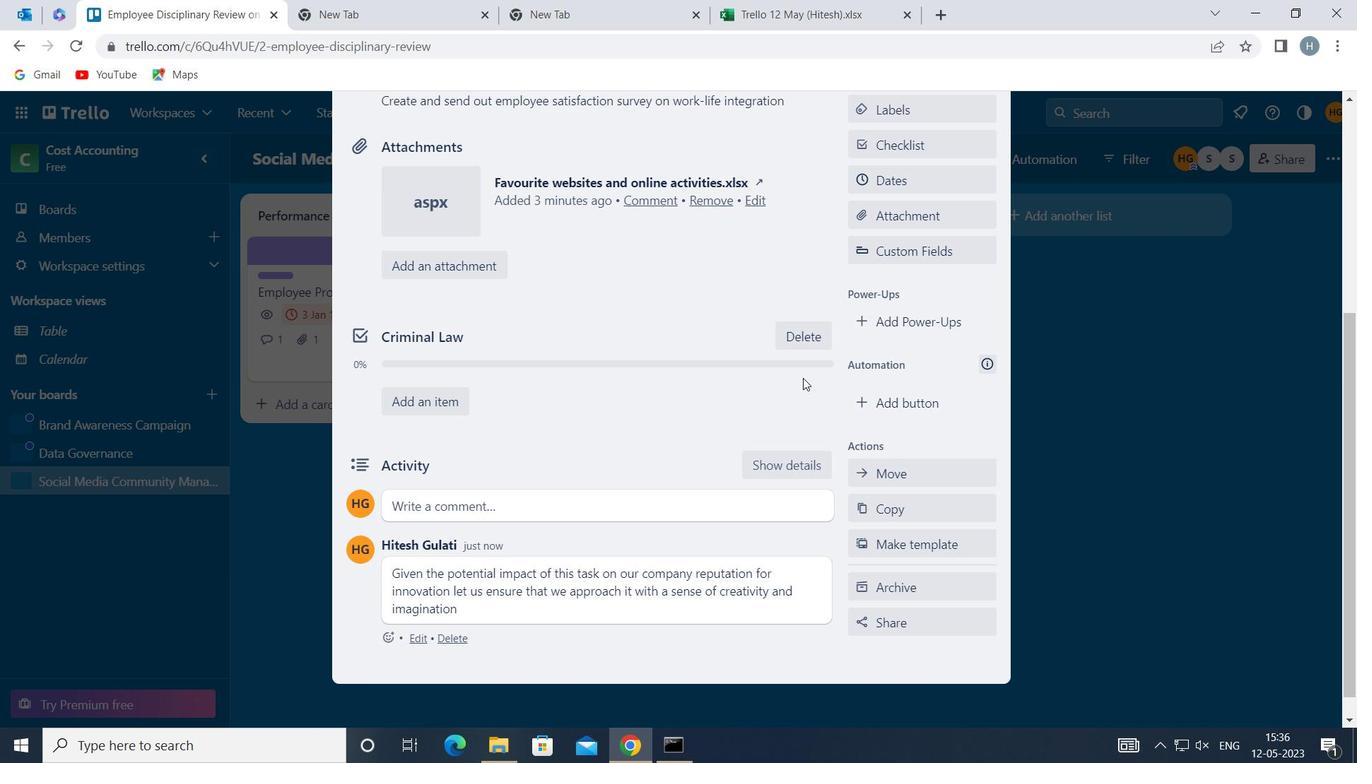 
Action: Mouse scrolled (802, 381) with delta (0, 0)
Screenshot: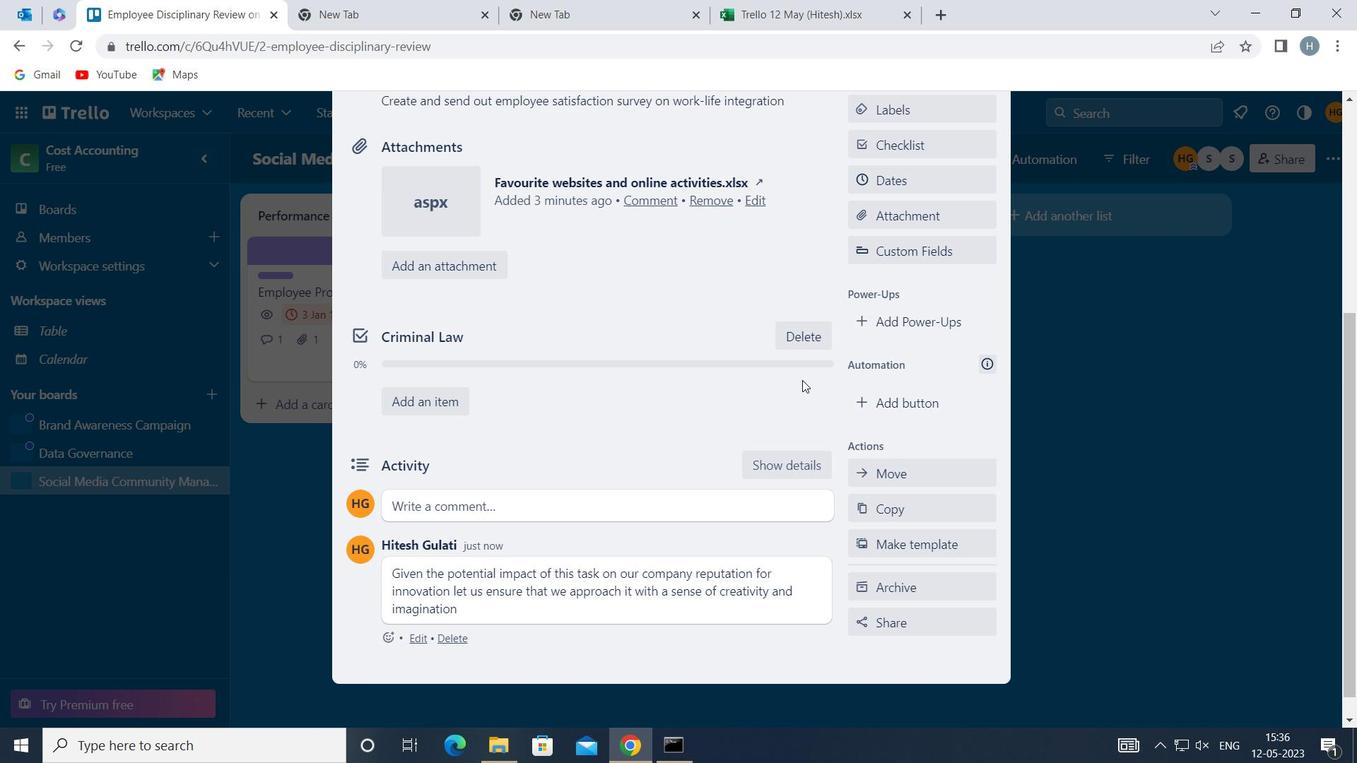 
Action: Mouse moved to (911, 446)
Screenshot: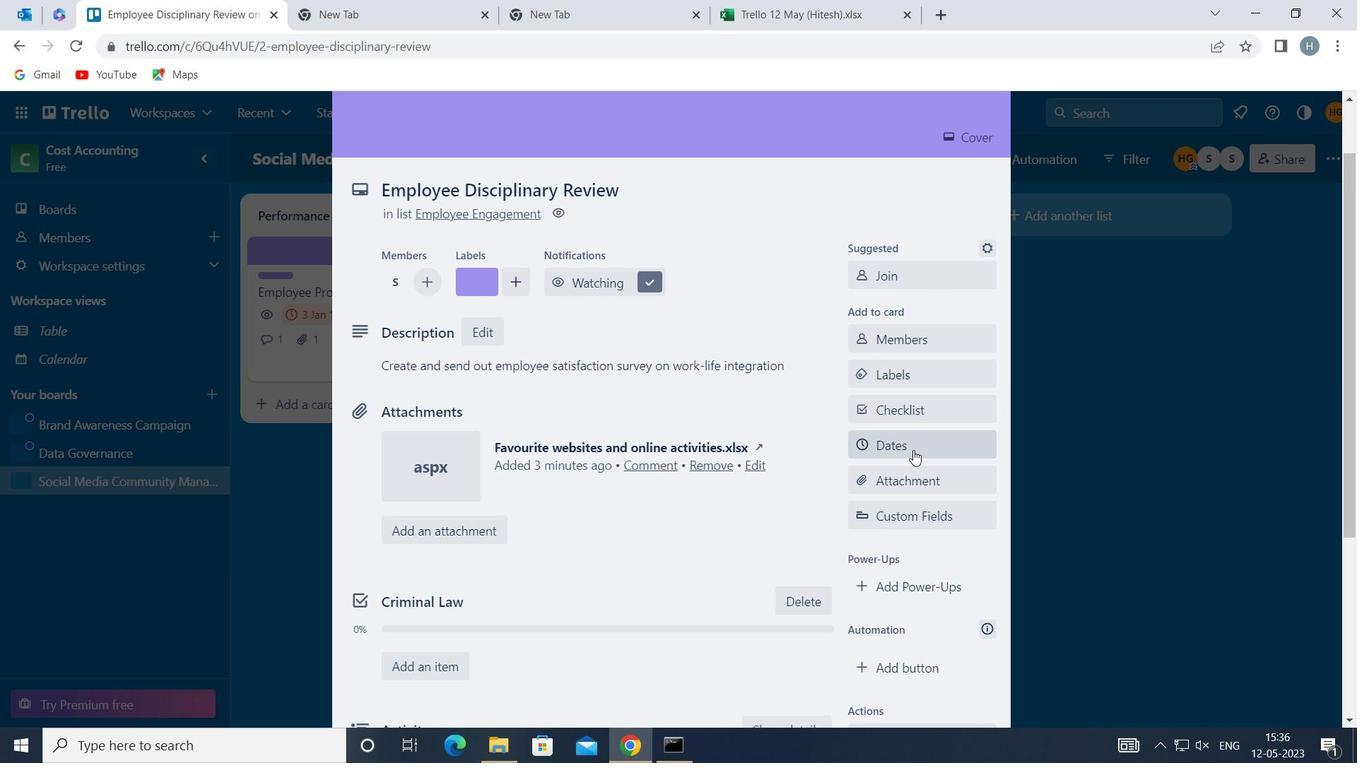 
Action: Mouse pressed left at (911, 446)
Screenshot: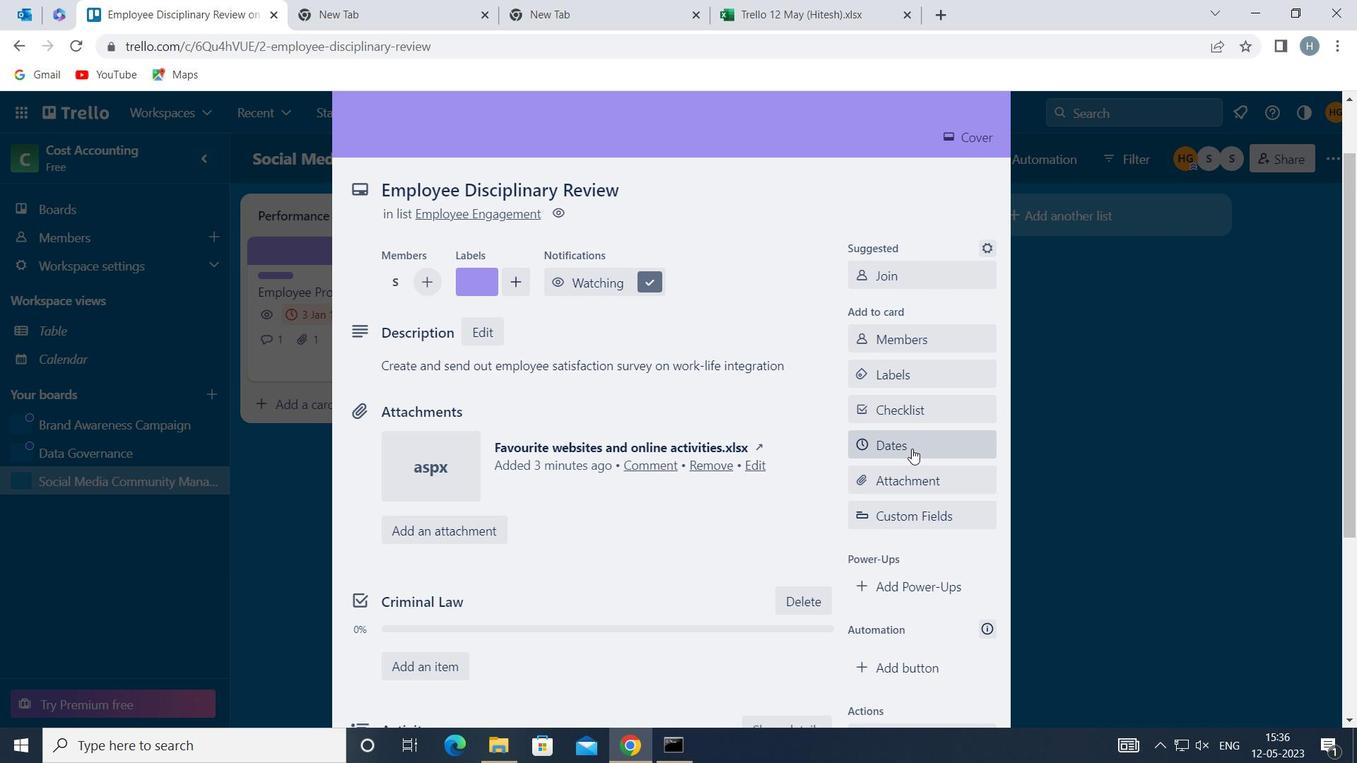 
Action: Mouse moved to (868, 474)
Screenshot: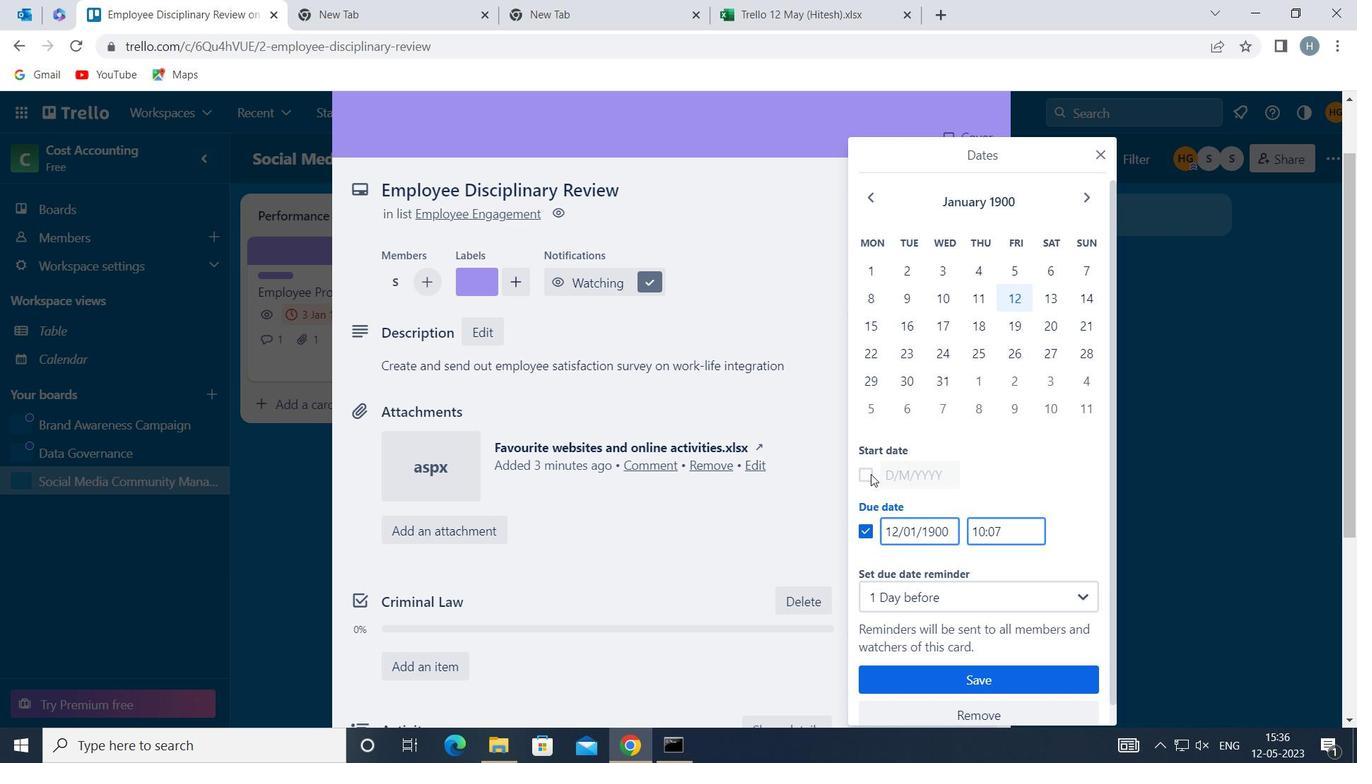 
Action: Mouse pressed left at (868, 474)
Screenshot: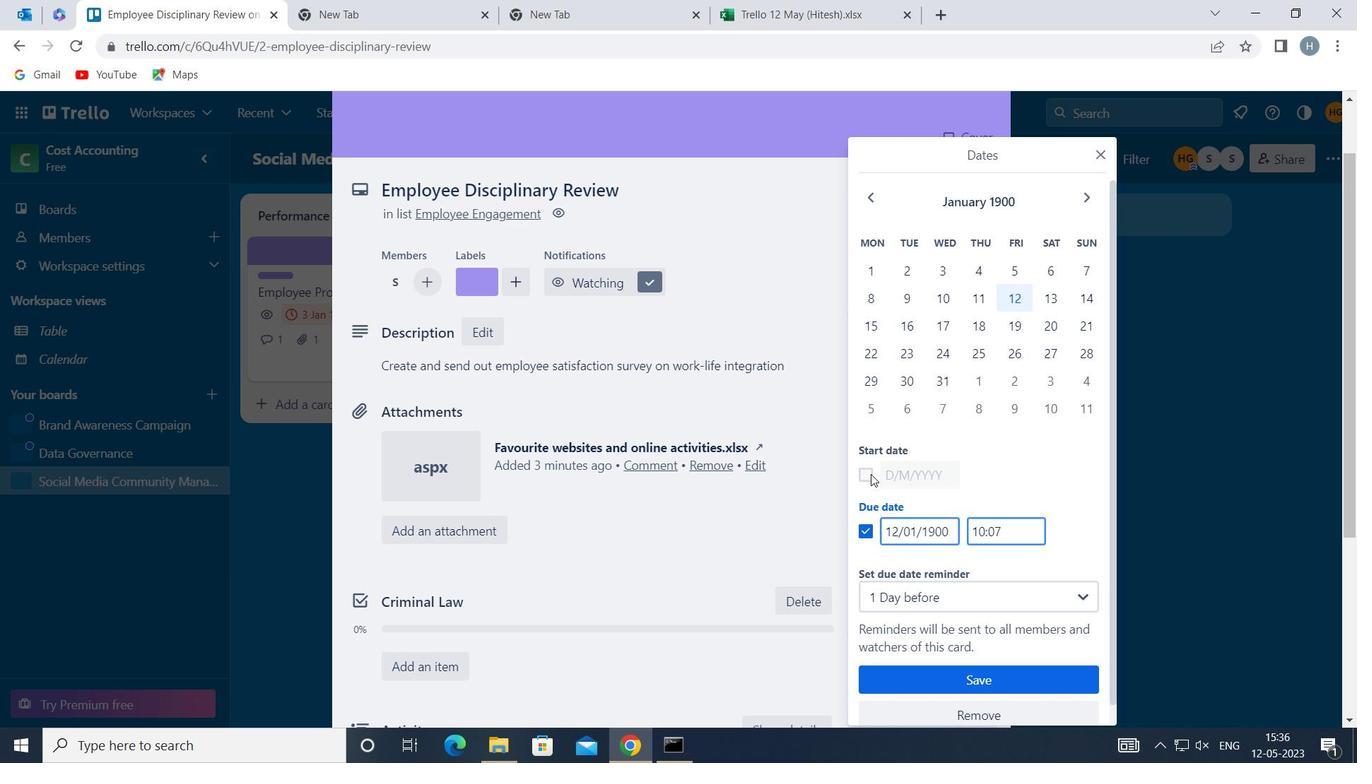 
Action: Mouse moved to (898, 474)
Screenshot: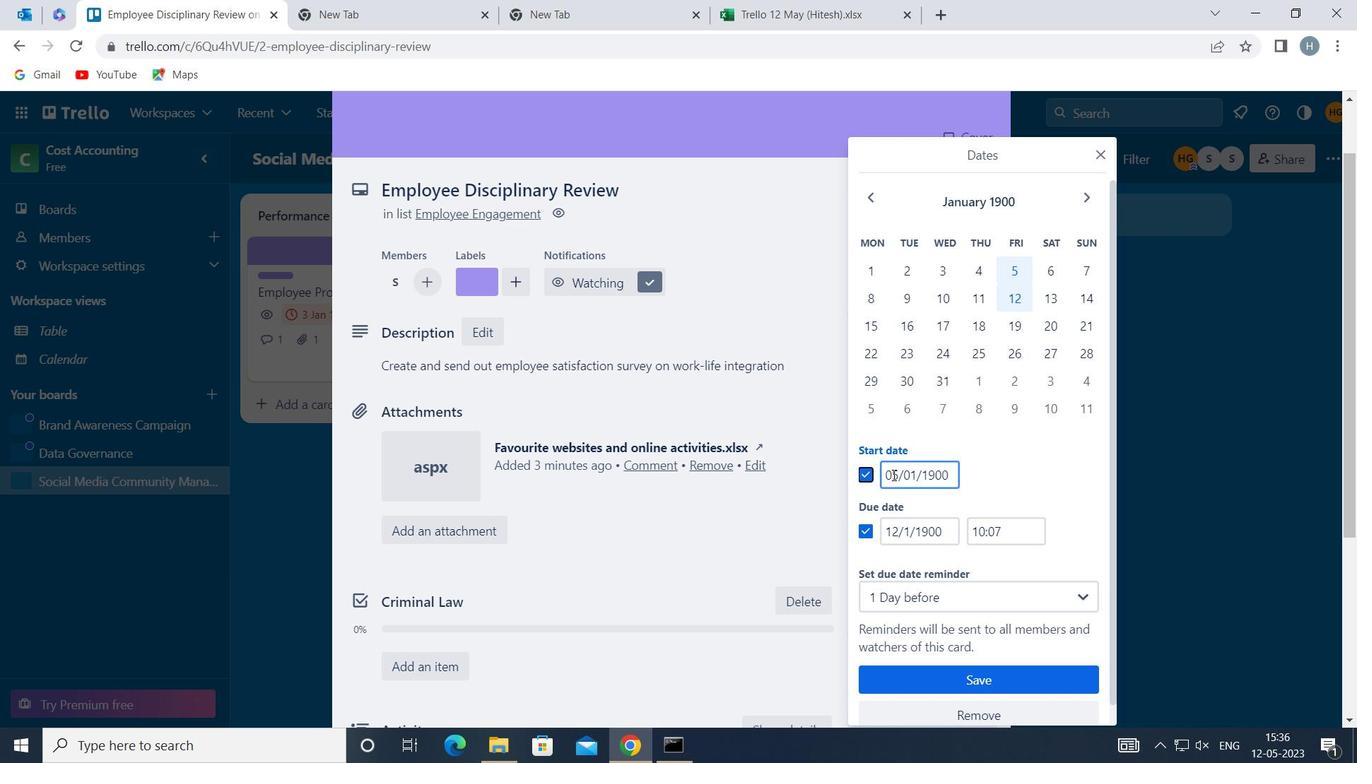 
Action: Mouse pressed left at (898, 474)
Screenshot: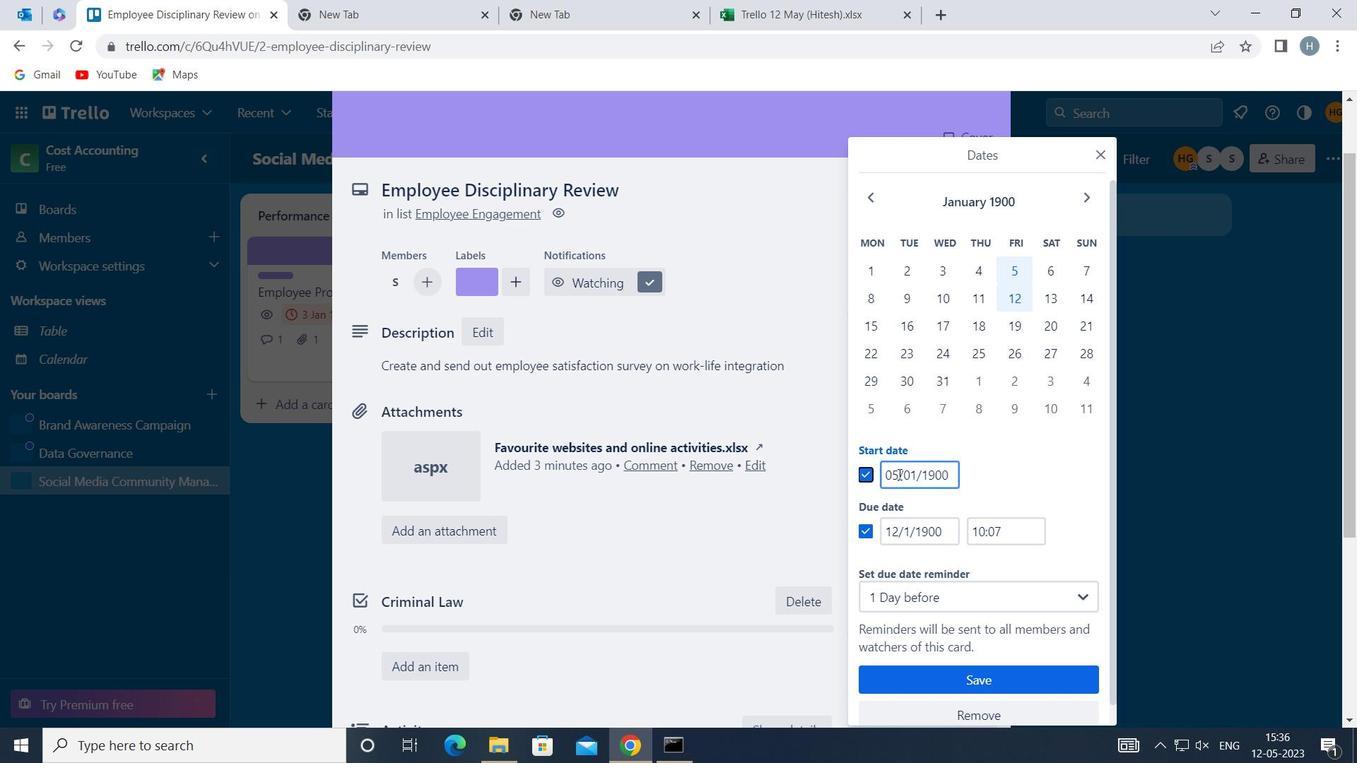 
Action: Key pressed <Key.backspace><Key.backspace><<102>>
Screenshot: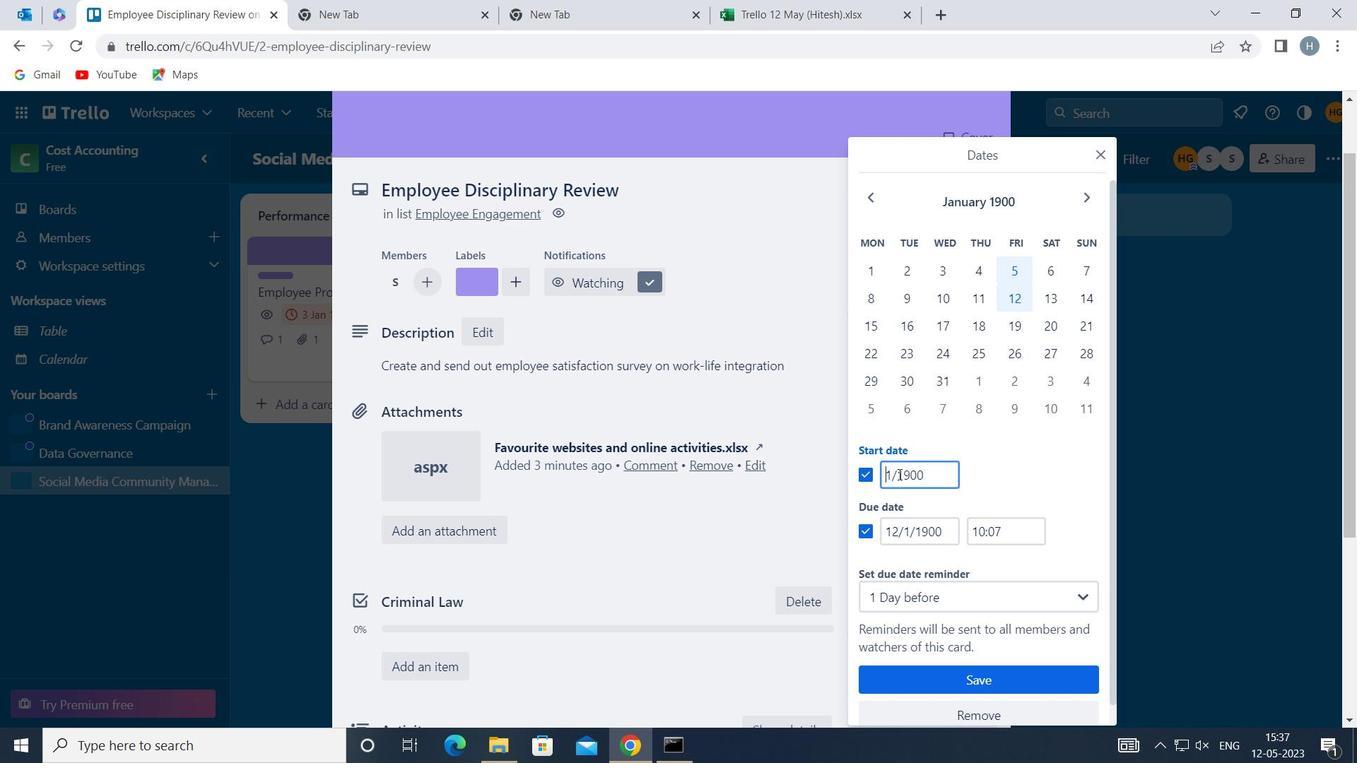 
Action: Mouse moved to (901, 475)
Screenshot: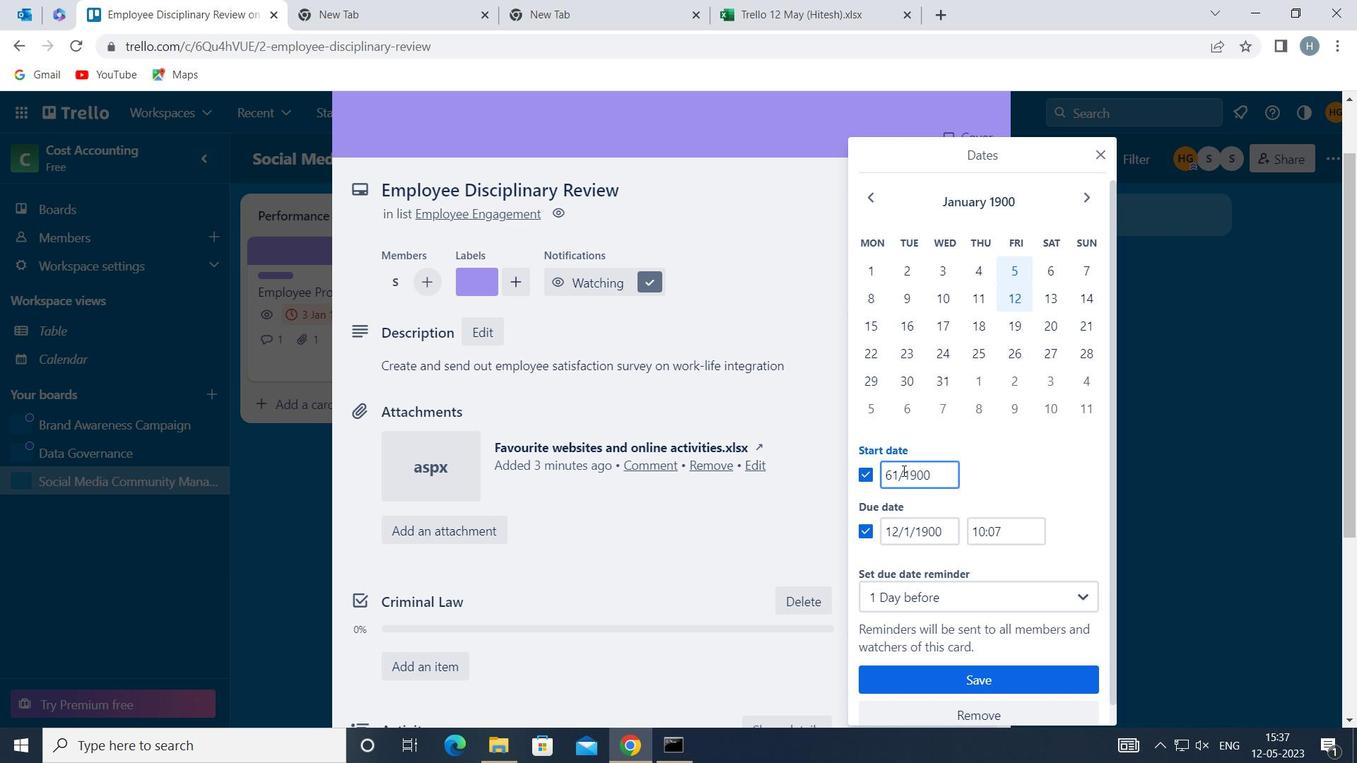 
Action: Mouse pressed left at (901, 475)
Screenshot: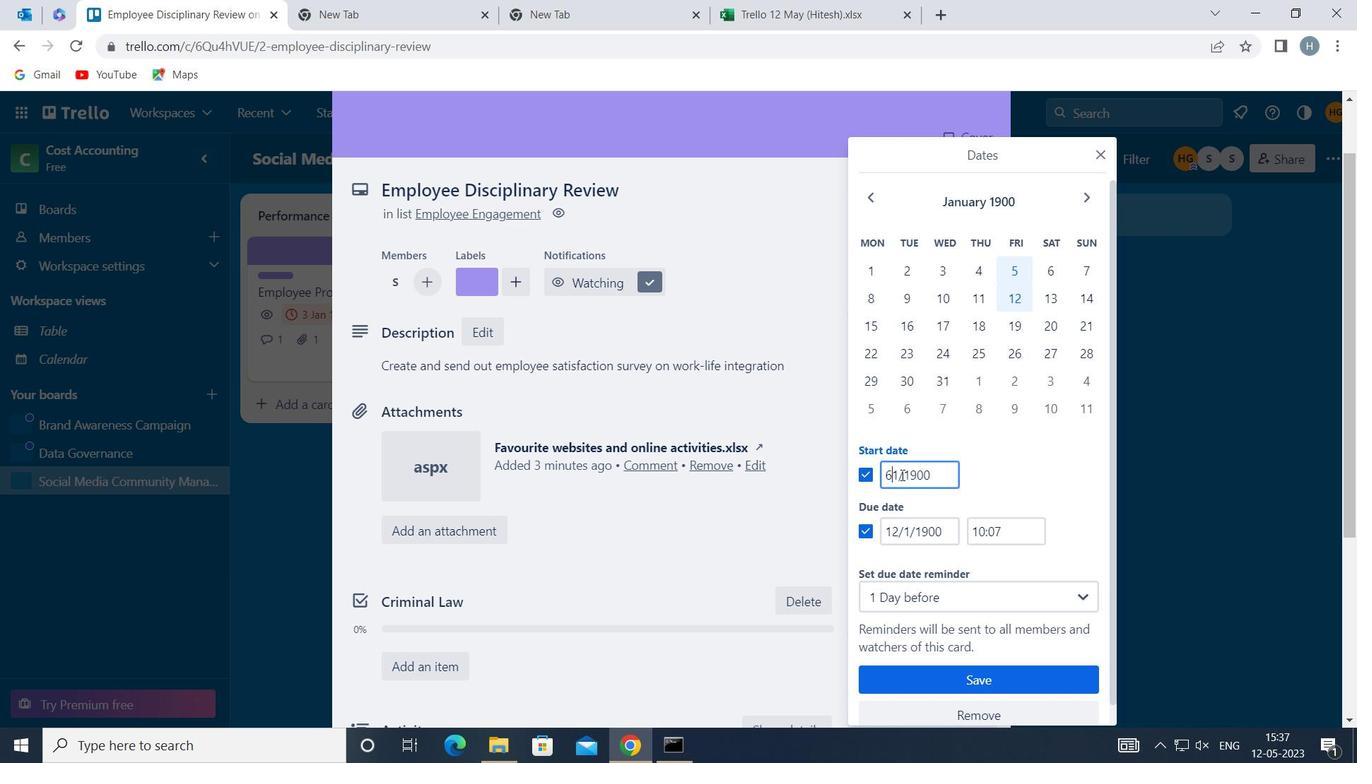 
Action: Key pressed /<Key.backspace><Key.backspace><Key.backspace>/<<97>>/
Screenshot: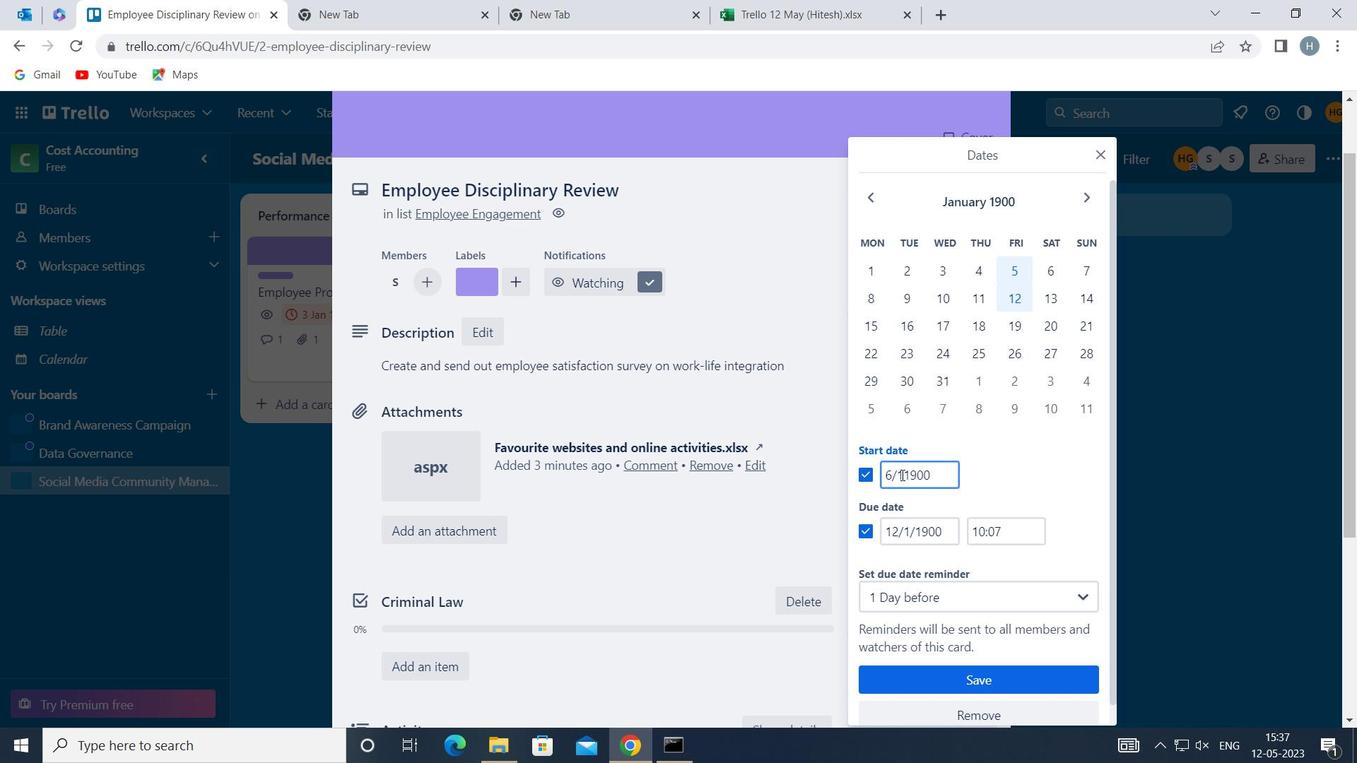 
Action: Mouse moved to (897, 525)
Screenshot: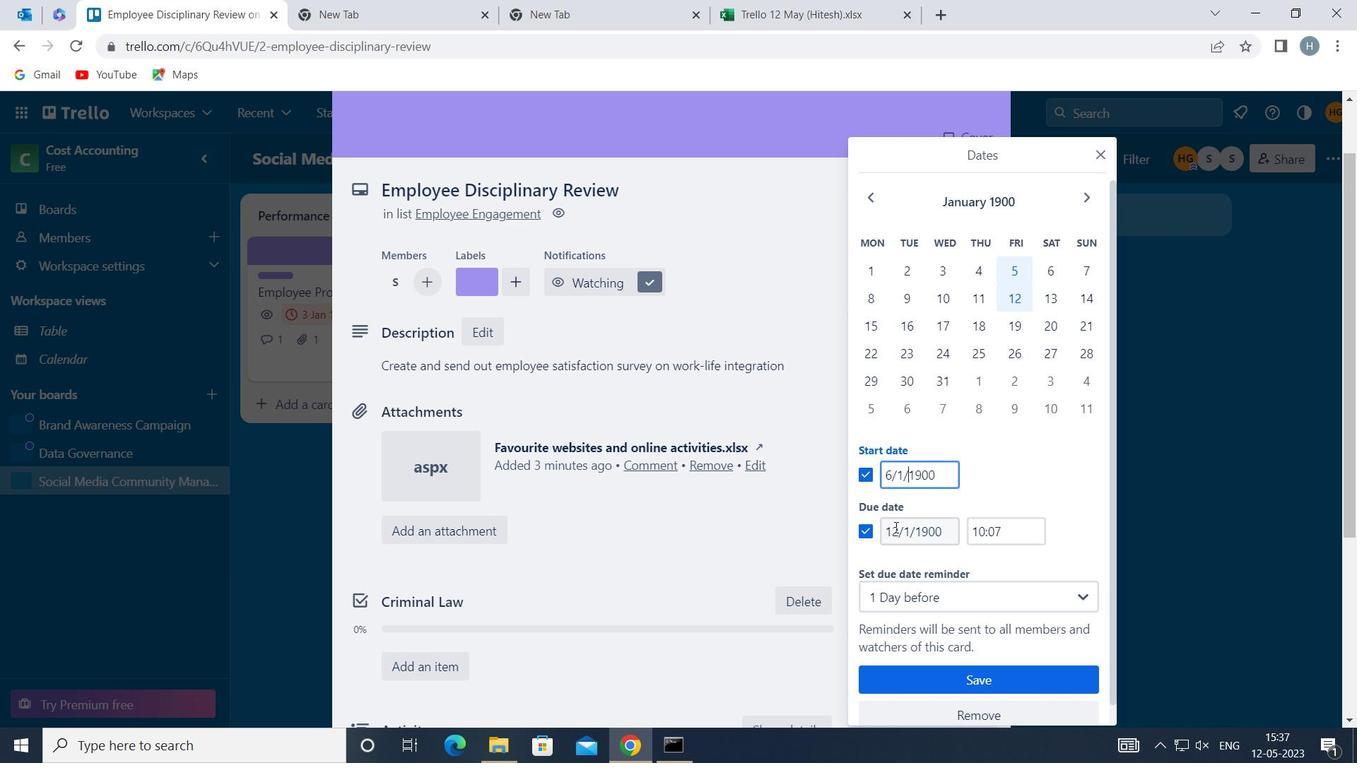 
Action: Mouse pressed left at (897, 525)
Screenshot: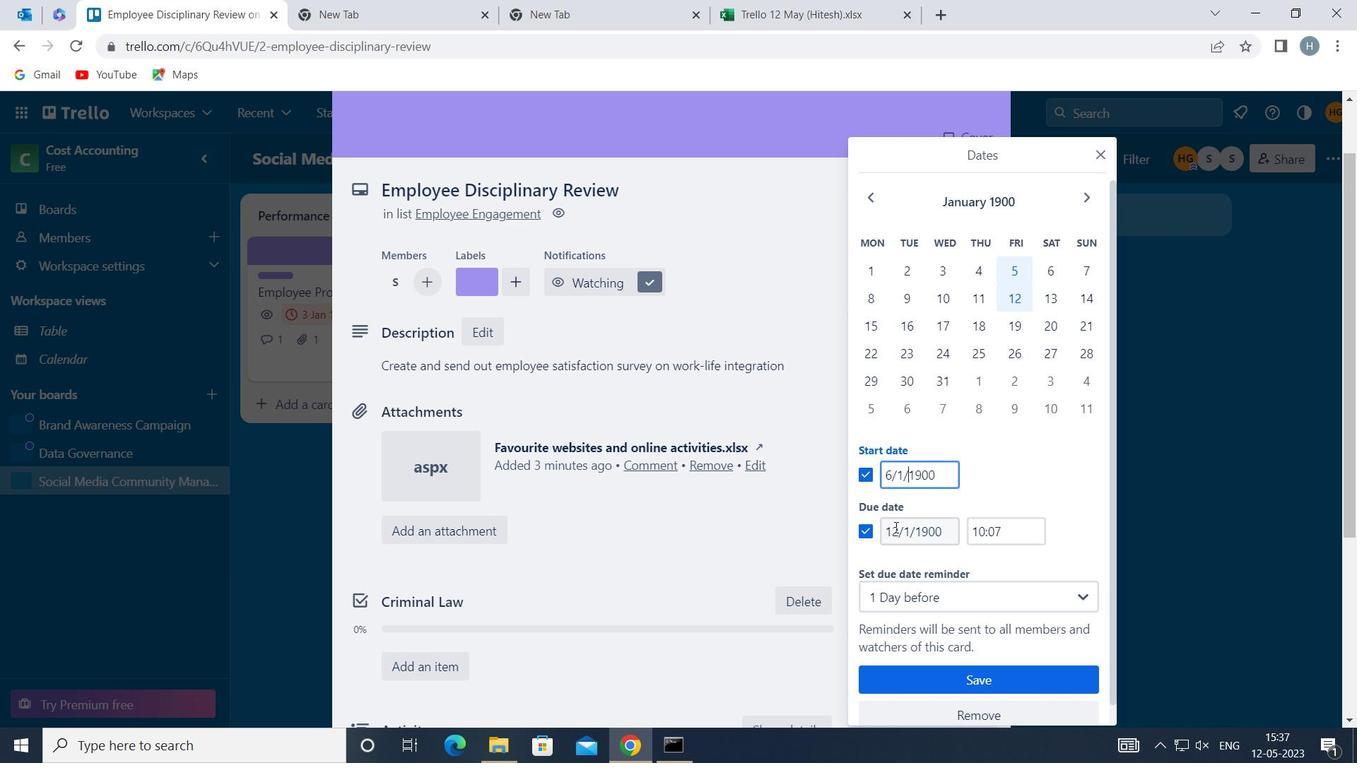 
Action: Mouse moved to (897, 525)
Screenshot: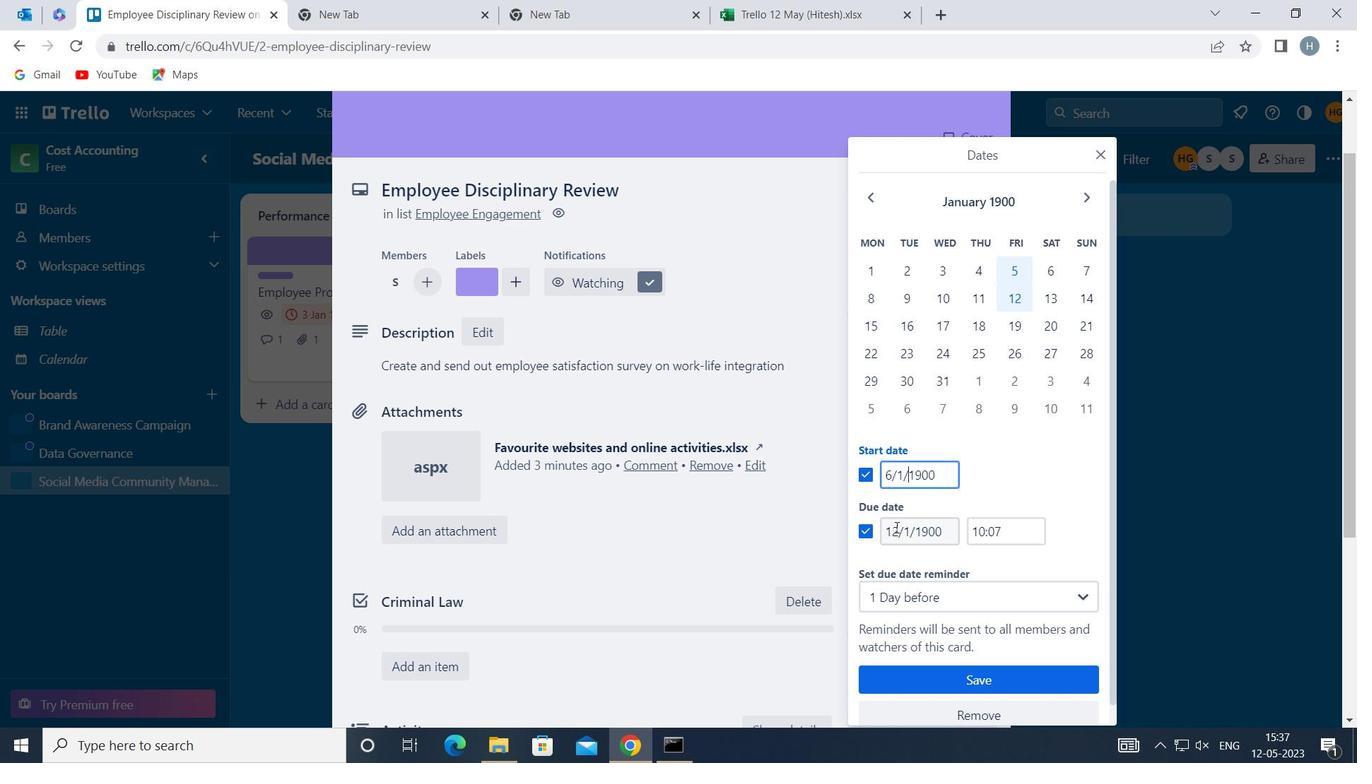
Action: Key pressed <Key.backspace><<99>>
Screenshot: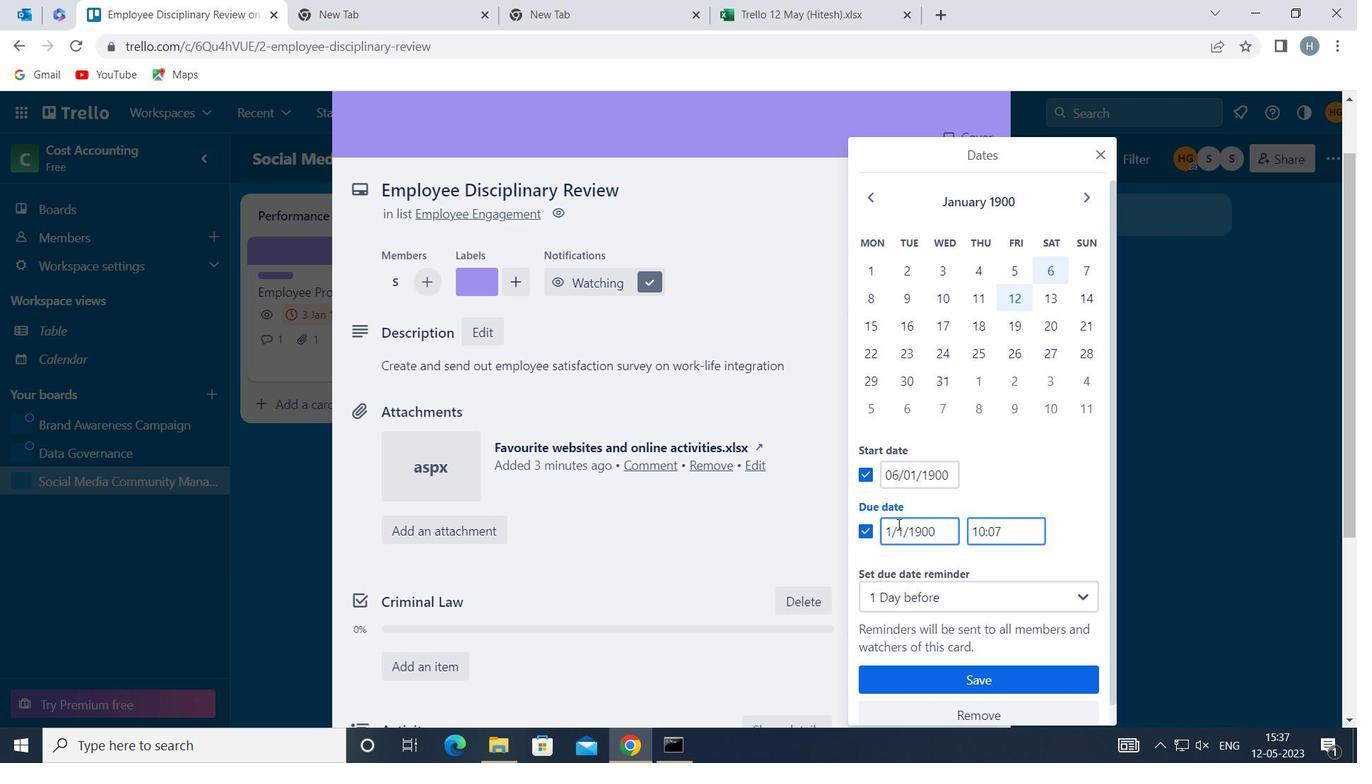 
Action: Mouse moved to (1007, 672)
Screenshot: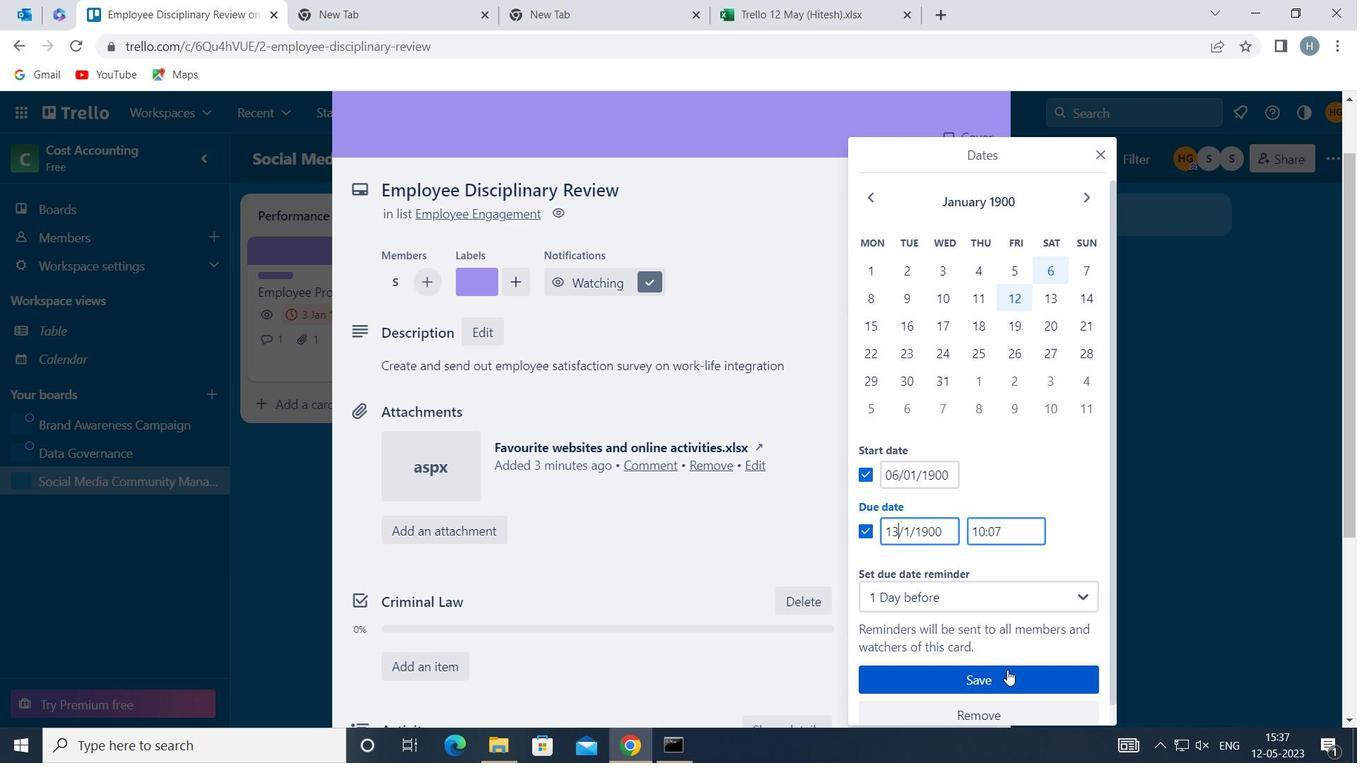 
Action: Mouse pressed left at (1007, 672)
Screenshot: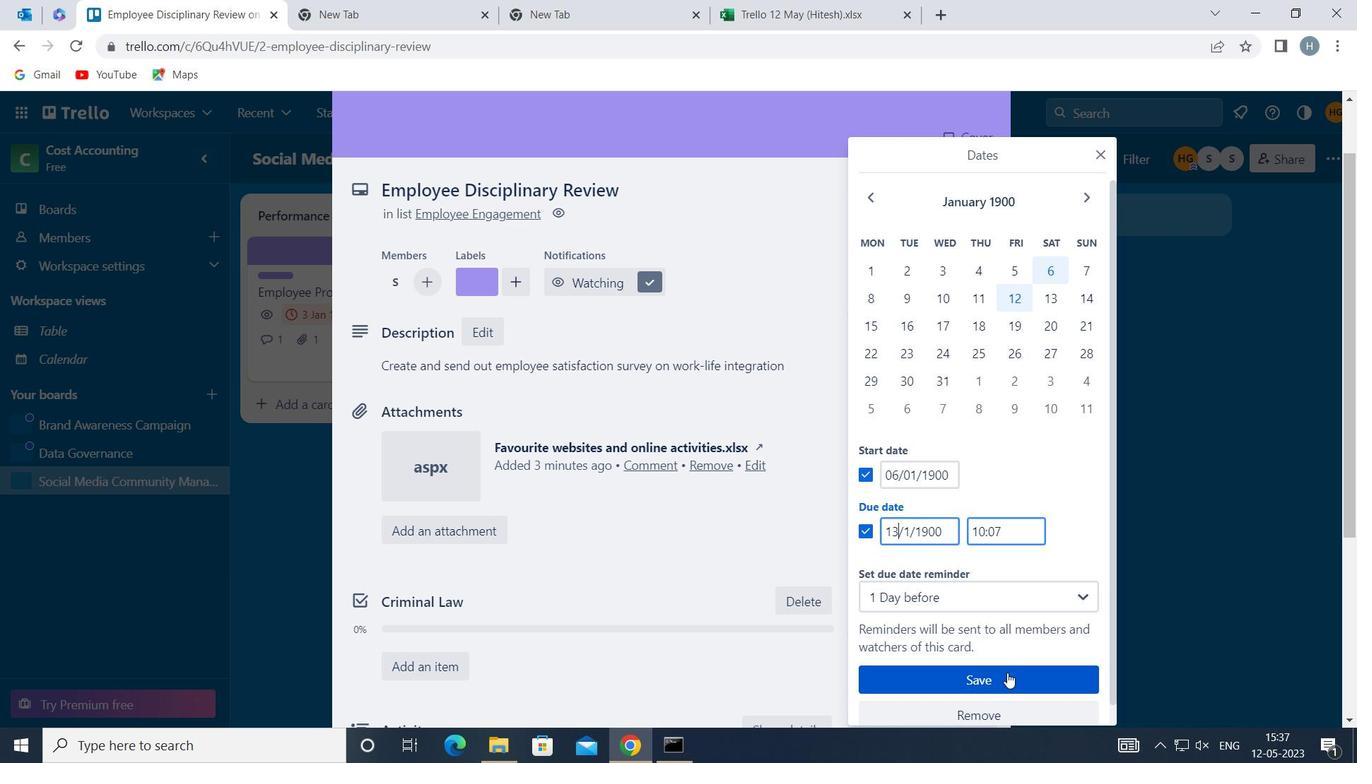 
